 Task: Fill out the job application form for the Data Analyst position, including a detailed cover letter highlighting your skills and experience.
Action: Key pressed <Key.shift><Key.shift>Gautam<Key.space><Key.shift>Thakur<Key.tab><Key.shift>Data
Screenshot: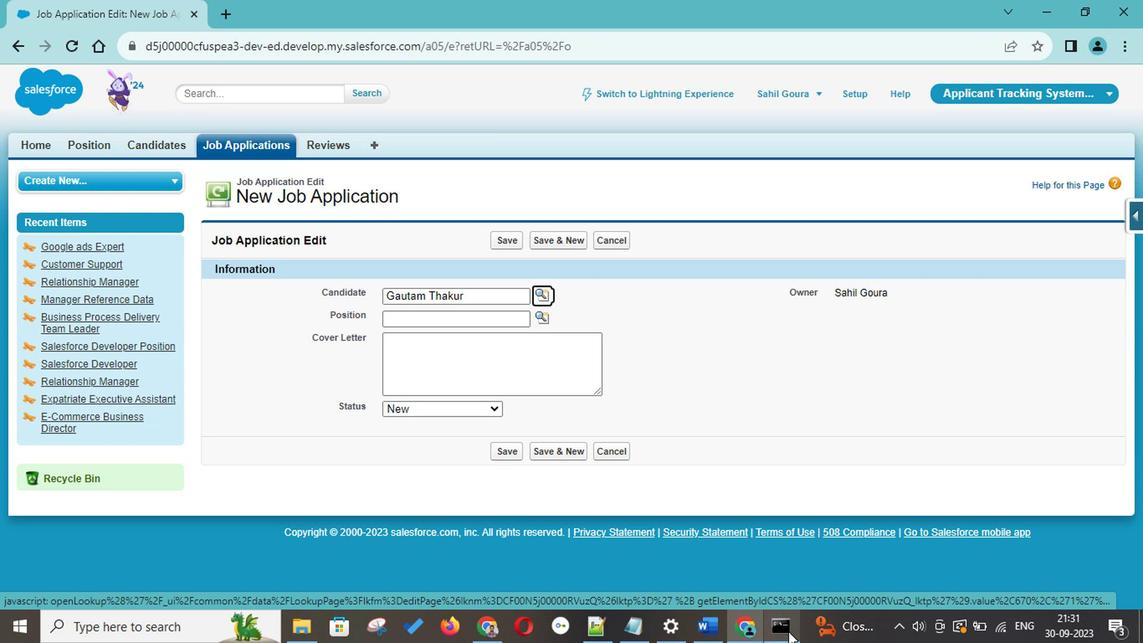 
Action: Mouse moved to (411, 337)
Screenshot: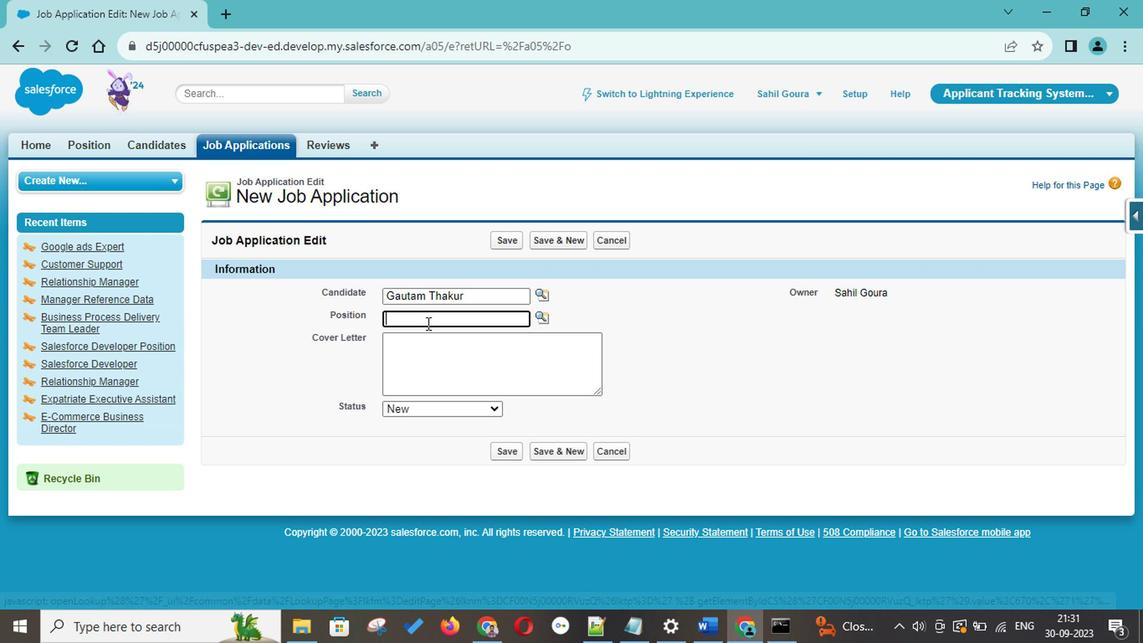 
Action: Mouse pressed left at (411, 337)
Screenshot: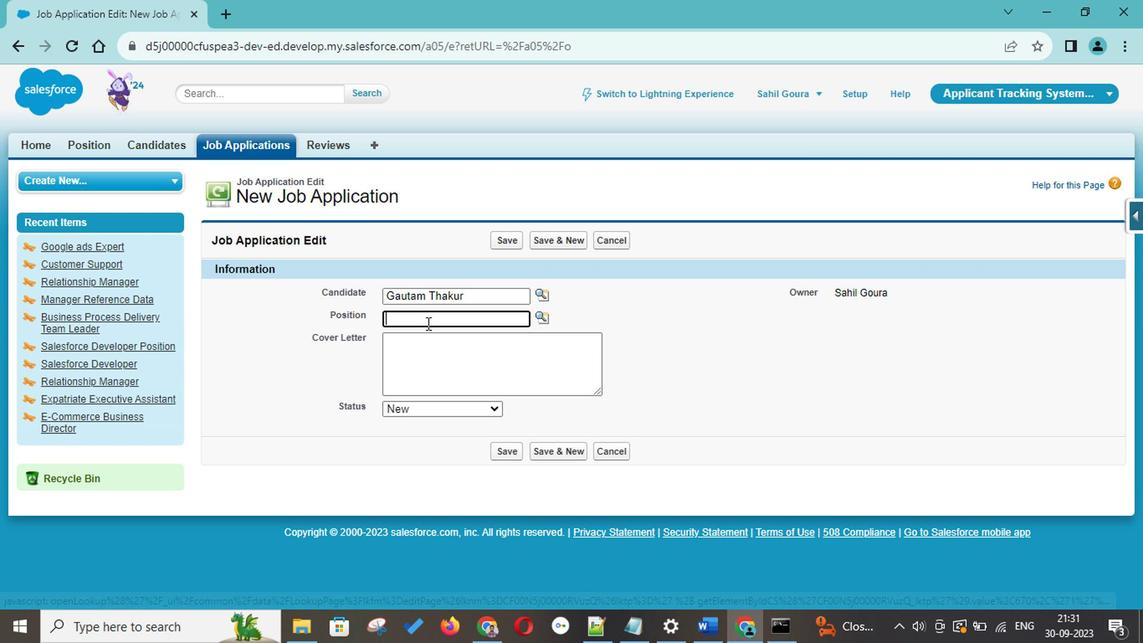 
Action: Key pressed <Key.shift><Key.shift><Key.shift><Key.shift><Key.shift><Key.shift><Key.shift><Key.shift><Key.shift><Key.shift><Key.shift><Key.shift><Key.shift><Key.shift><Key.shift><Key.shift><Key.shift><Key.shift><Key.shift><Key.shift><Key.shift><Key.shift><Key.shift><Key.shift><Key.shift><Key.shift><Key.shift><Key.shift><Key.shift><Key.shift><Key.shift><Key.shift><Key.shift><Key.shift><Key.shift><Key.shift><Key.shift><Key.shift><Key.shift><Key.shift><Key.shift><Key.shift><Key.shift><Key.shift><Key.shift><Key.shift><Key.shift><Key.shift><Key.shift><Key.shift><Key.shift><Key.shift><Key.shift><Key.shift><Key.shift>Data<Key.space><Key.shift>Analyst<Key.tab><Key.tab><Key.shift><Key.shift><Key.shift><Key.shift><Key.shift><Key.shift><Key.shift><Key.shift><Key.shift><Key.shift><Key.shift><Key.shift><Key.shift><Key.shift><Key.shift><Key.shift><Key.shift><Key.shift><Key.shift><Key.shift><Key.shift><Key.shift><Key.shift><Key.shift><Key.shift><Key.shift><Key.shift><Key.shift><Key.shift><Key.shift><Key.shift><Key.shift><Key.shift><Key.shift><Key.shift><Key.shift><Key.shift><Key.shift><Key.shift><Key.shift><Key.shift><Key.shift><Key.shift><Key.shift><Key.shift><Key.shift><Key.shift><Key.shift><Key.shift><Key.shift><Key.shift><Key.shift><Key.shift><Key.shift><Key.shift><Key.shift><Key.shift><Key.shift><Key.shift><Key.shift><Key.shift><Key.shift><Key.shift><Key.shift><Key.shift><Key.shift><Key.shift><Key.shift><Key.shift><Key.shift><Key.shift><Key.shift><Key.shift><Key.shift><Key.shift><Key.shift><Key.shift><Key.shift><Key.shift><Key.shift><Key.shift><Key.shift><Key.shift><Key.shift><Key.shift><Key.shift><Key.shift><Key.shift>I'm<Key.backspace><Key.backspace><Key.space>am<Key.space>writing<Key.space>toexpress<Key.space>my<Key.space>espress<Key.space>
Screenshot: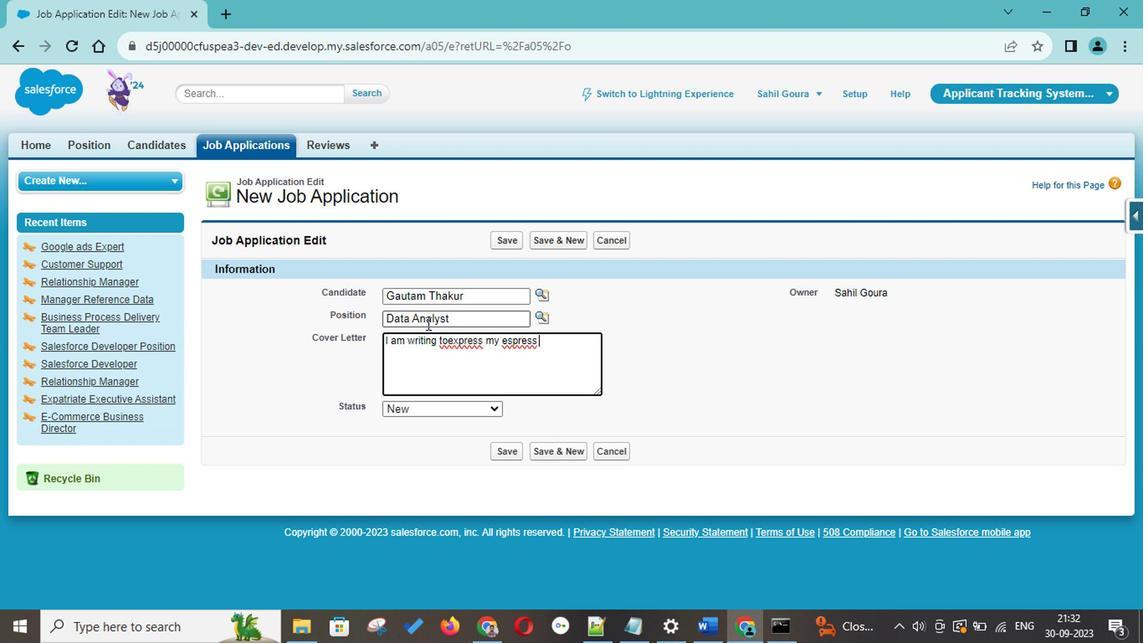 
Action: Mouse moved to (423, 348)
Screenshot: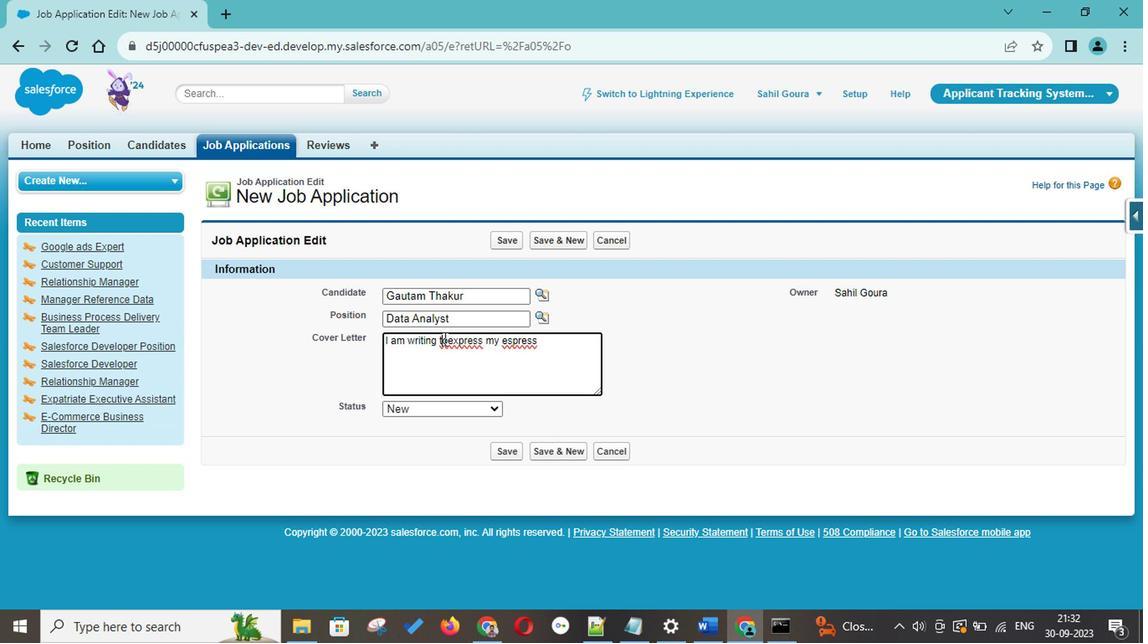 
Action: Mouse pressed left at (423, 348)
Screenshot: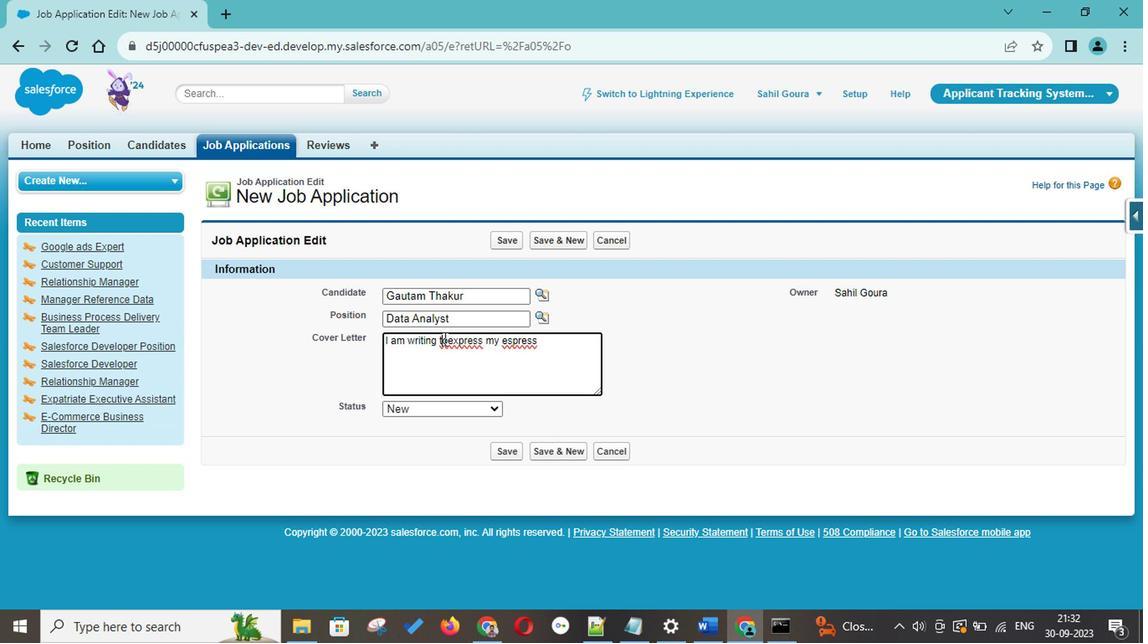 
Action: Key pressed <Key.right><Key.space>
Screenshot: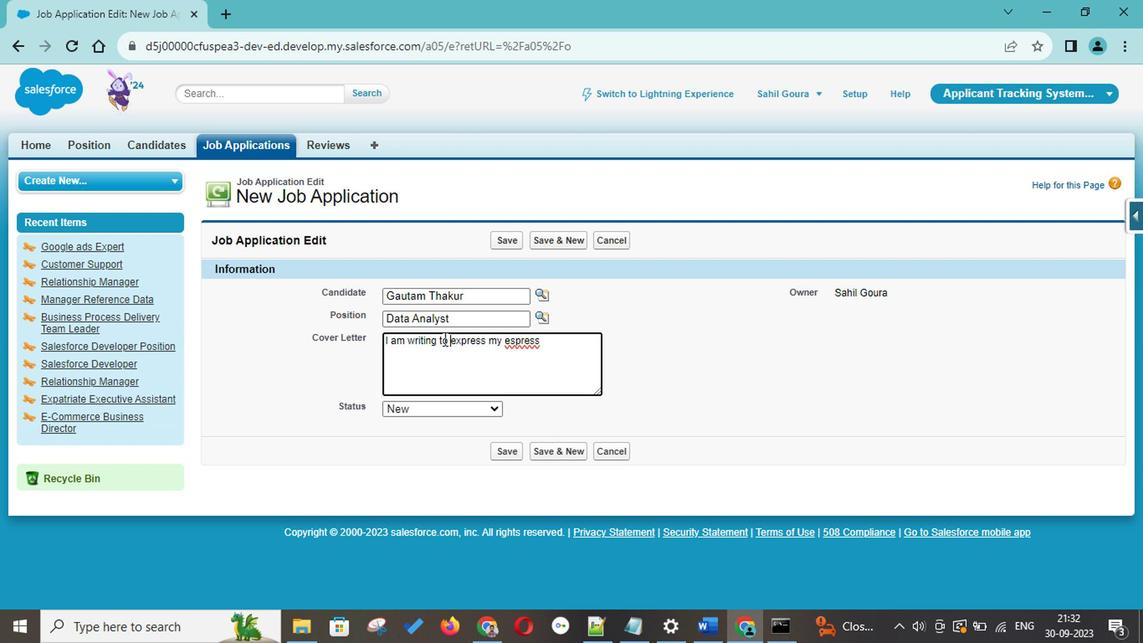 
Action: Mouse moved to (483, 346)
Screenshot: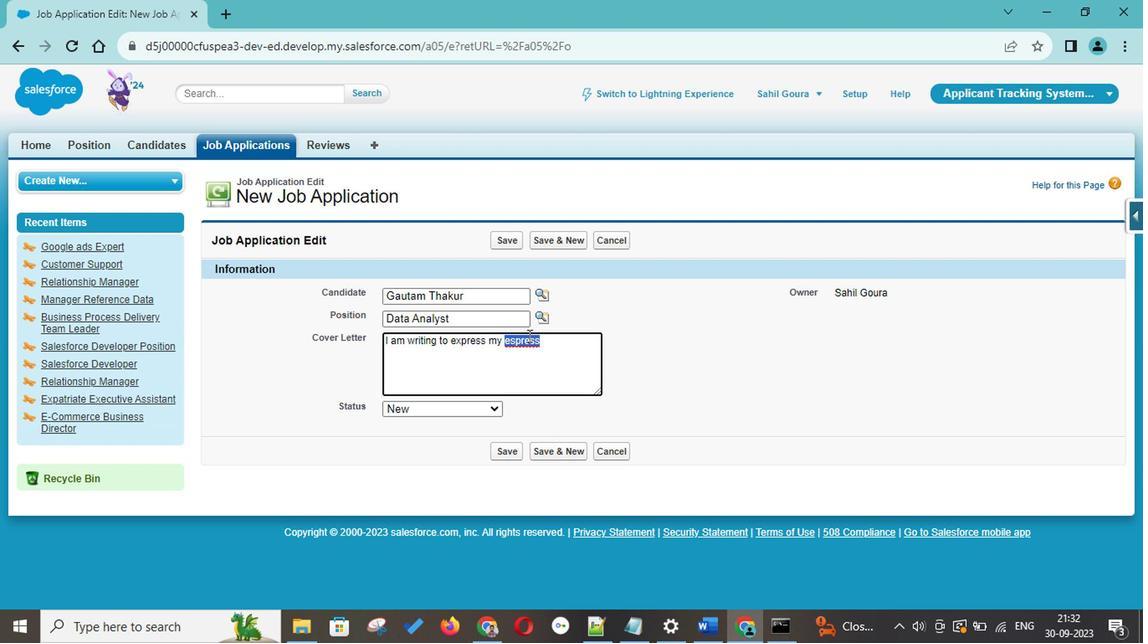 
Action: Mouse pressed left at (483, 346)
Screenshot: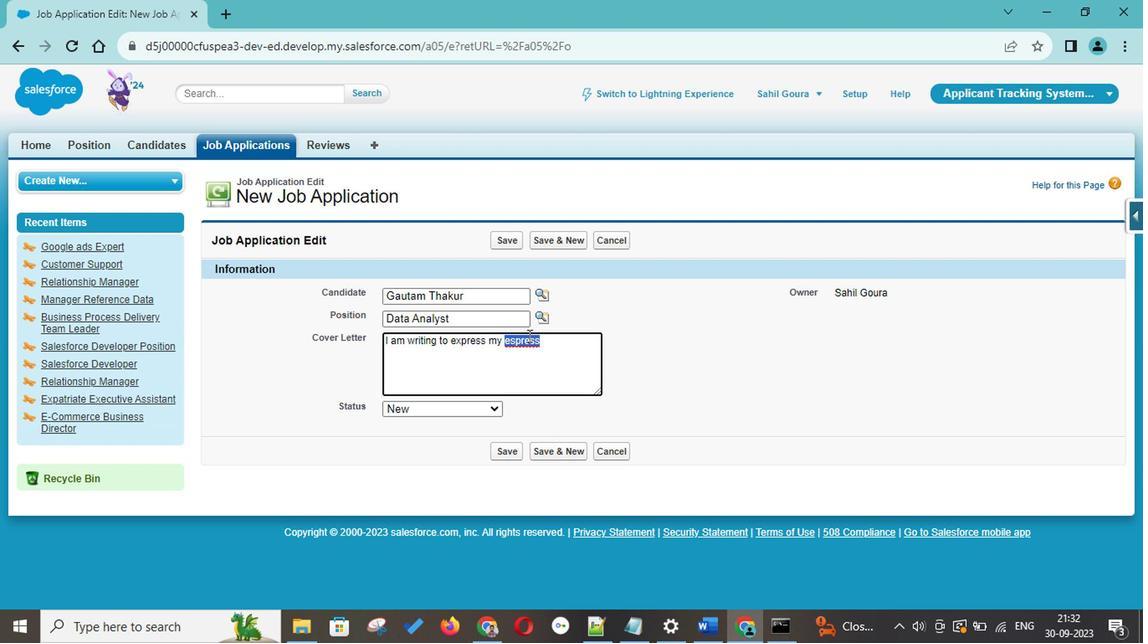 
Action: Mouse pressed left at (483, 346)
Screenshot: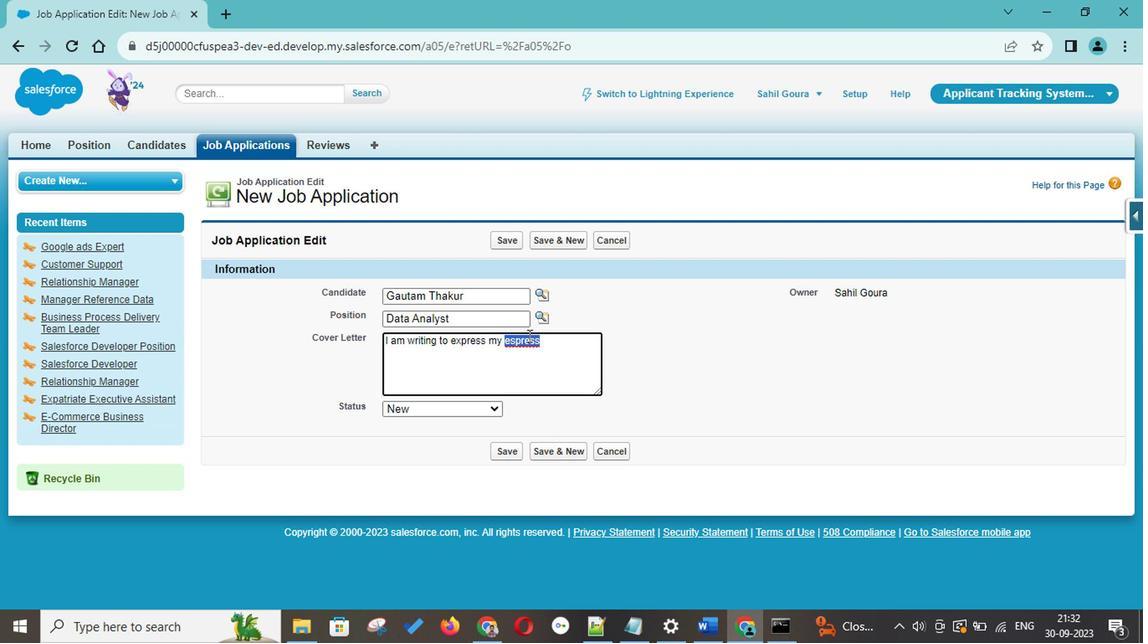 
Action: Key pressed <Key.backspace><Key.backspace><Key.space>strong<Key.space>interest<Key.space>in<Key.space>the<Key.space><Key.shift>Data<Key.space><Key.shift>Analyst<Key.space>post<Key.space><Key.backspace>i<Key.backspace><Key.backspace>ition<Key.space>at<Key.space>you<Key.backspace><Key.backspace><Key.backspace><Key.backspace><Key.backspace><Key.backspace>as<Key.space>advertised<Key.space>on<Key.space><Key.shift>Job<Key.space><Key.shift>Boa<Key.backspace><Key.backspace><Key.backspace><Key.shift><Key.shift><Key.shift><Key.shift><Key.shift><Key.shift><Key.shift><Key.shift><Key.shift><Key.shift><Key.shift><Key.shift><Key.shift><Key.shift><Key.shift><Key.shift><Key.shift><Key.shift><Key.shift><Key.shift><Key.shift><Key.shift><Key.shift><Key.shift><Key.shift><Key.shift><Key.shift><Key.shift><Key.shift><Key.shift><Key.shift><Key.backspace><Key.backspace><Key.backspace><Key.backspace><Key.shift>Indeed<Key.space><Key.shift>Job<Key.space>applic<Key.backspace><Key.backspace><Key.backspace><Key.backspace><Key.backspace><Key.backspace><Key.backspace><Key.backspace><Key.backspace><Key.backspace>application.<Key.space><Key.shift><Key.shift><Key.shift>With<Key.space>a<Key.space><Key.shift>Bachelor's<Key.space>degree<Key.space>in<Key.space><Key.shift>Data<Key.space><Key.shift>Science<Key.space>and<Key.space>5<Key.space>years<Key.space>of<Key.space>experience<Key.space>in<Key.space>data<Key.space>analysis.<Key.space><Key.shift>I<Key.space>am<Key.space>excited<Key.space>in<Key.space><Key.backspace><Key.backspace><Key.backspace>about<Key.space>the<Key.space>opportunity<Key.space>to<Key.space>contribute<Key.space>my<Key.space>kill<Key.backspace><Key.backspace><Key.backspace><Key.backspace>skills<Key.space>and<Key.space>experise<Key.space>to<Key.space>your<Key.space>team.<Key.space>--<Key.shift_r>><Key.space><Key.shift>I<Key.space><Key.backspace>n<Key.space>my<Key.space>current<Key.space>role,<Key.space><Key.shift>I<Key.space>have<Key.space>honed<Key.space>mt<Key.backspace>y<Key.space>analytical<Key.space>
Screenshot: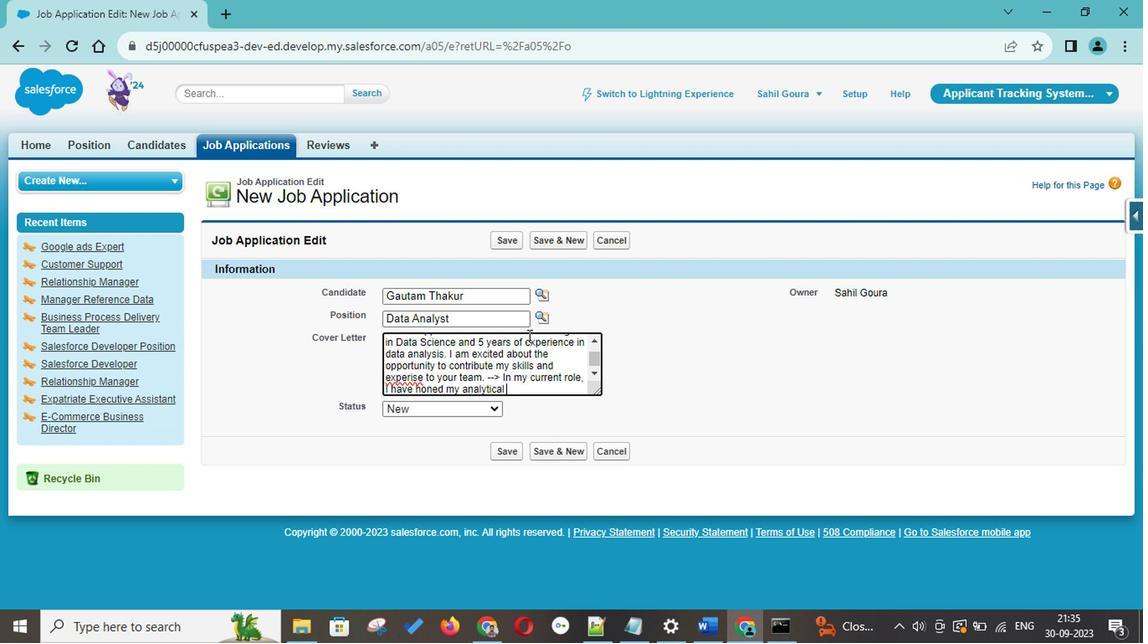 
Action: Mouse moved to (399, 375)
Screenshot: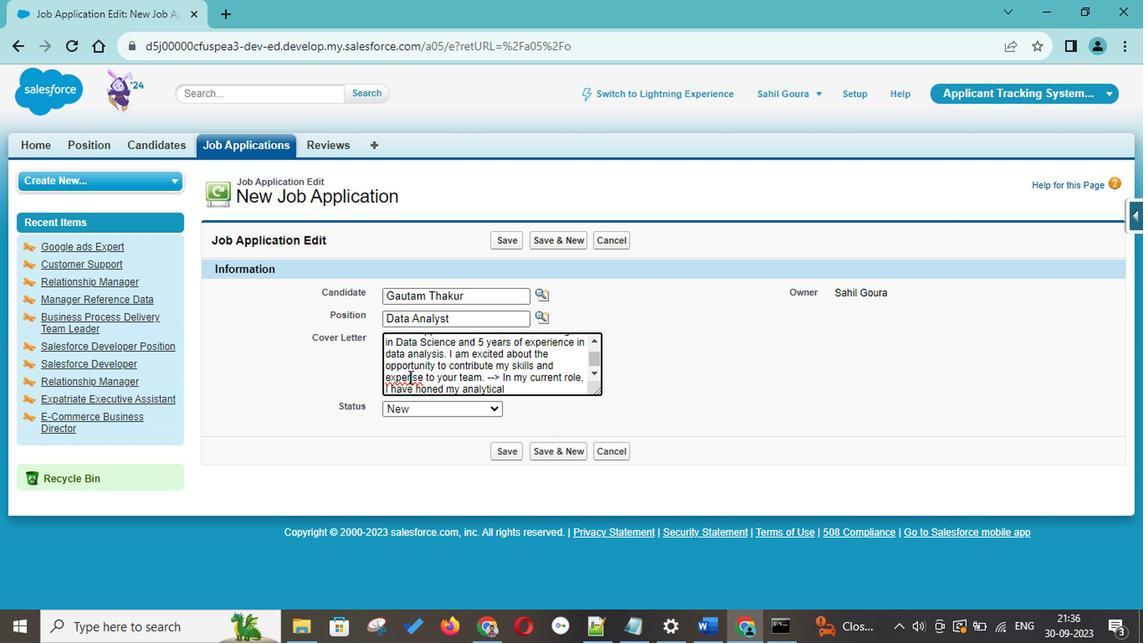 
Action: Mouse pressed left at (399, 375)
Screenshot: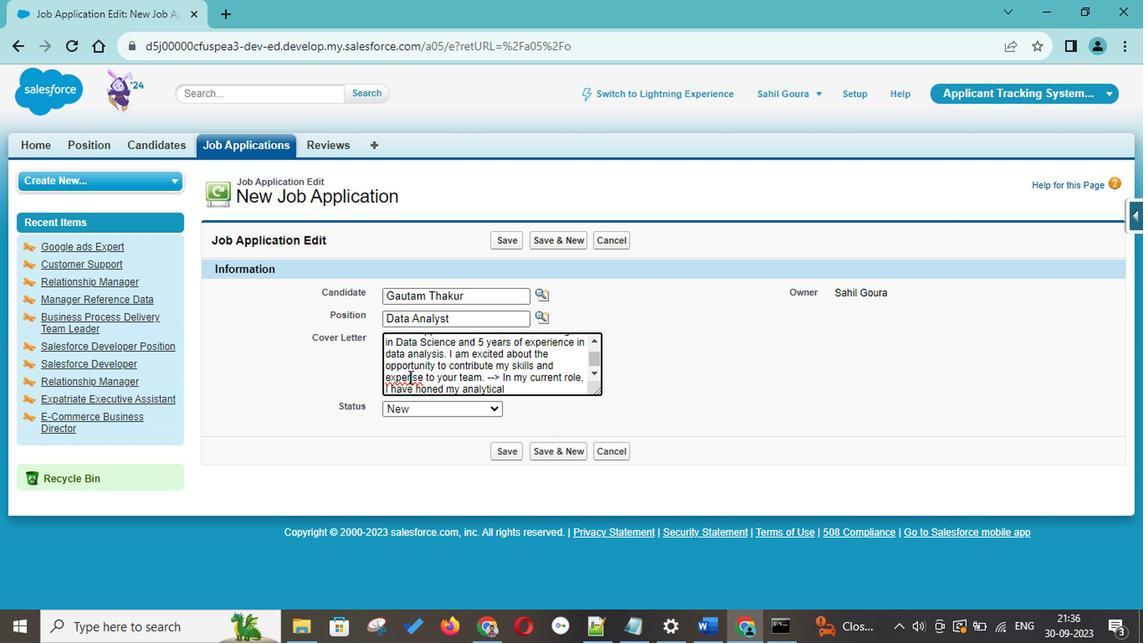 
Action: Mouse moved to (443, 378)
Screenshot: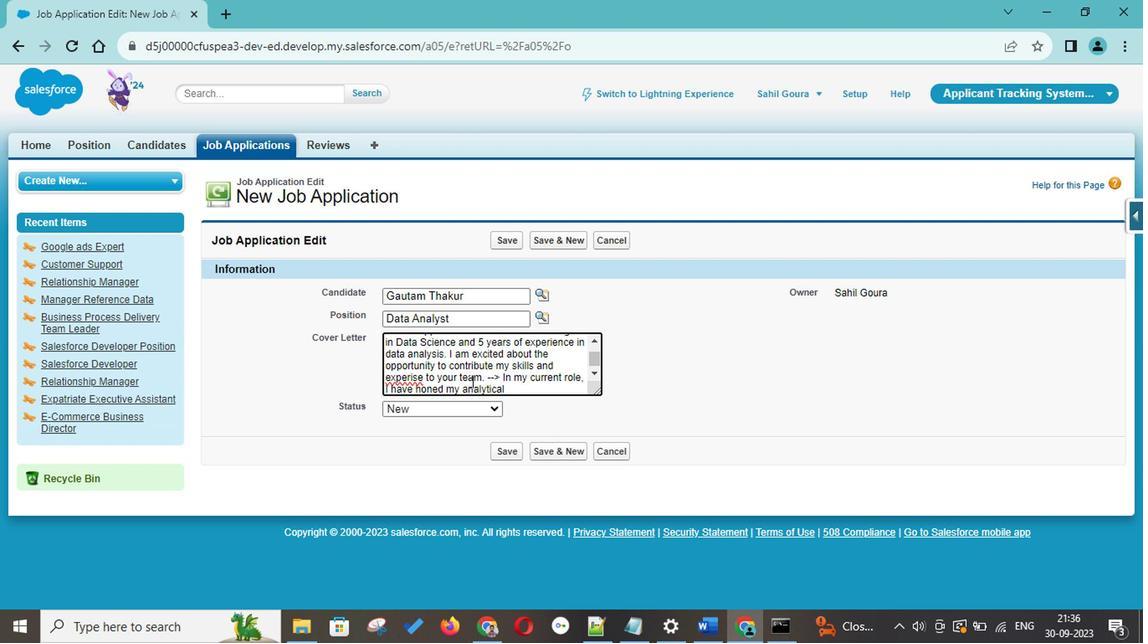 
Action: Key pressed t
Screenshot: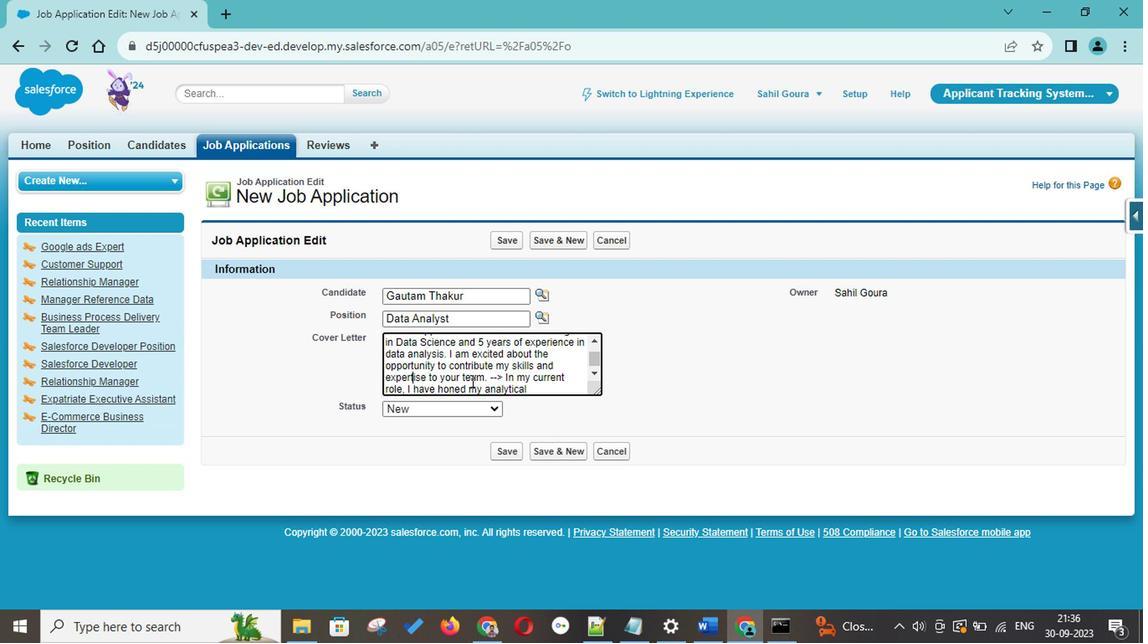 
Action: Mouse moved to (486, 386)
Screenshot: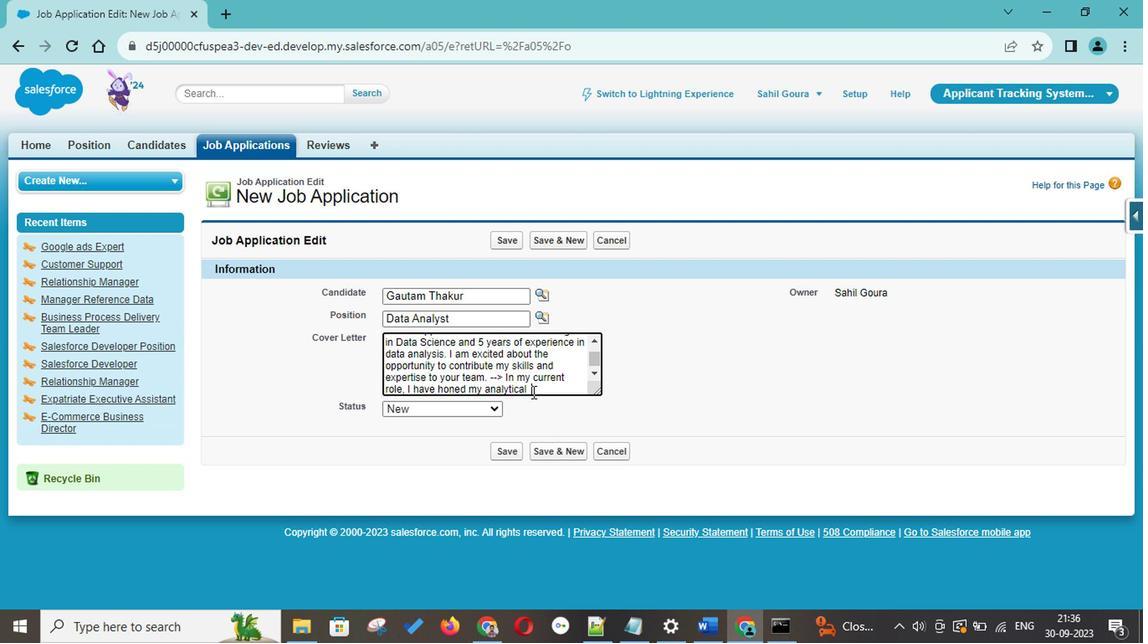 
Action: Mouse pressed left at (486, 386)
Screenshot: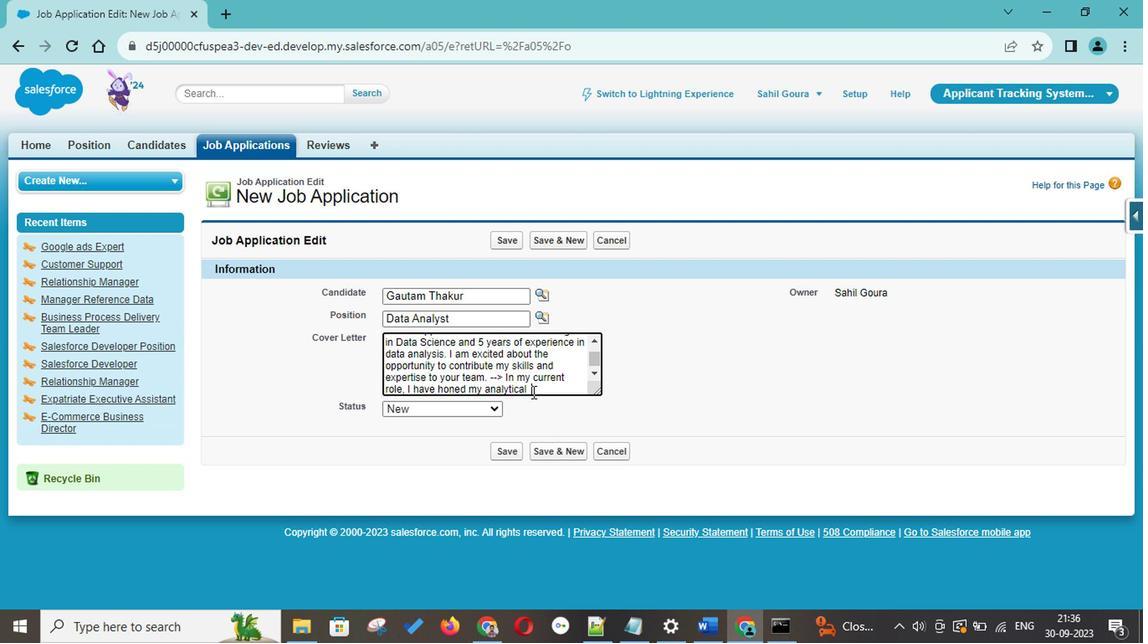 
Action: Mouse moved to (496, 381)
Screenshot: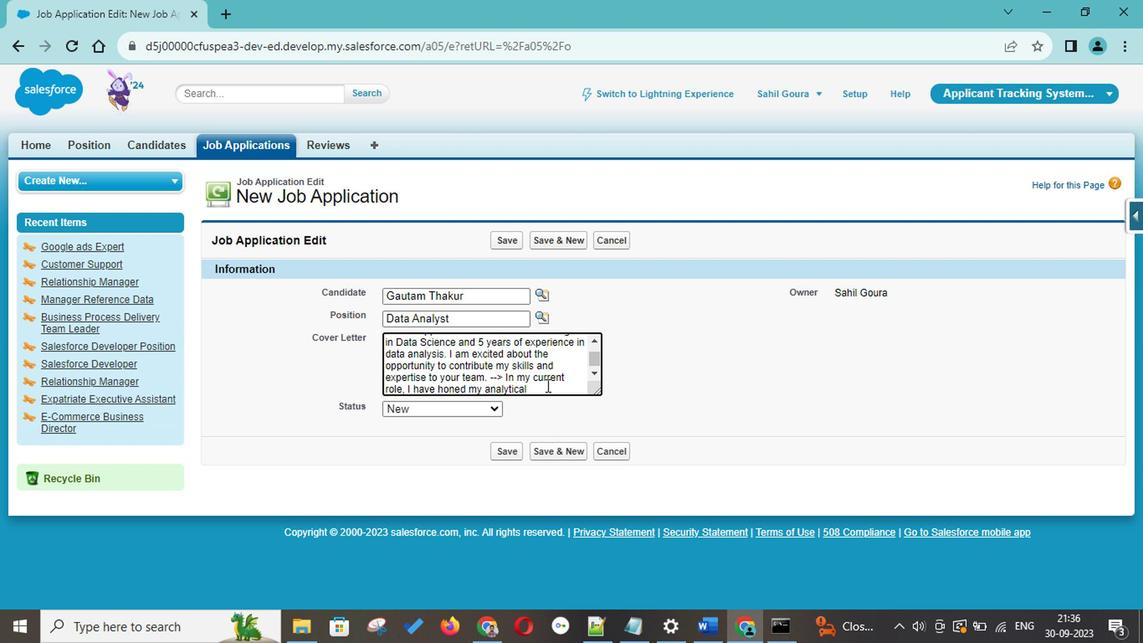 
Action: Key pressed <Key.backspace>skills<Key.space>by<Key.space>extracting<Key.space>valuable<Key.space>insights<Key.space>from<Key.space>complex<Key.space>data<Key.space>sets..<Key.backspace><Key.space>--<Key.shift_r>><Key.space><Key.shift>I<Key.space>a<Key.backspace>have<Key.space>strong<Key.space>command<Key.space>of<Key.space>dats<Key.space><Key.backspace>a<Key.backspace><Key.backspace>a<Key.space>analysis<Key.space>such<Key.space>as<Key.space>p<Key.backspace><Key.shift>Python,<Key.space><Key.shift>R,<Key.space>and<Key.space><Key.shift>SQ<Key.shift_r>L<Key.backspace>
Screenshot: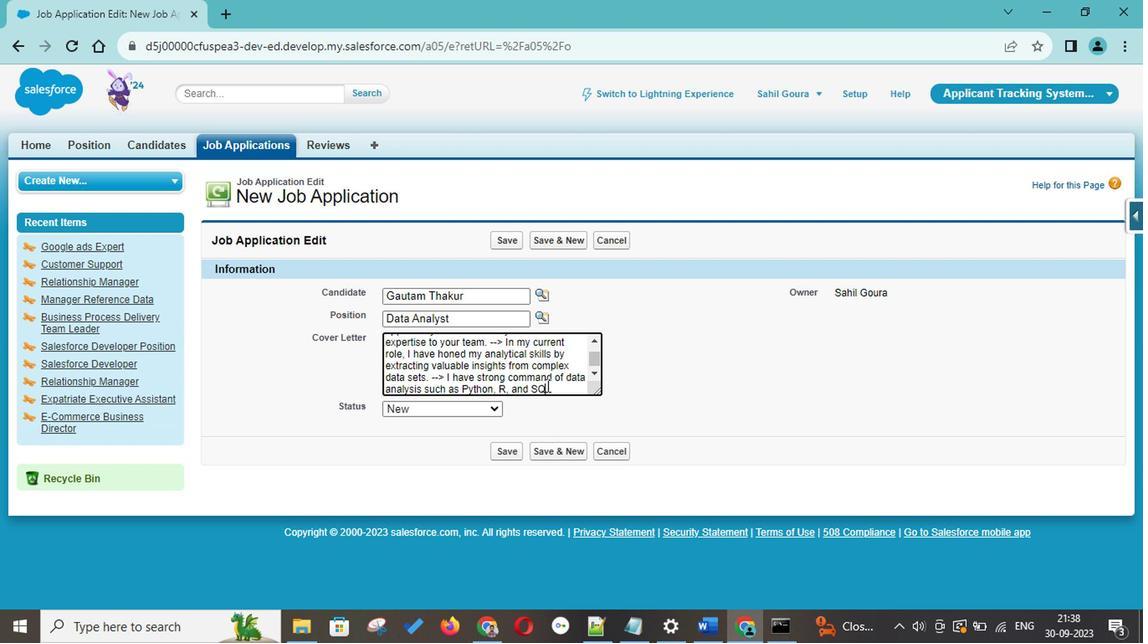 
Action: Mouse moved to (507, 385)
Screenshot: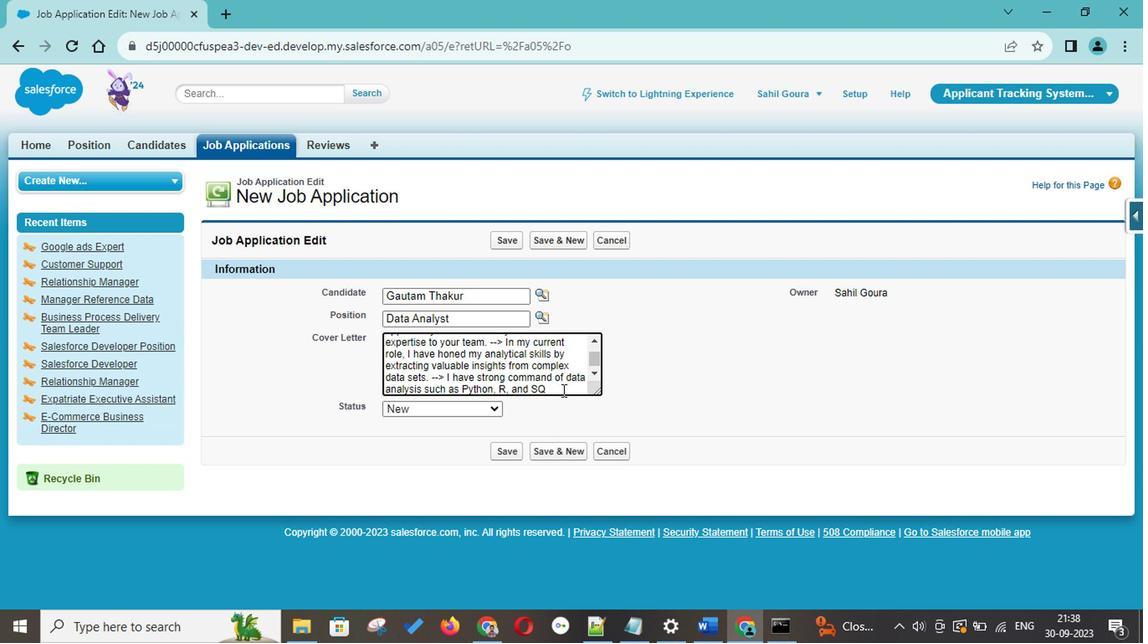 
Action: Key pressed <Key.shift_r>L,<Key.space>which<Key.space><Key.shift>I<Key.space>have<Key.space>used<Key.space>to<Key.space>perform<Key.space>in<Key.space>depthdata<Key.space>mining<Key.space>and<Key.space>generate<Key.space>reports<Key.space>
Screenshot: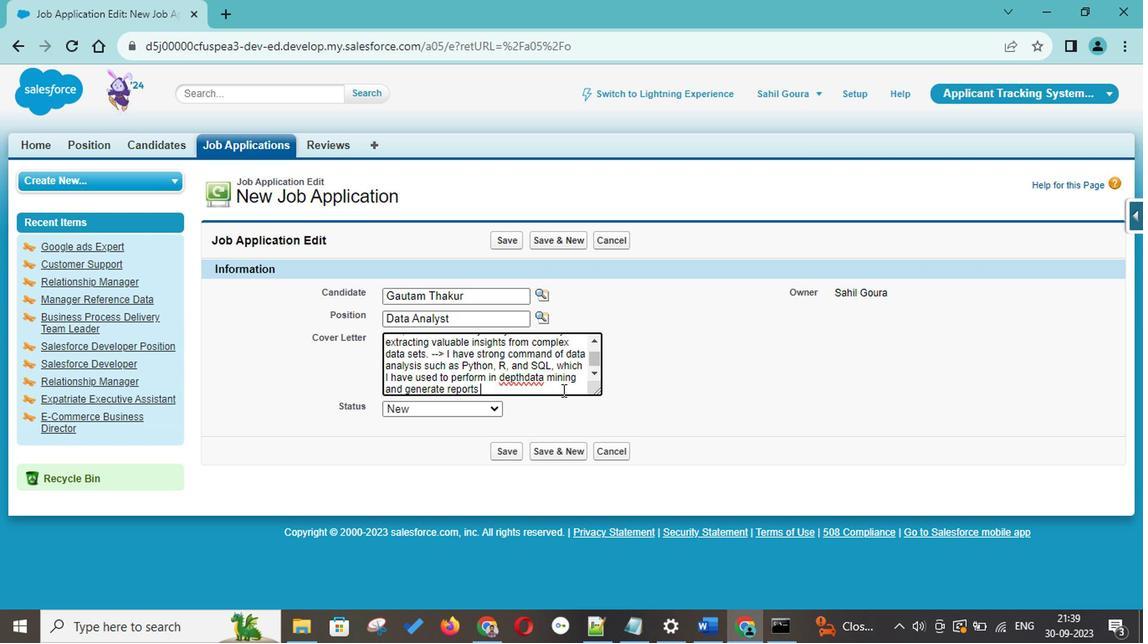 
Action: Mouse moved to (482, 374)
Screenshot: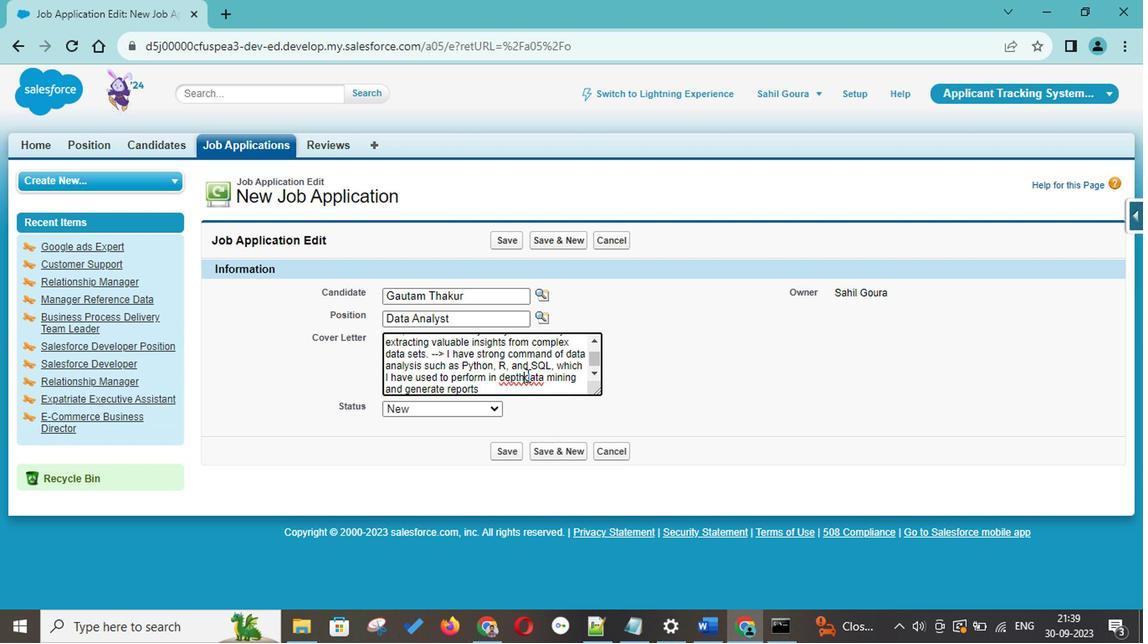 
Action: Mouse pressed left at (482, 374)
Screenshot: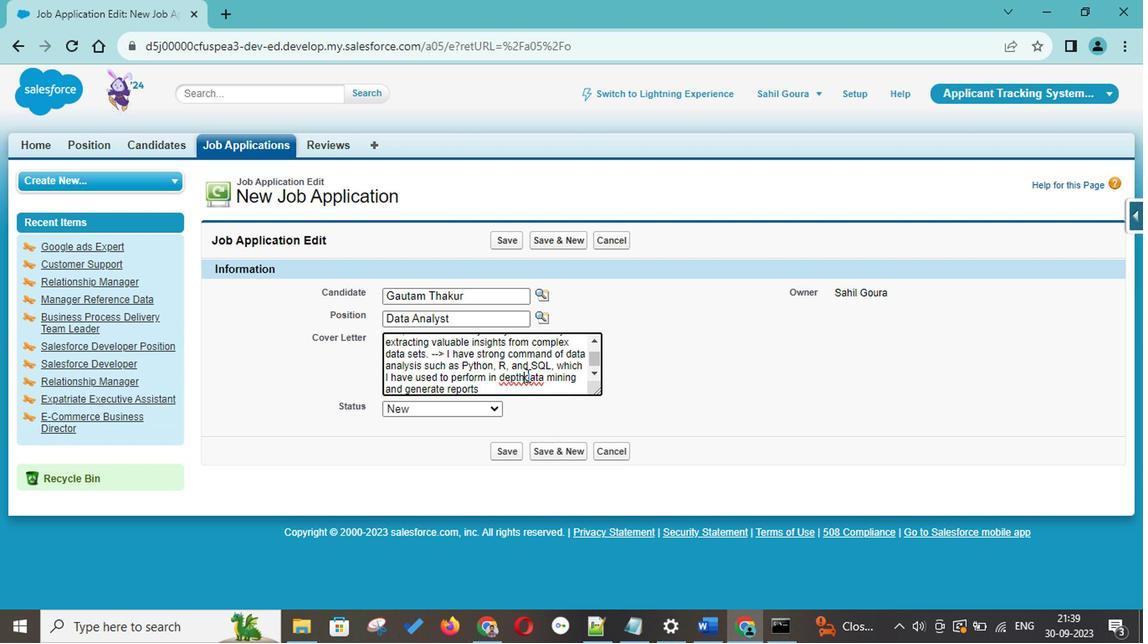 
Action: Key pressed <Key.space>
Screenshot: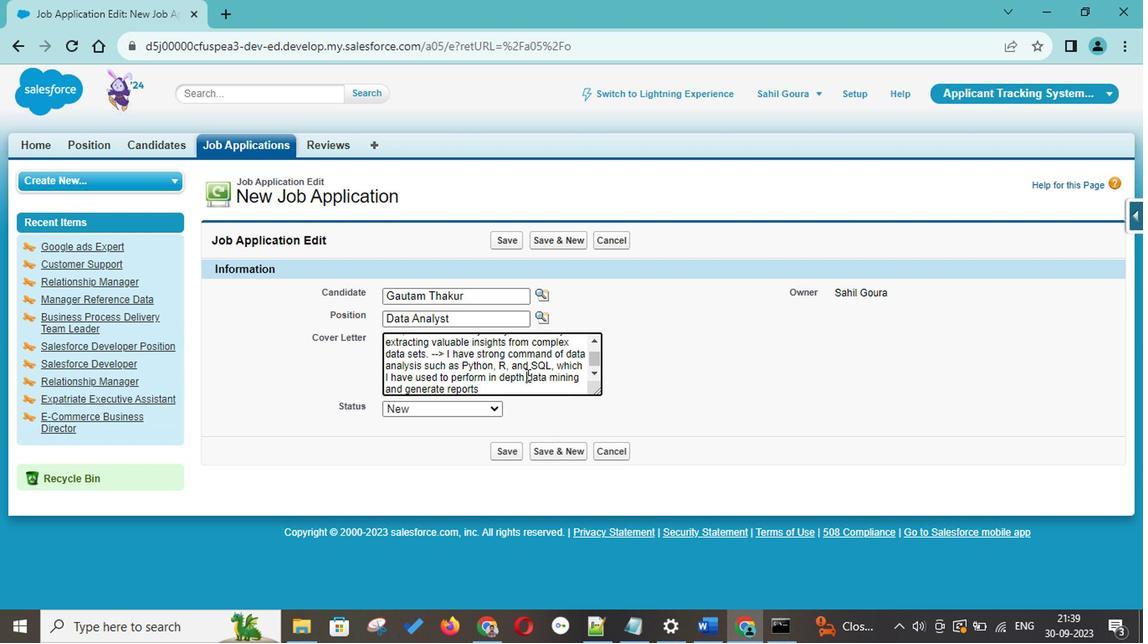 
Action: Mouse moved to (462, 376)
Screenshot: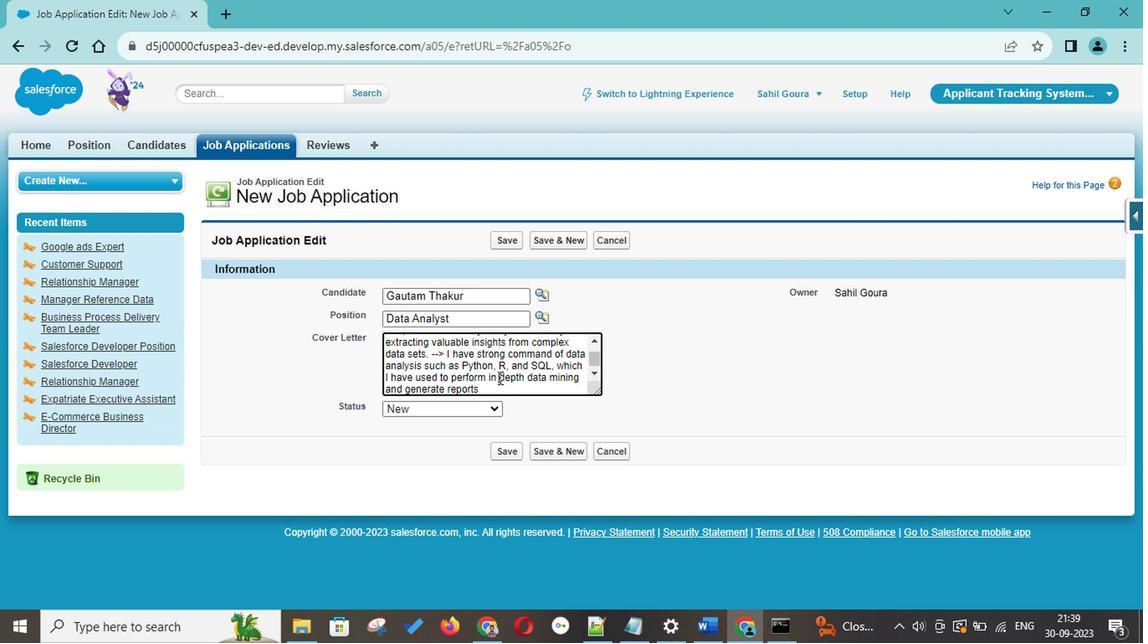
Action: Mouse pressed left at (462, 376)
Screenshot: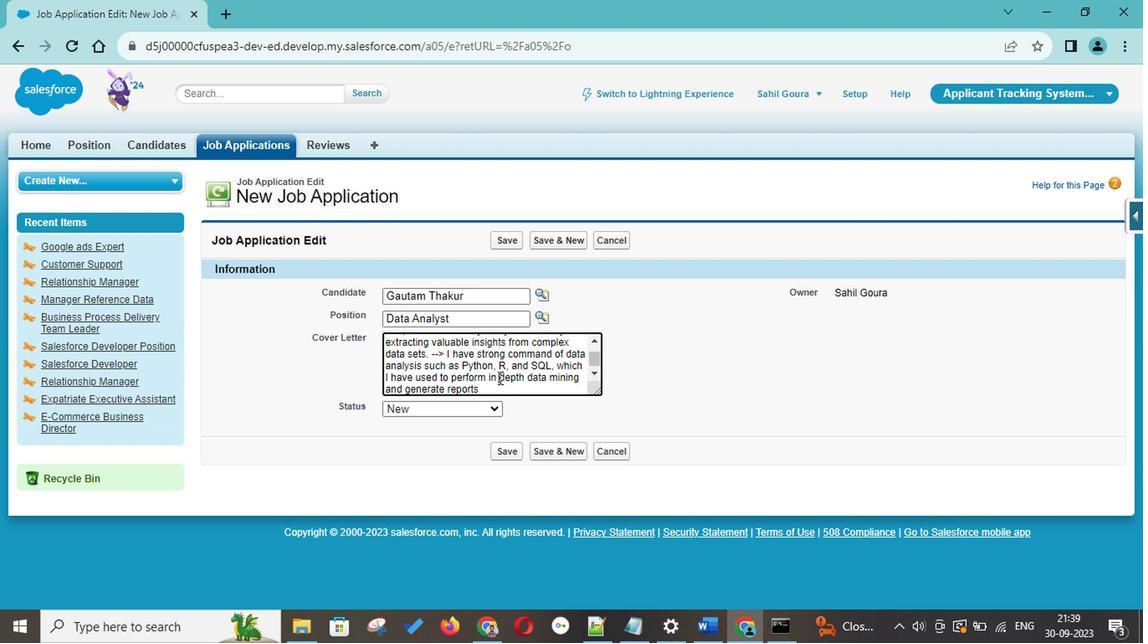 
Action: Key pressed <Key.backspace>-
Screenshot: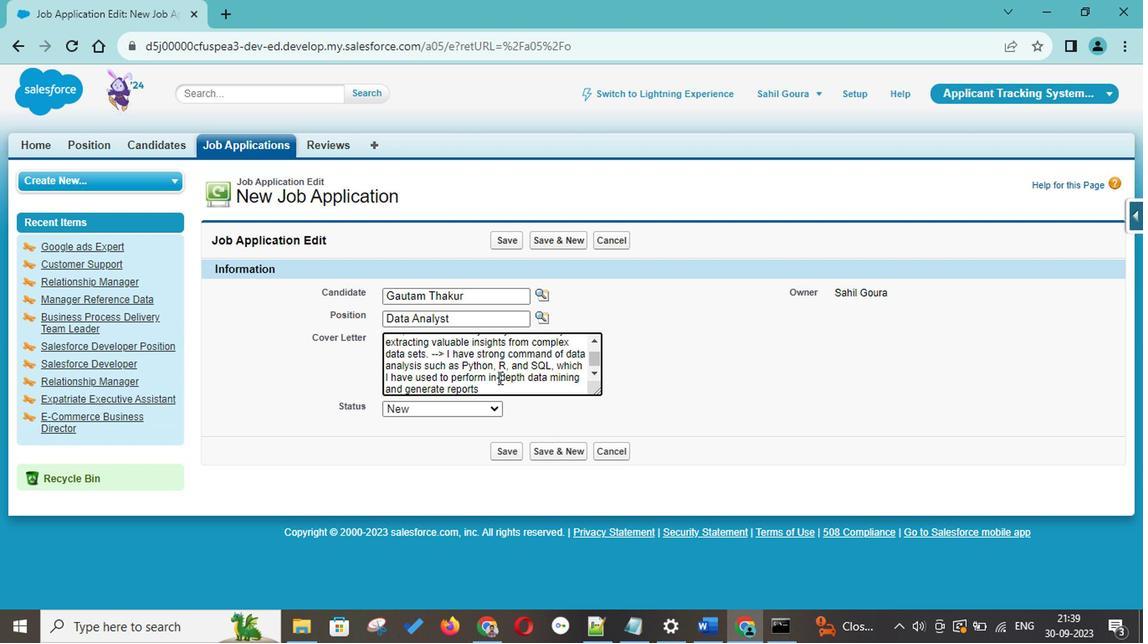 
Action: Mouse moved to (468, 381)
Screenshot: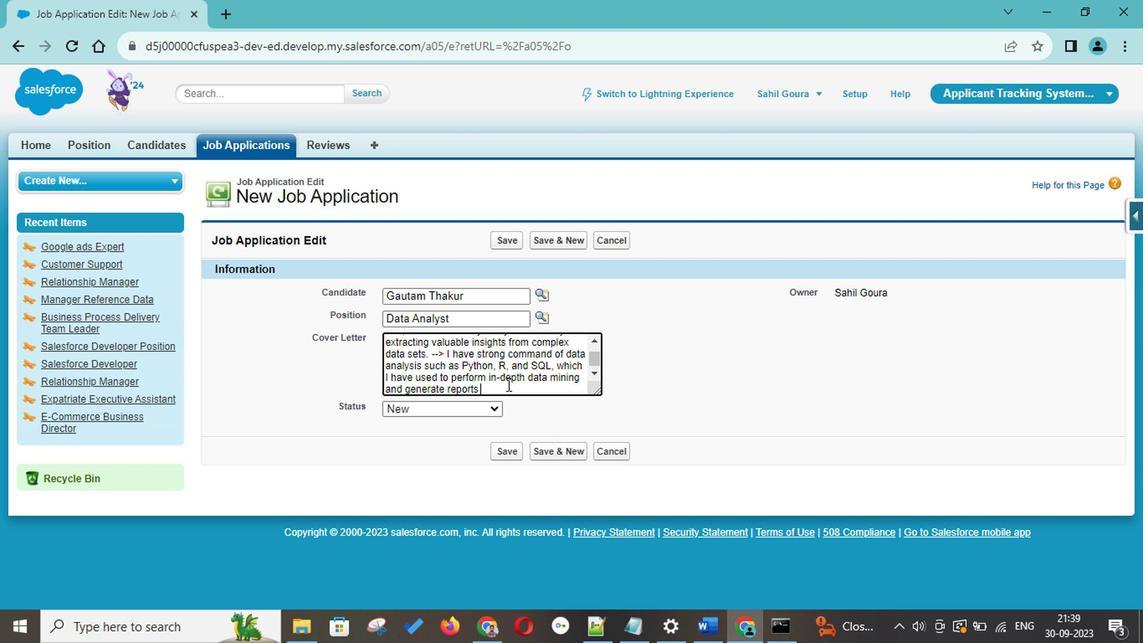 
Action: Mouse pressed left at (468, 381)
Screenshot: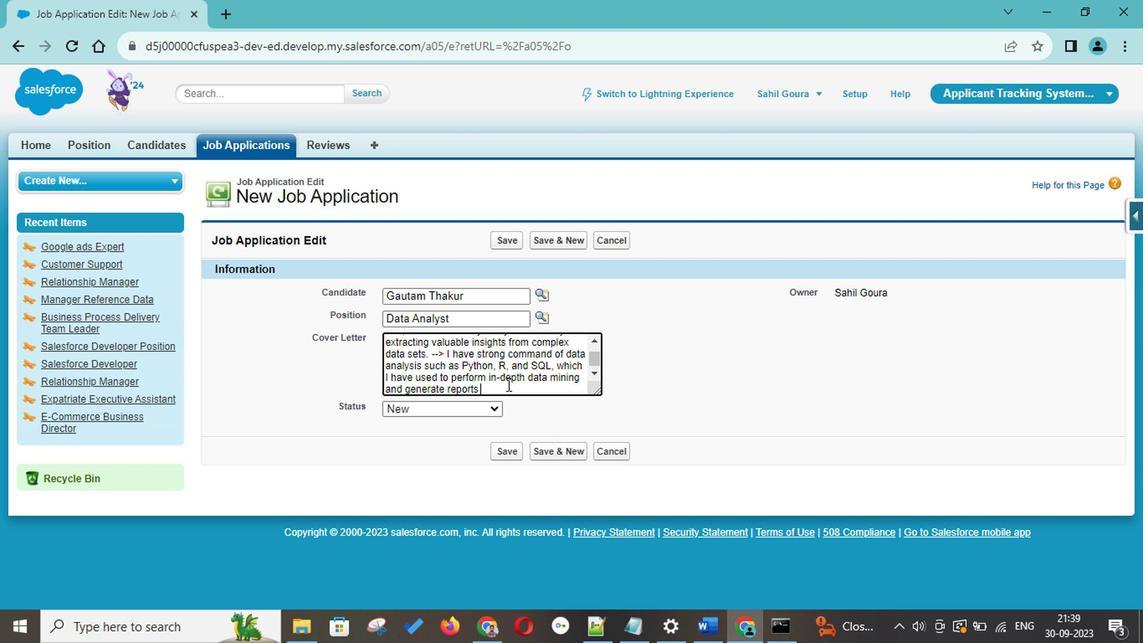 
Action: Key pressed that<Key.space>informed<Key.space>stratet=<Key.backspace><Key.backspace>gic<Key.space>deciso<Key.backspace>ions.<Key.space><Key.shift>Add<Key.backspace><Key.backspace><Key.backspace><Key.shift>Add<Key.backspace><Key.backspace><Key.backspace>--<Key.shift_r>><Key.space><Key.shift>Additionally,<Key.space><Key.shift>I<Key.space>am<Key.space>proficient<Key.space>in<Key.space>data<Key.space>visualization<Key.space>using<Key.space>tools<Key.space>like<Key.space><Key.shift>Tableau<Key.space>an<Key.space><Key.shift>Poe<Key.backspace>wer<Key.space><Key.shift>BI.<Key.space>--<Key.shift_r>><Key.space><Key.shift>My<Key.space><Key.shift>co<Key.backspace>abb<Key.backspace>ility<Key.space>to<Key.space>
Screenshot: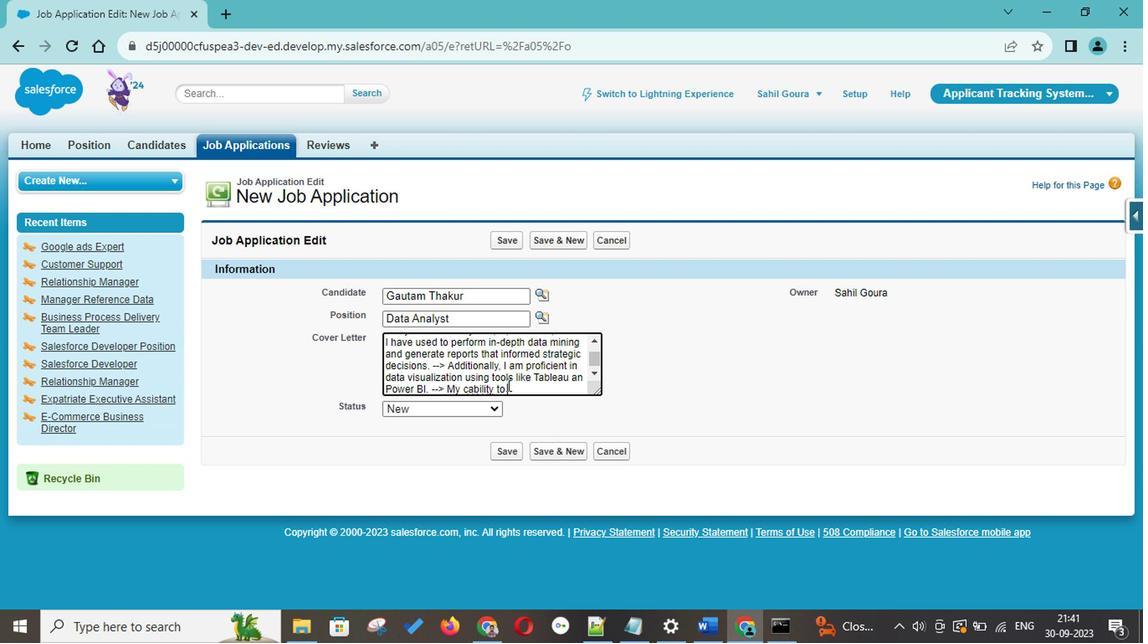 
Action: Mouse moved to (440, 384)
Screenshot: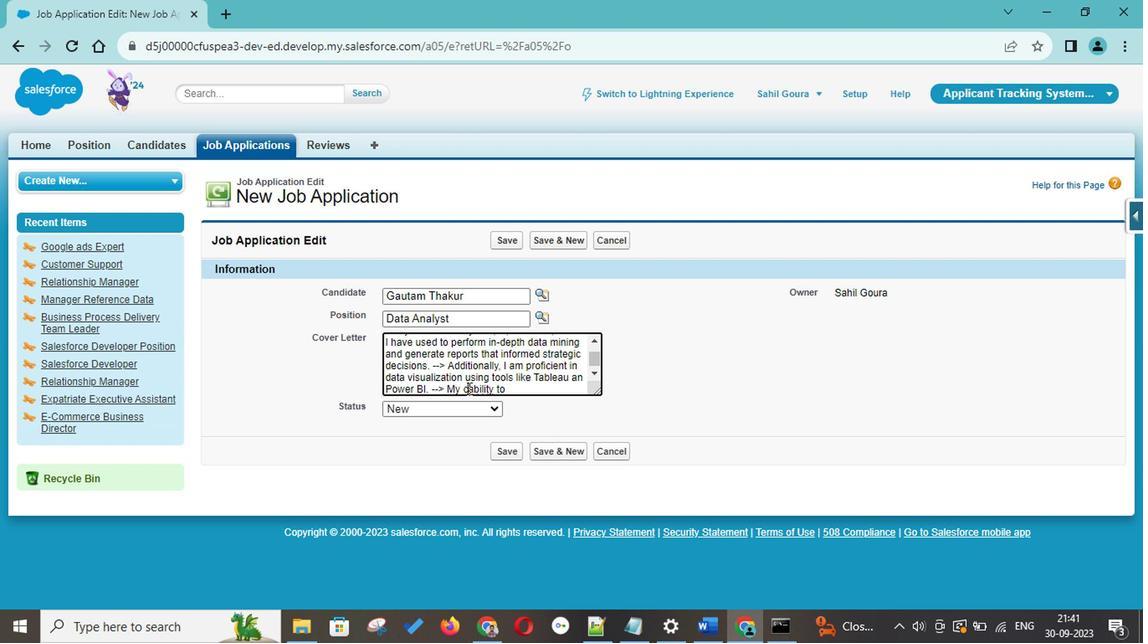 
Action: Mouse pressed left at (440, 384)
Screenshot: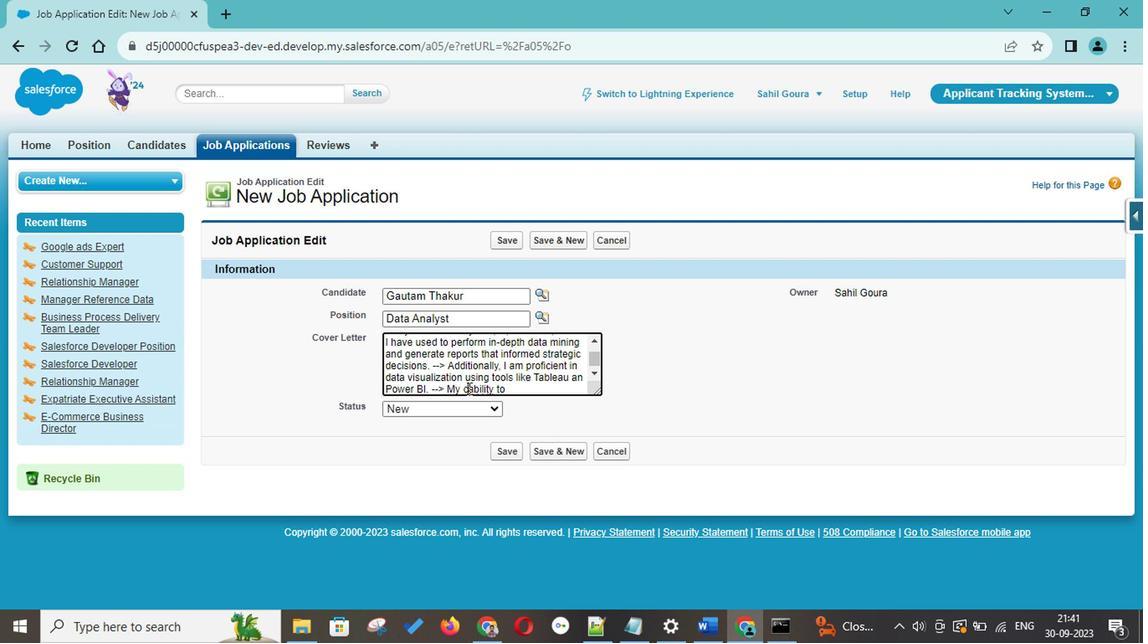
Action: Key pressed <Key.backspace>
Screenshot: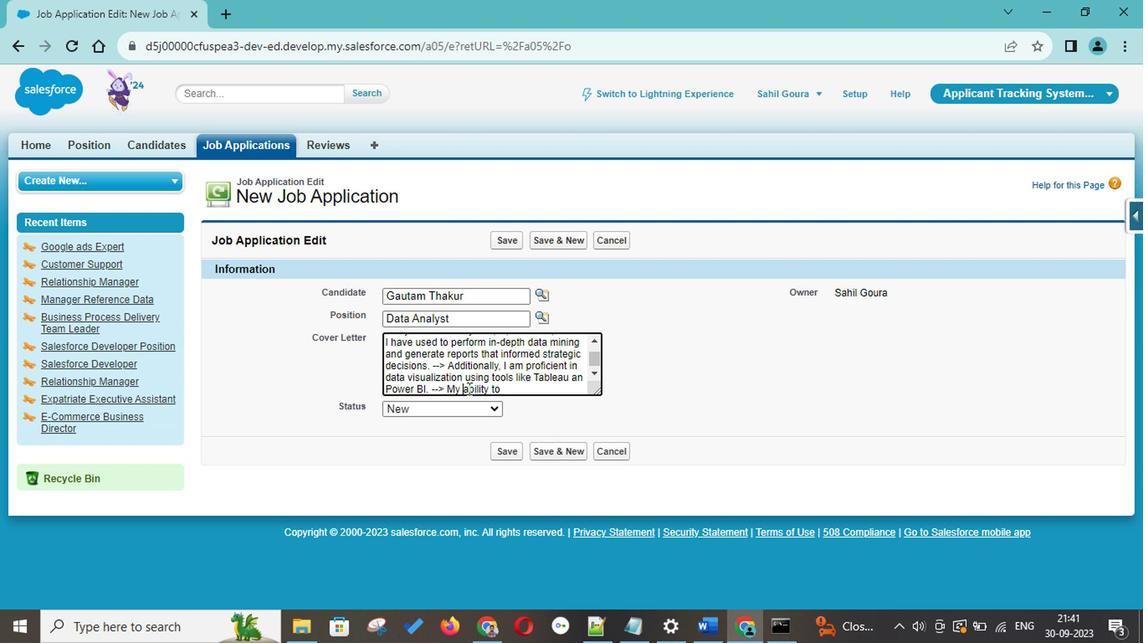 
Action: Mouse moved to (478, 383)
Screenshot: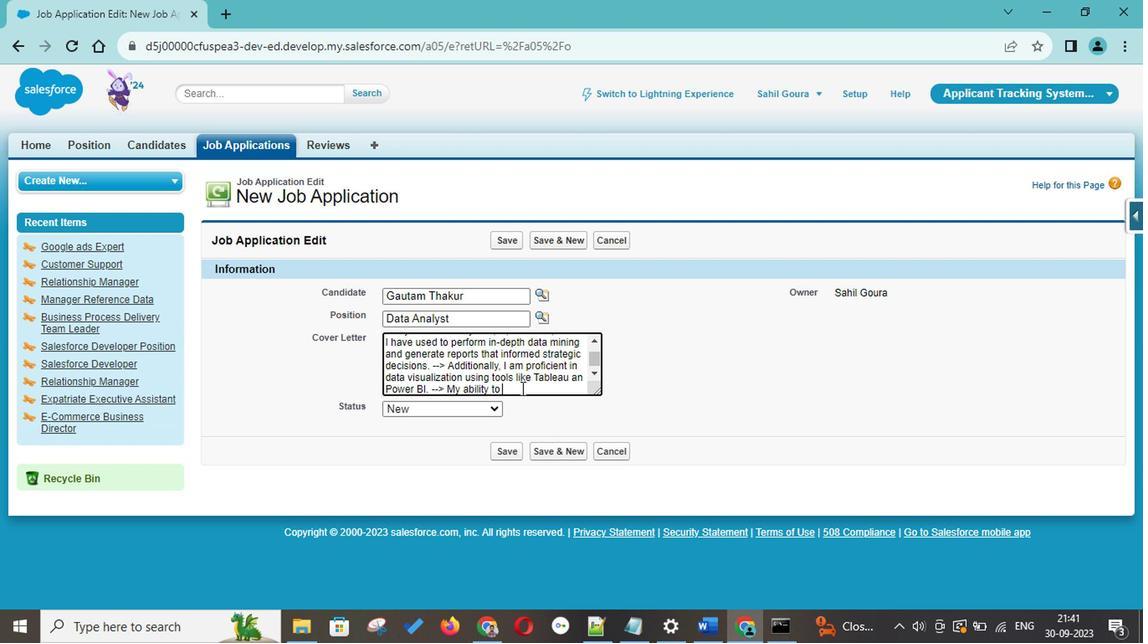 
Action: Mouse pressed left at (478, 383)
Screenshot: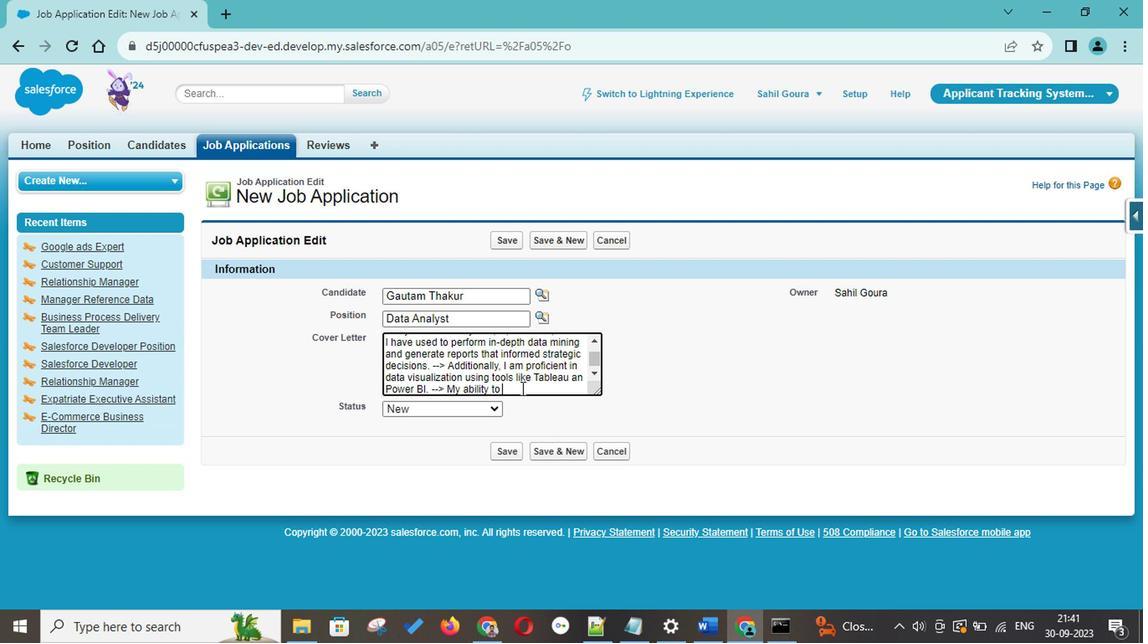 
Action: Key pressed communicate<Key.space>results<Key.space>and<Key.space>findings<Key.space>clearly<Key.space>and<Key.space>effectively<Key.space>has<Key.space>been<Key.space>a<Key.space>key<Key.space>asset<Key.space>in<Key.space>my<Key.space>career.<Key.space><Key.shift>Whether<Key.space>presenting<Key.space>to<Key.space>collegues,<Key.space><Key.backspace><Key.backspace><Key.backspace><Key.backspace><Key.backspace><Key.backspace>agues,<Key.space>stakeholders,<Key.space>or<Key.space>clients.<Key.backspace>,<Key.space><Key.shift>I<Key.space>ensure<Key.space>that<Key.space>data<Key.space><Key.backspace>-driven<Key.space>nsights<Key.space>are<Key.space>eily<Key.space>comprehensible,<Key.space>enabling<Key.space>
Screenshot: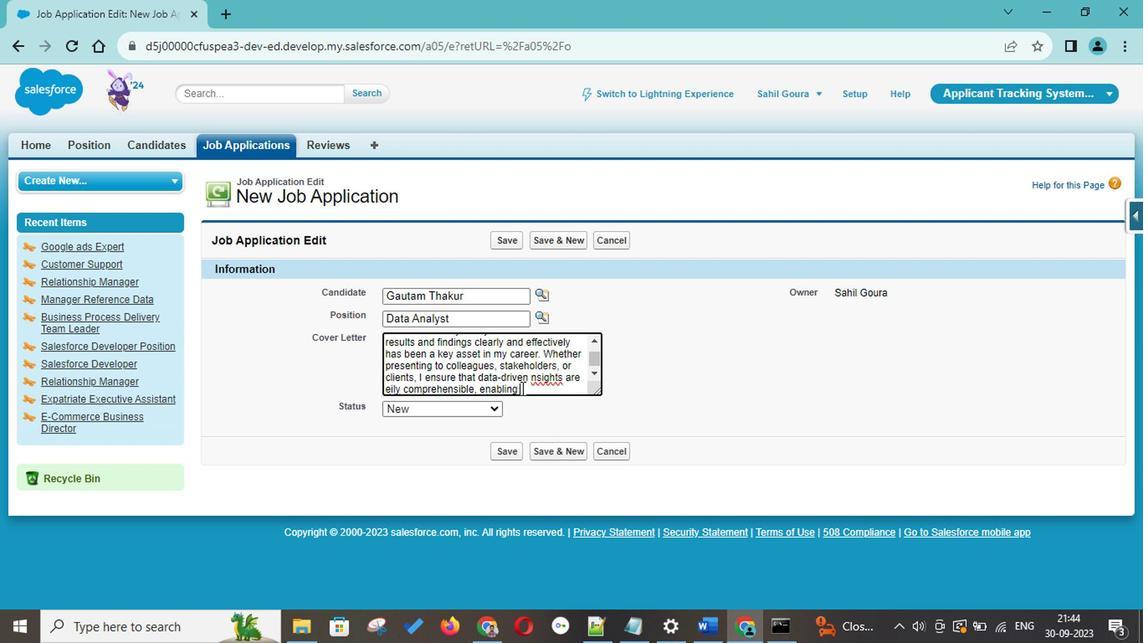 
Action: Mouse moved to (485, 373)
Screenshot: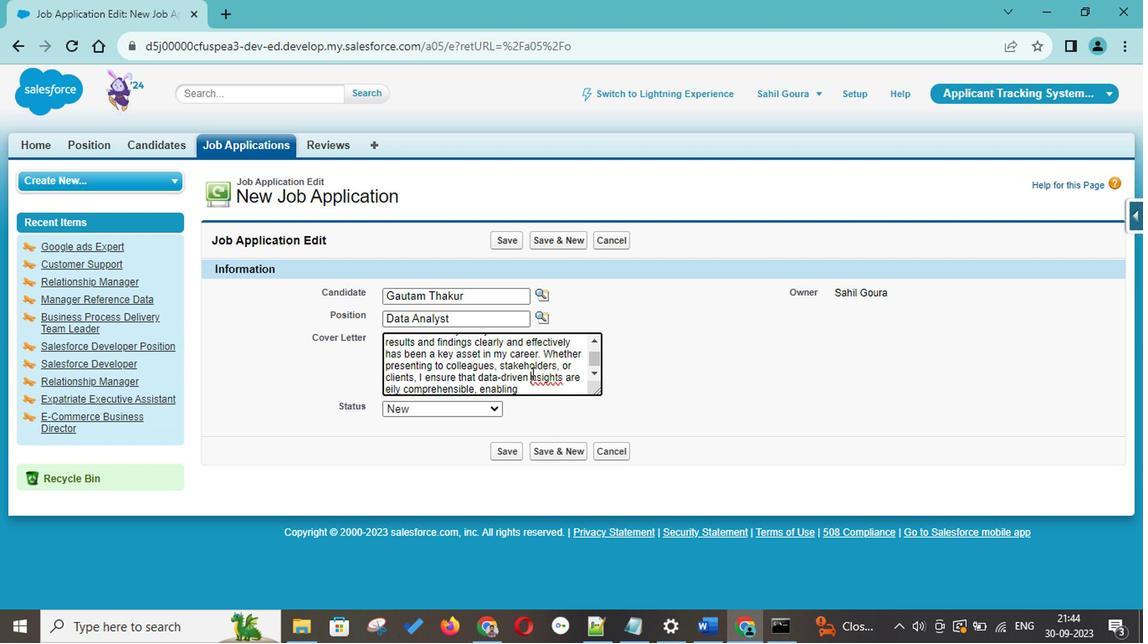 
Action: Mouse pressed left at (485, 373)
Screenshot: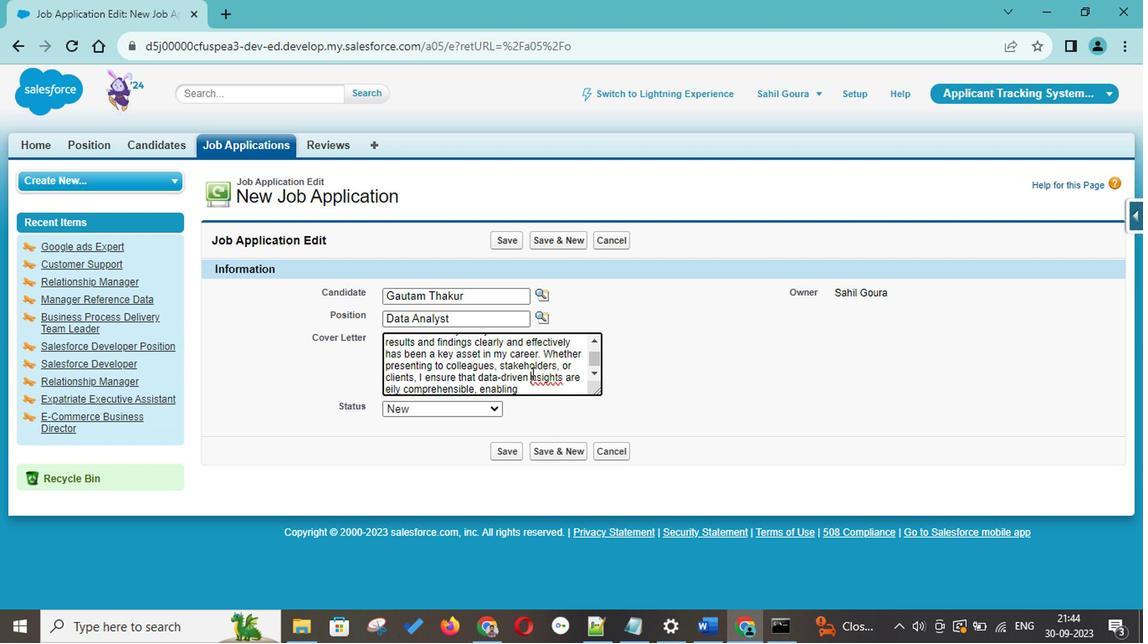 
Action: Key pressed i
Screenshot: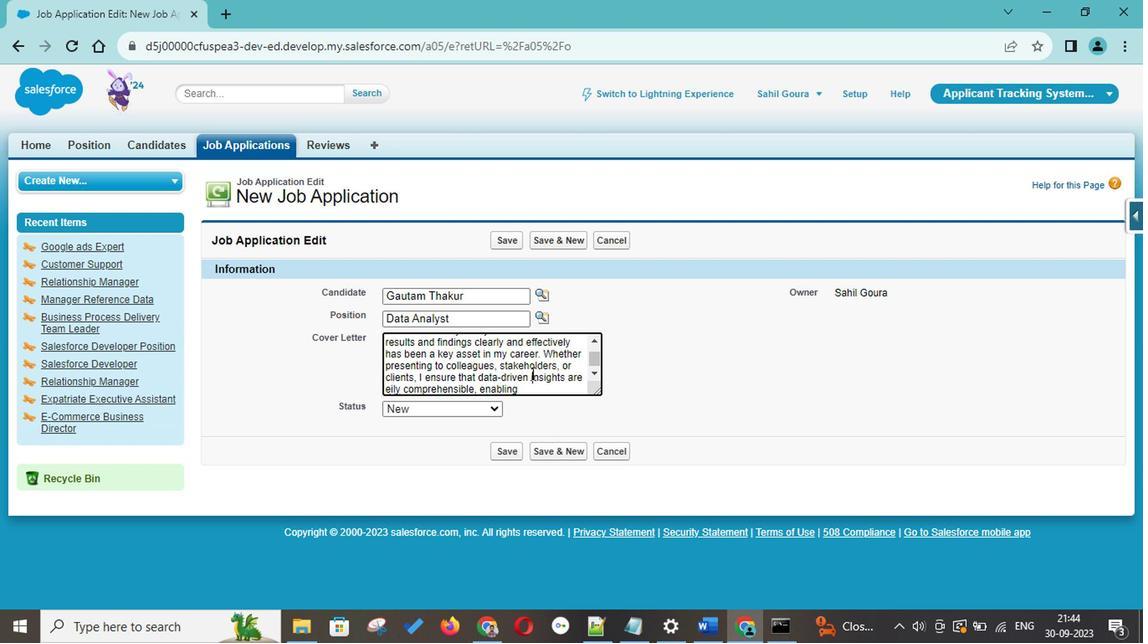 
Action: Mouse moved to (492, 387)
Screenshot: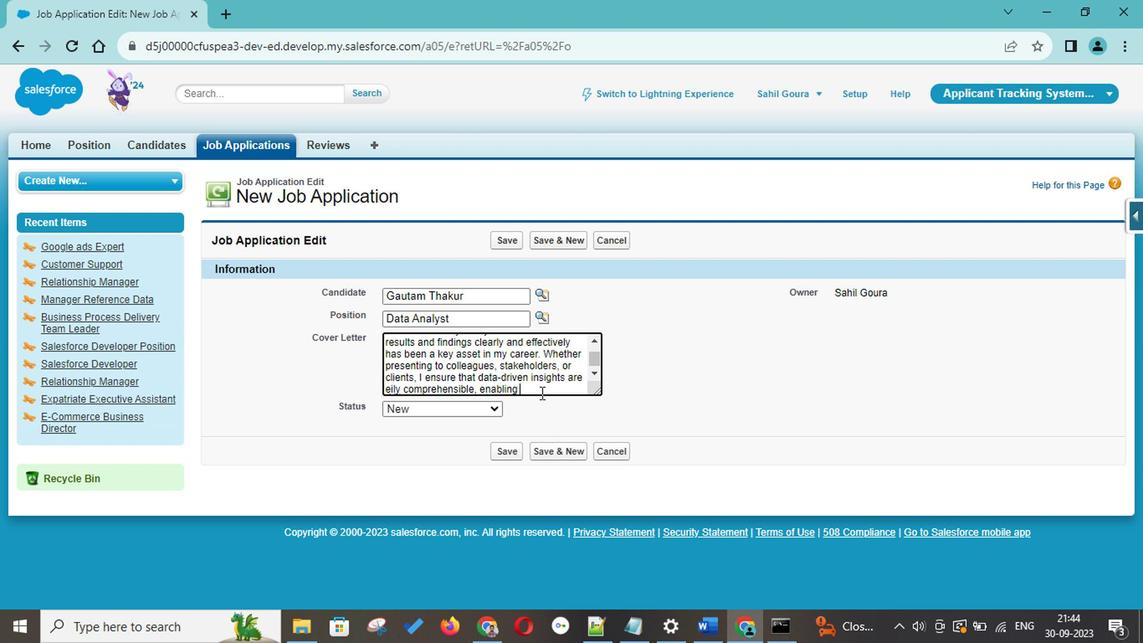 
Action: Mouse pressed left at (492, 387)
Screenshot: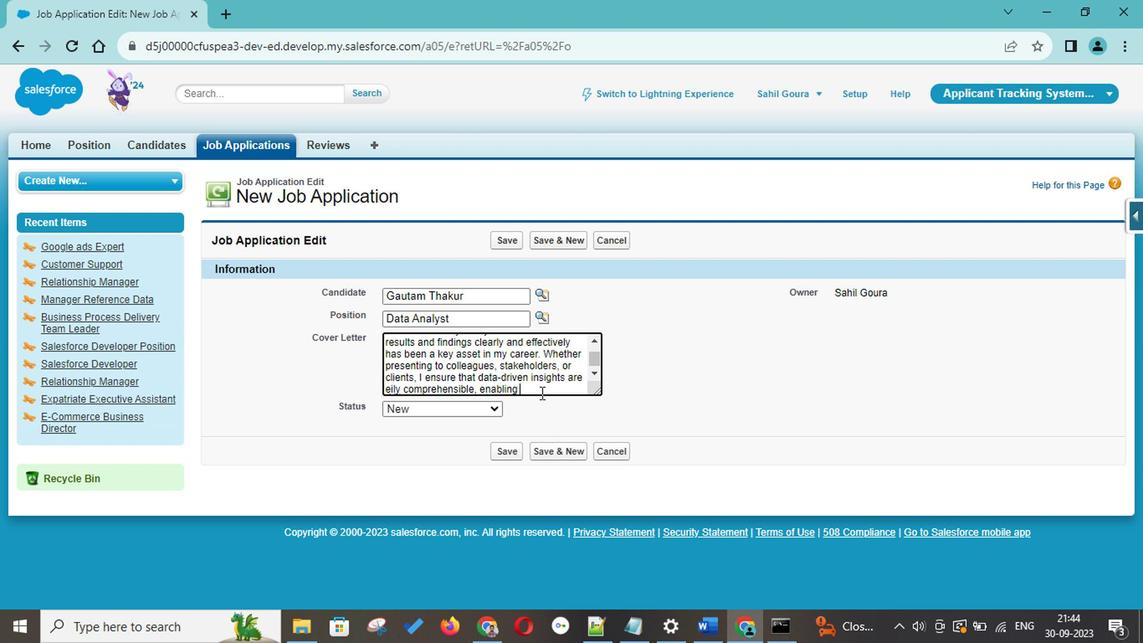 
Action: Key pressed data<Key.space>informd<Key.backspace>ed<Key.space>decision-making.
Screenshot: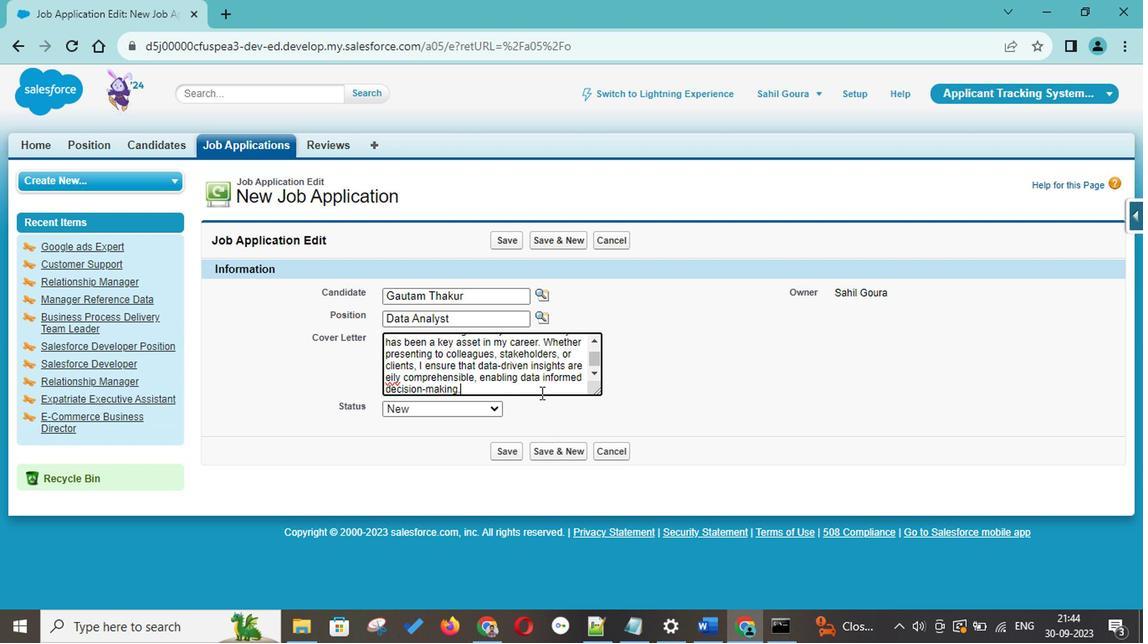 
Action: Mouse moved to (383, 376)
Screenshot: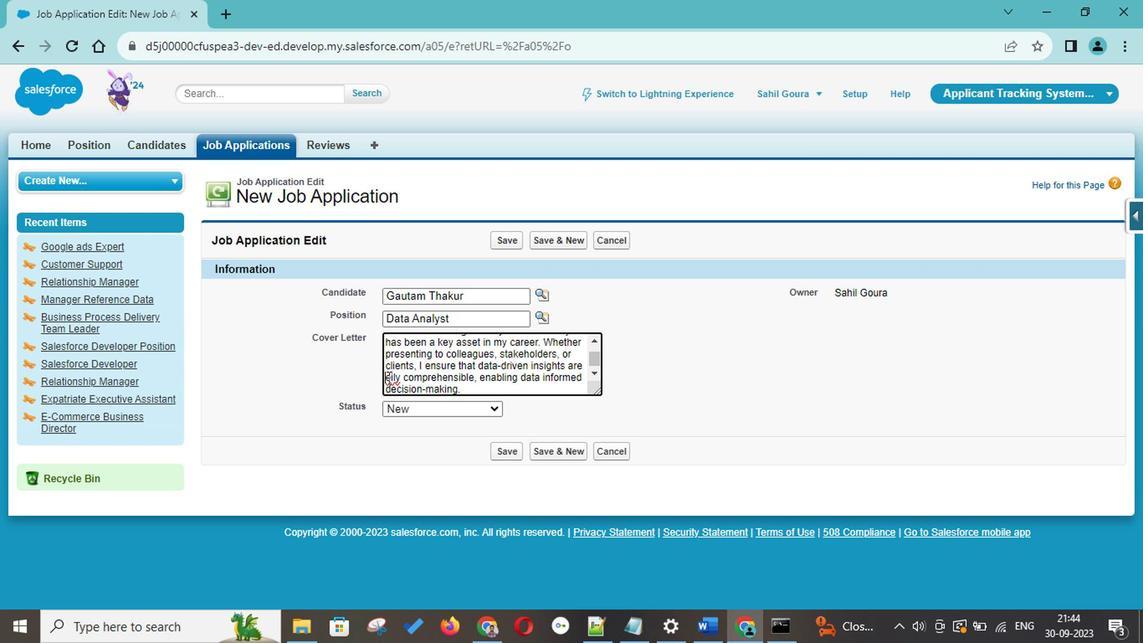 
Action: Mouse pressed left at (383, 376)
Screenshot: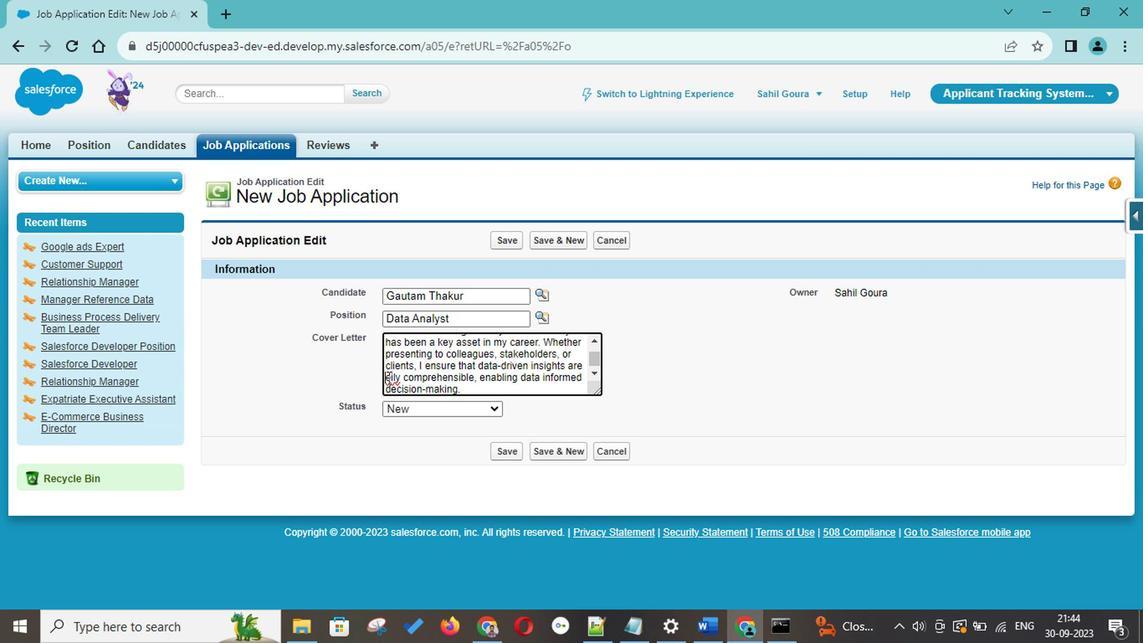 
Action: Mouse pressed left at (383, 376)
Screenshot: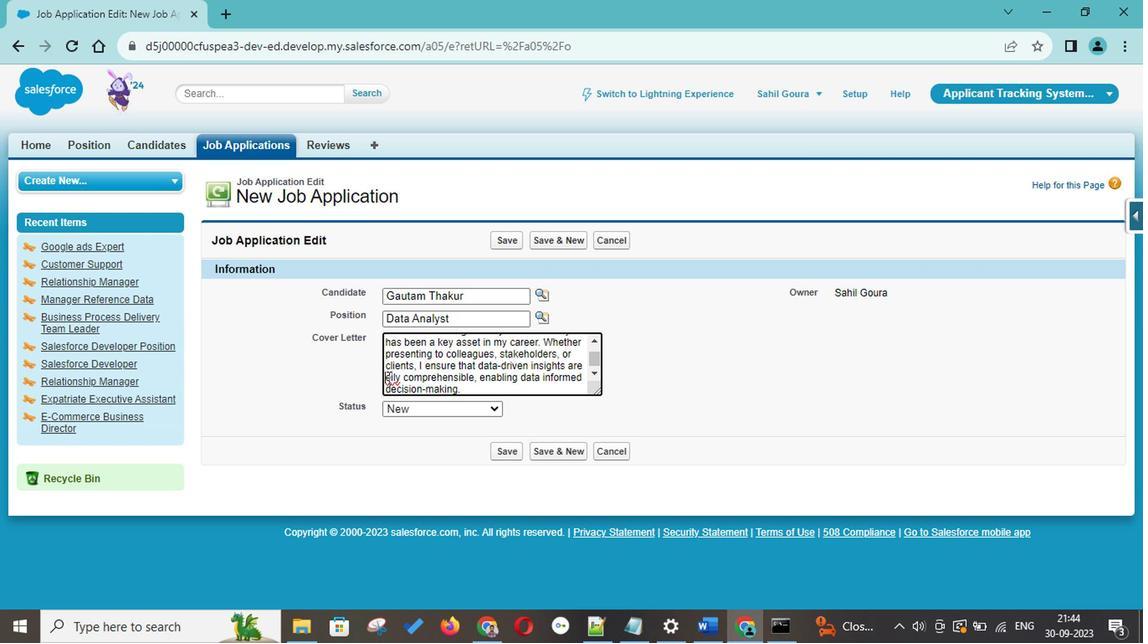 
Action: Mouse moved to (385, 376)
Screenshot: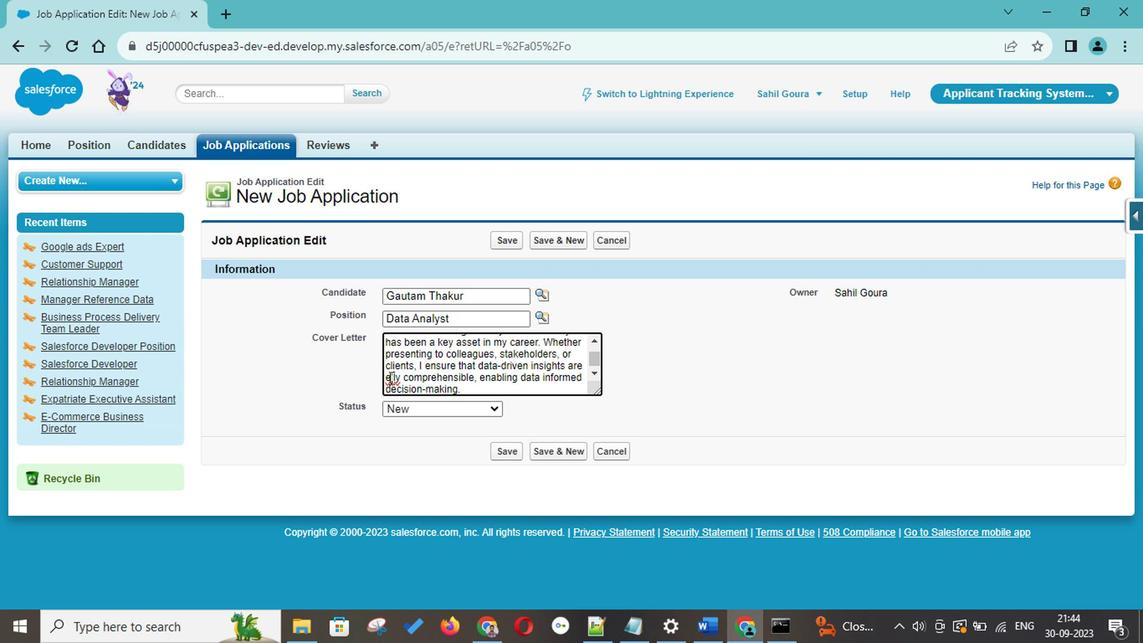 
Action: Mouse pressed left at (385, 376)
Screenshot: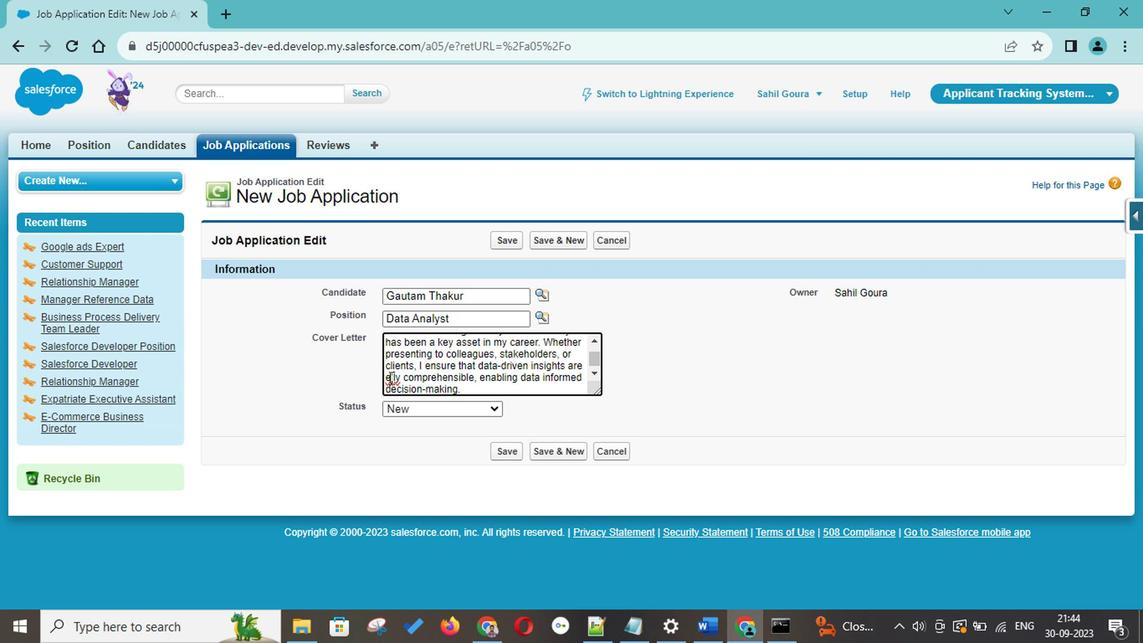 
Action: Key pressed as
Screenshot: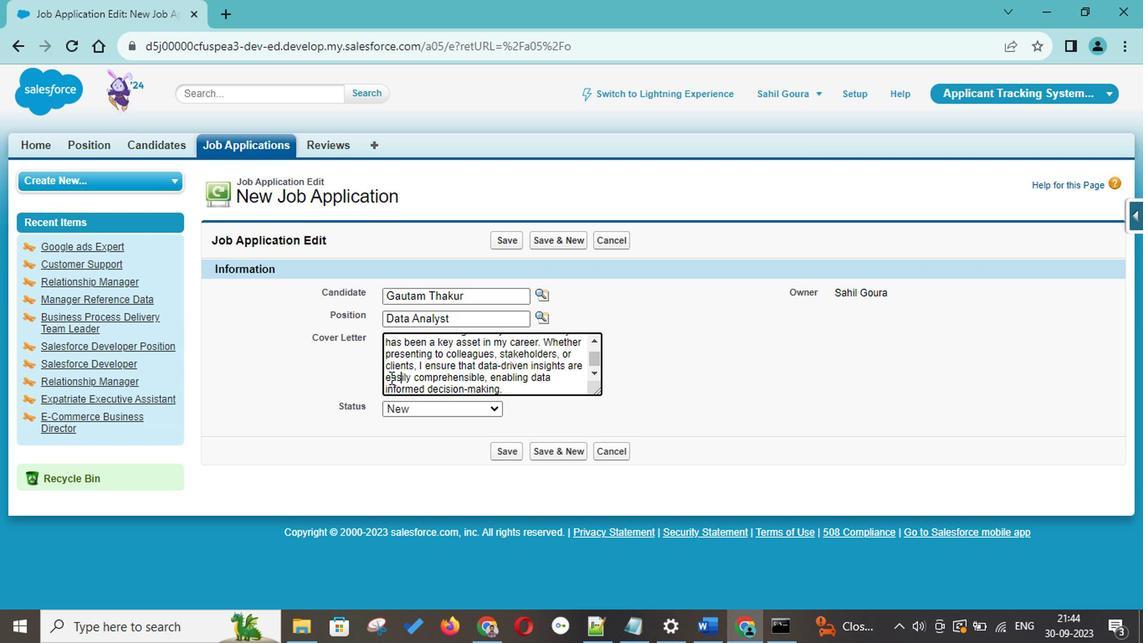 
Action: Mouse moved to (484, 384)
Screenshot: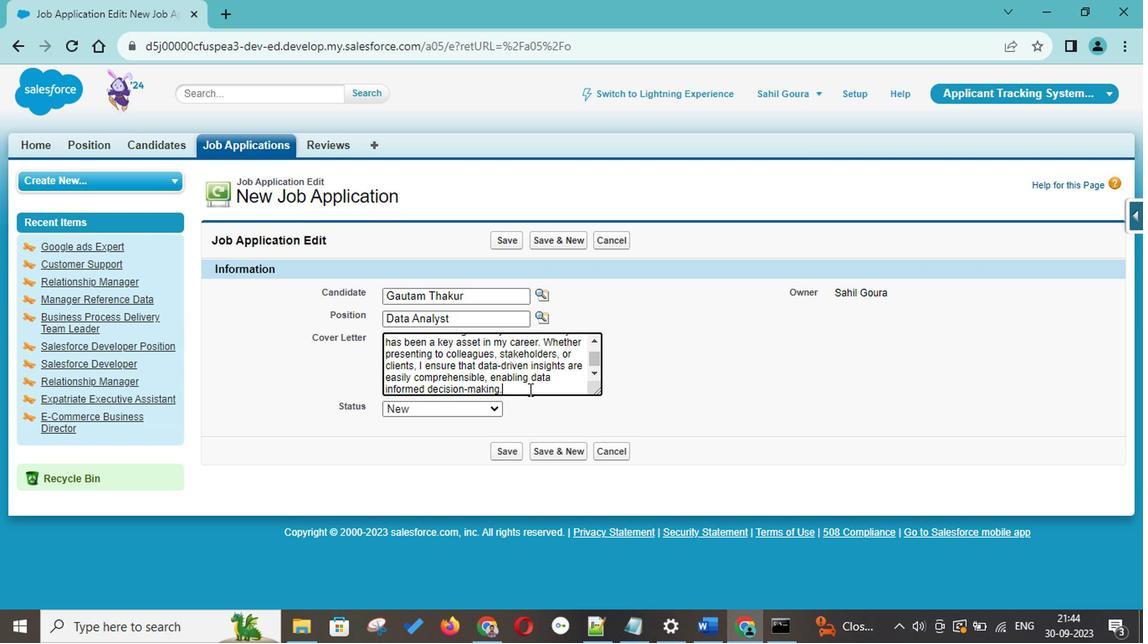 
Action: Mouse pressed left at (484, 384)
Screenshot: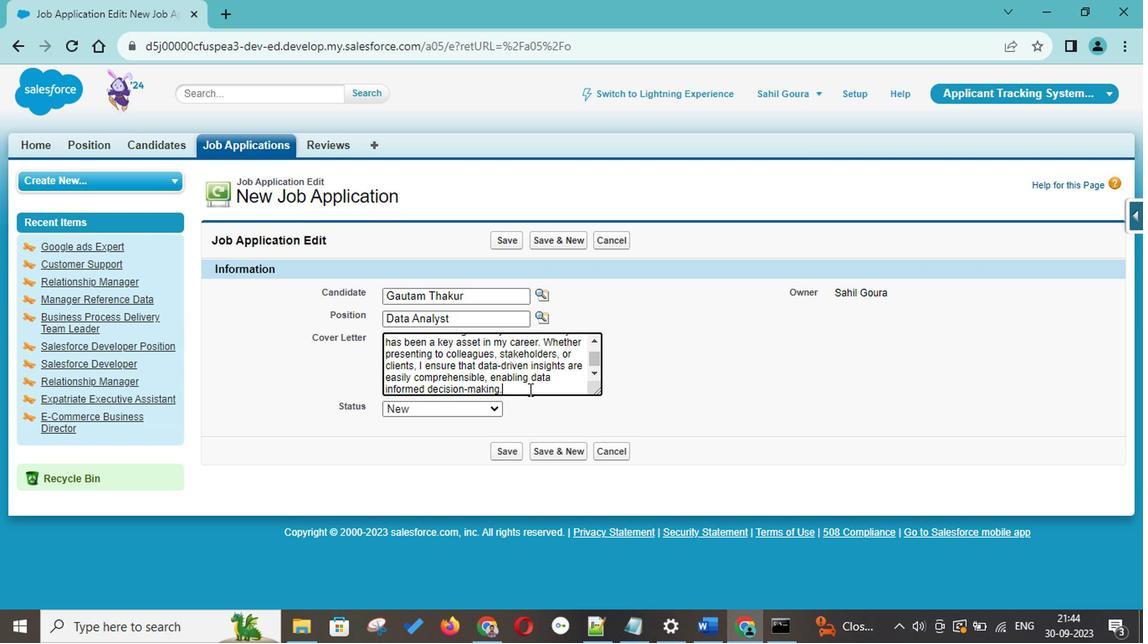 
Action: Key pressed --<Key.shift_r>><Key.space><Key.shift>I<Key.space>am<Key.space>particularly<Key.space>da<Key.backspace>rau<Key.backspace>wn<Key.space>to<Key.space>your<Key.space>cp<Key.backspace>ompany's<Key.space>reputation<Key.space>for<Key.space>innovation<Key.space>and<Key.space>commitment<Key.space>to<Key.space>exellence,<Key.space>w
Screenshot: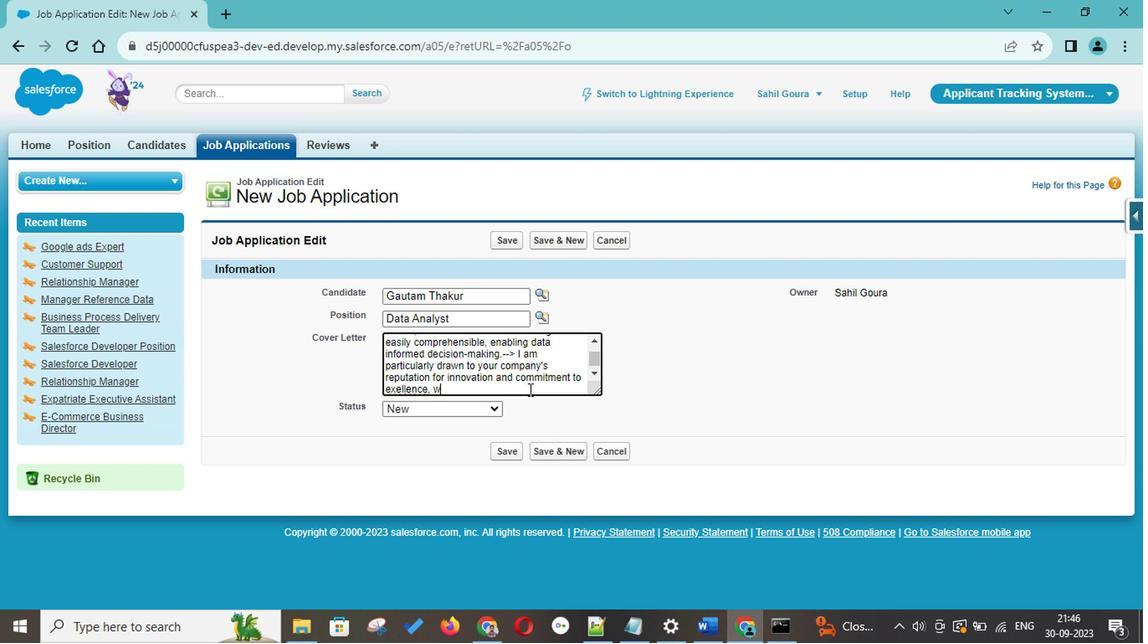 
Action: Mouse moved to (401, 384)
Screenshot: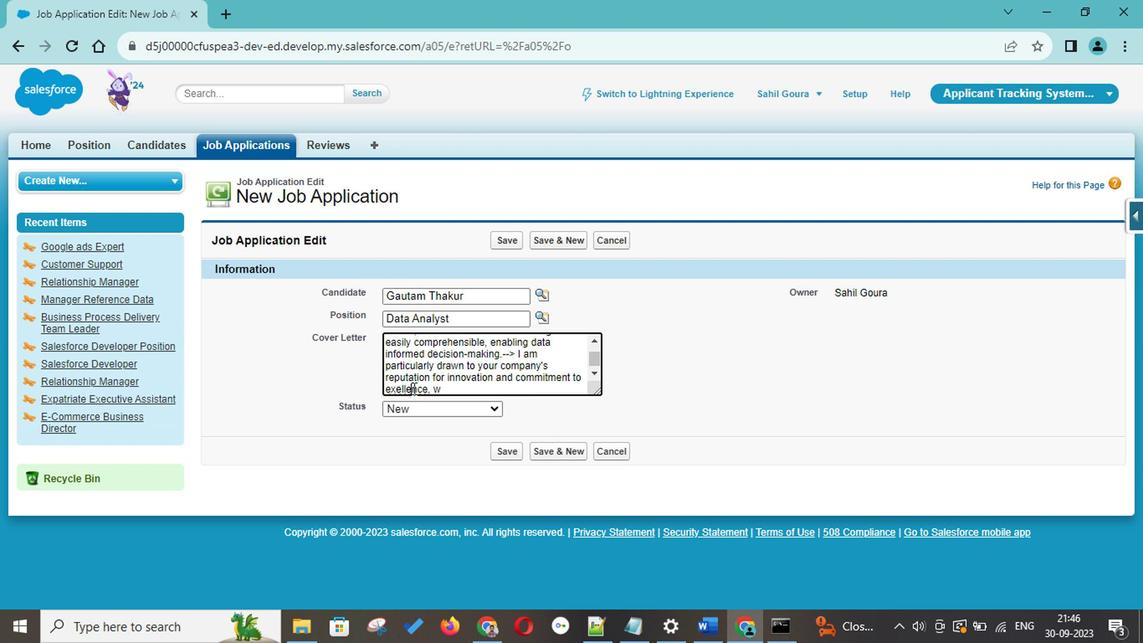 
Action: Mouse pressed left at (401, 384)
Screenshot: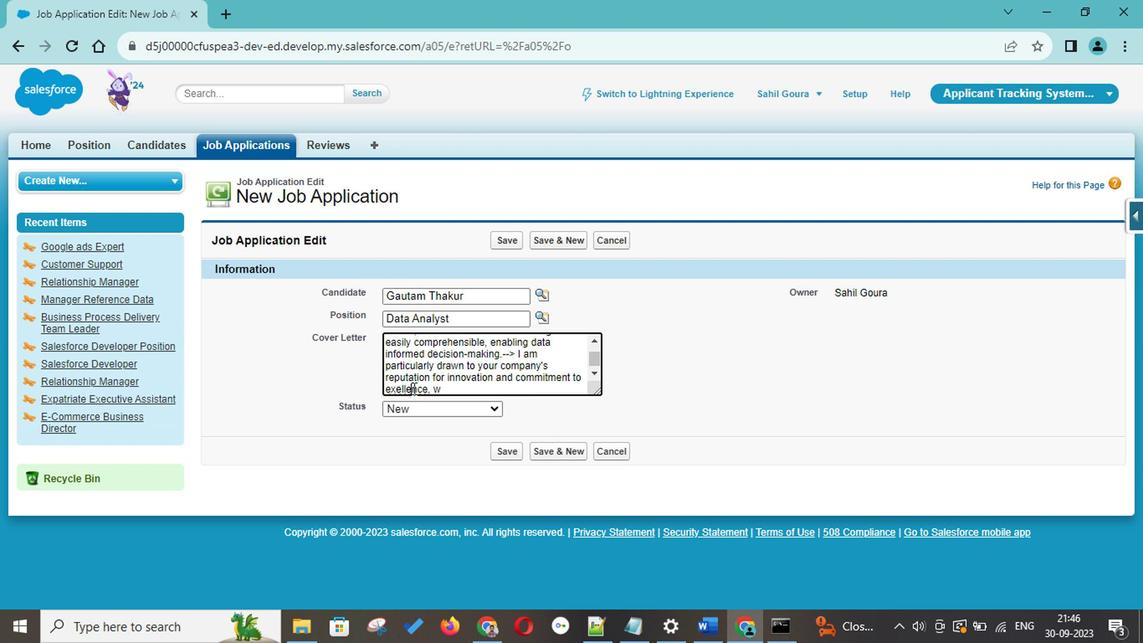 
Action: Mouse pressed right at (401, 384)
Screenshot: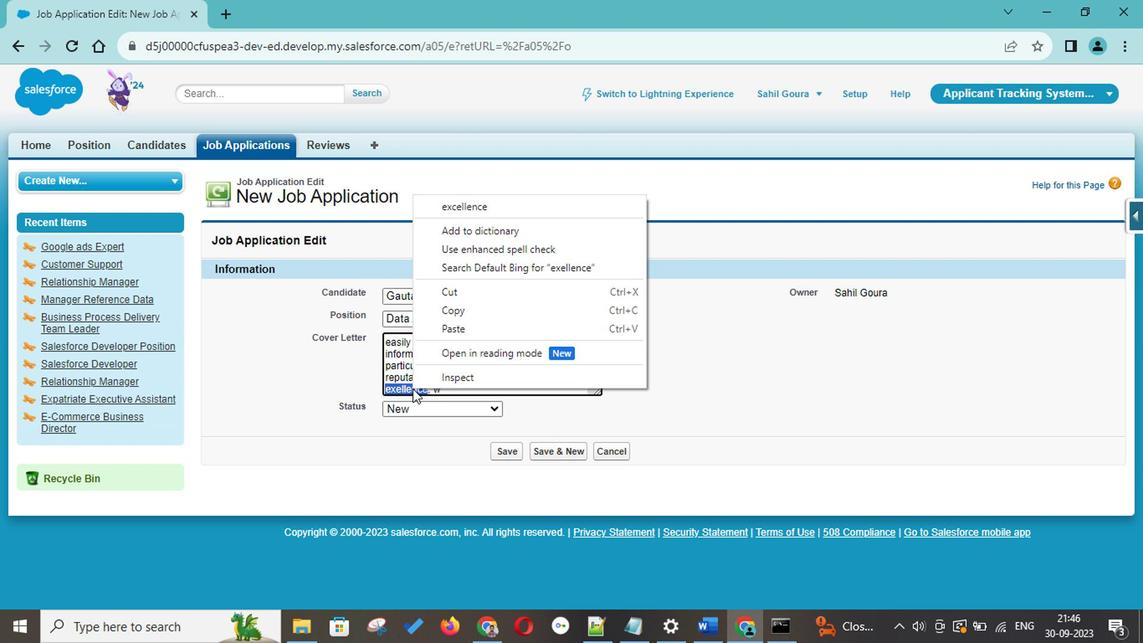 
Action: Mouse moved to (439, 251)
Screenshot: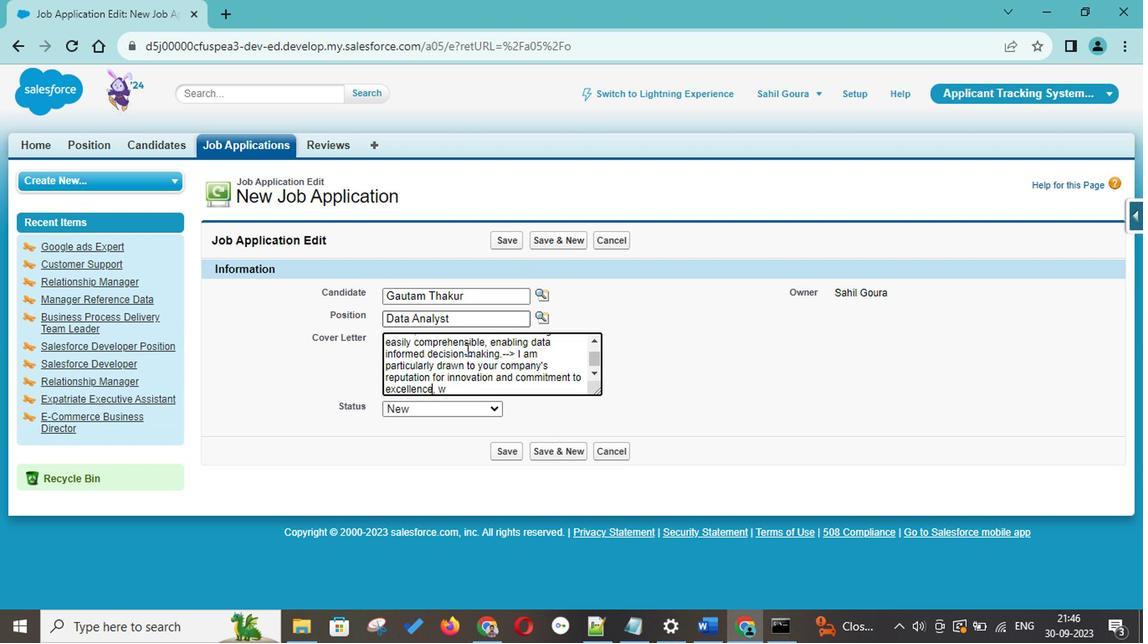
Action: Mouse pressed left at (439, 251)
Screenshot: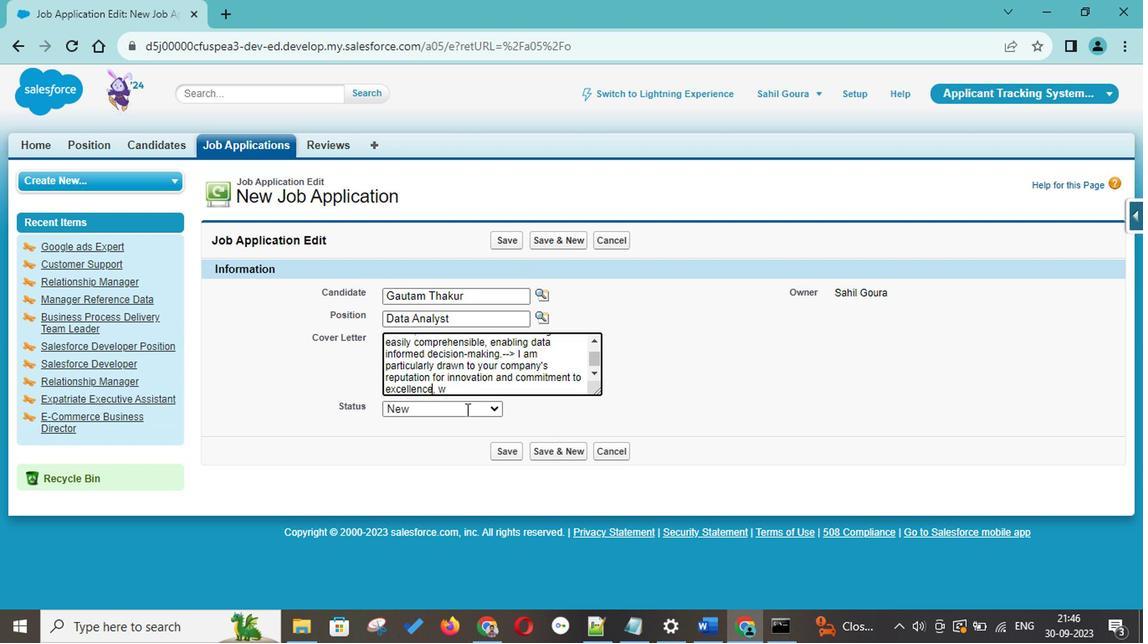 
Action: Mouse moved to (444, 387)
Screenshot: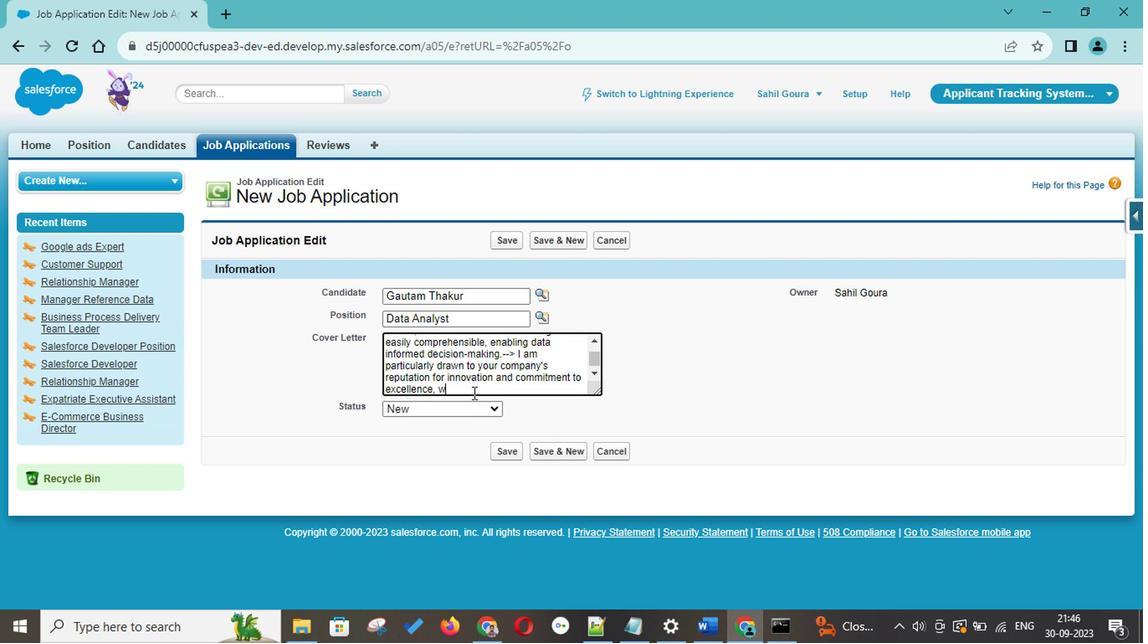 
Action: Mouse pressed left at (444, 387)
Screenshot: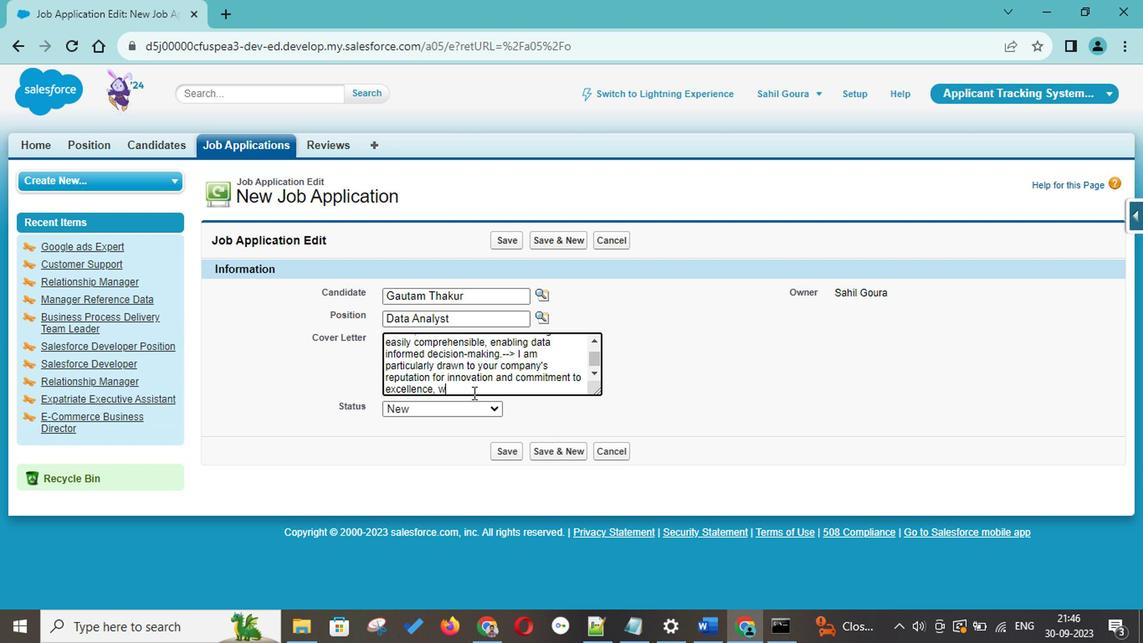 
Action: Key pressed hich<Key.space>alligns<Key.space>with<Key.space>my<Key.space>own<Key.space>values<Key.space>a
Screenshot: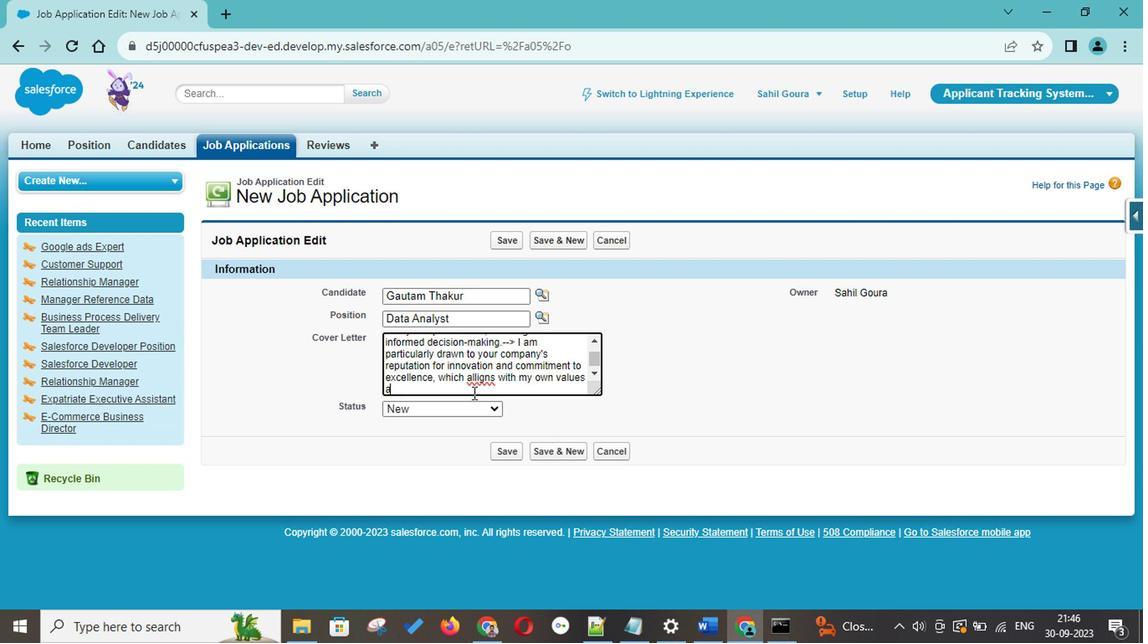 
Action: Mouse moved to (450, 375)
Screenshot: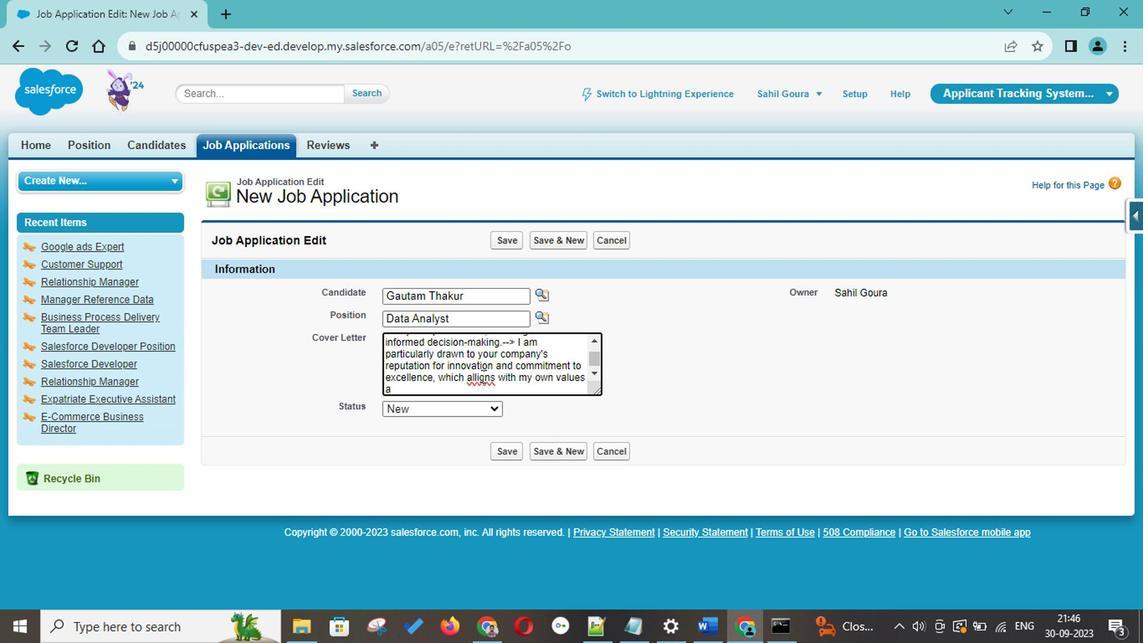 
Action: Mouse pressed left at (450, 375)
Screenshot: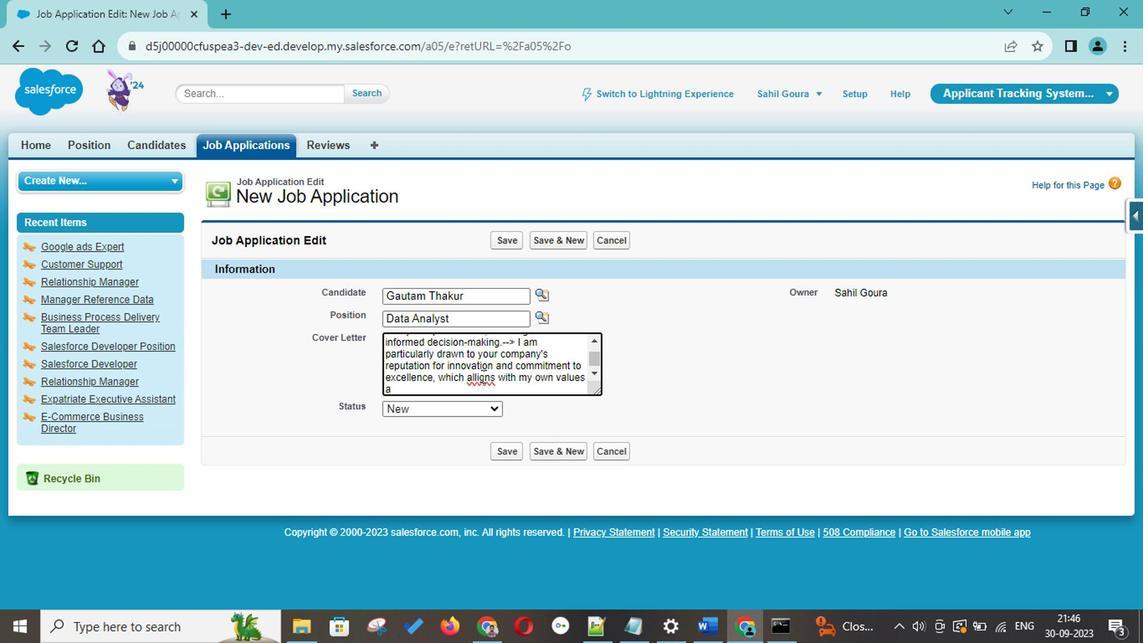
Action: Mouse pressed right at (450, 375)
Screenshot: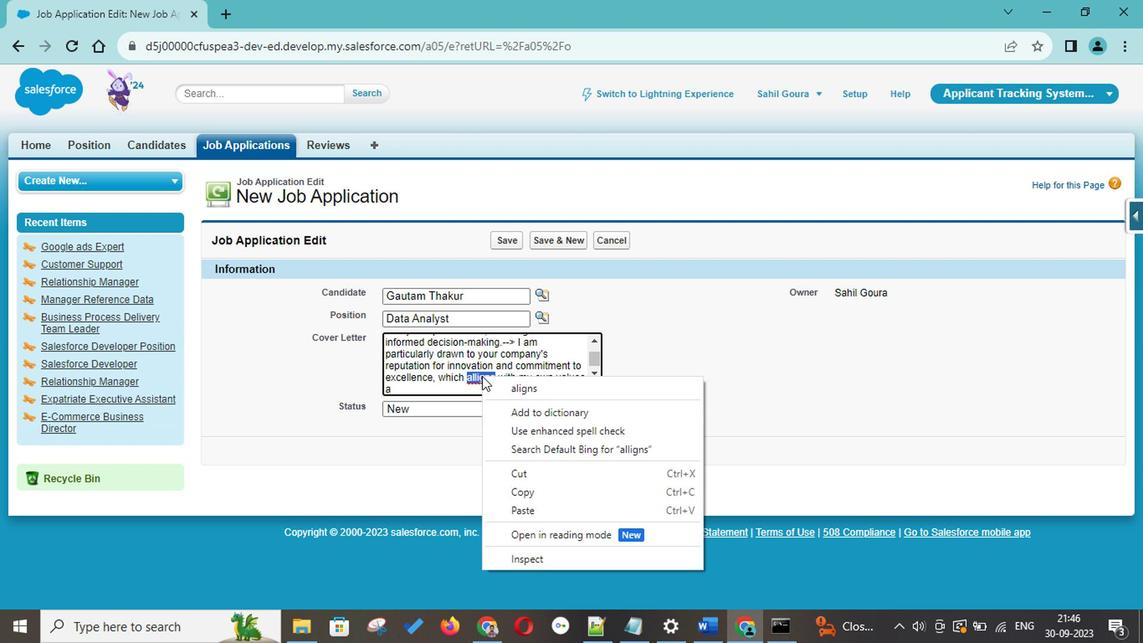
Action: Mouse moved to (470, 378)
Screenshot: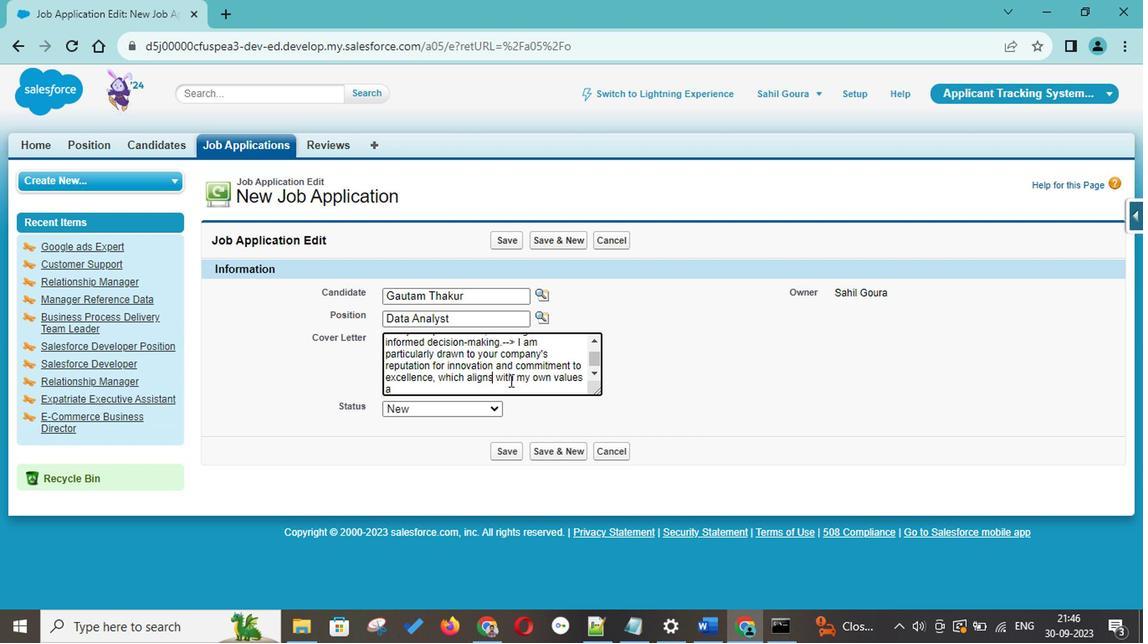 
Action: Mouse pressed left at (470, 378)
Screenshot: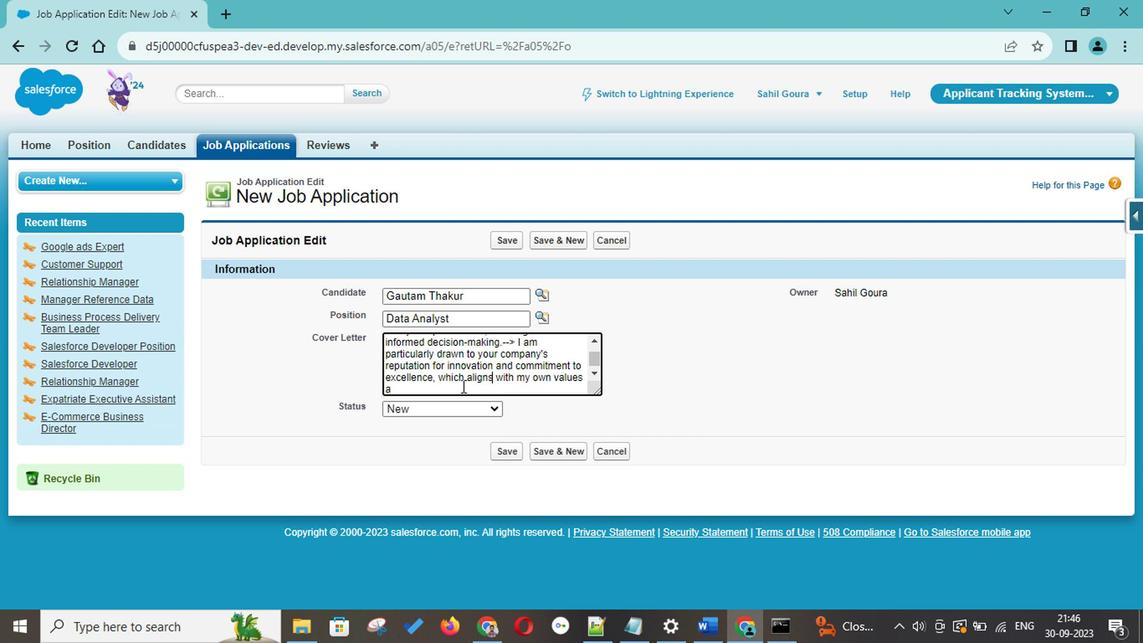 
Action: Mouse moved to (429, 382)
Screenshot: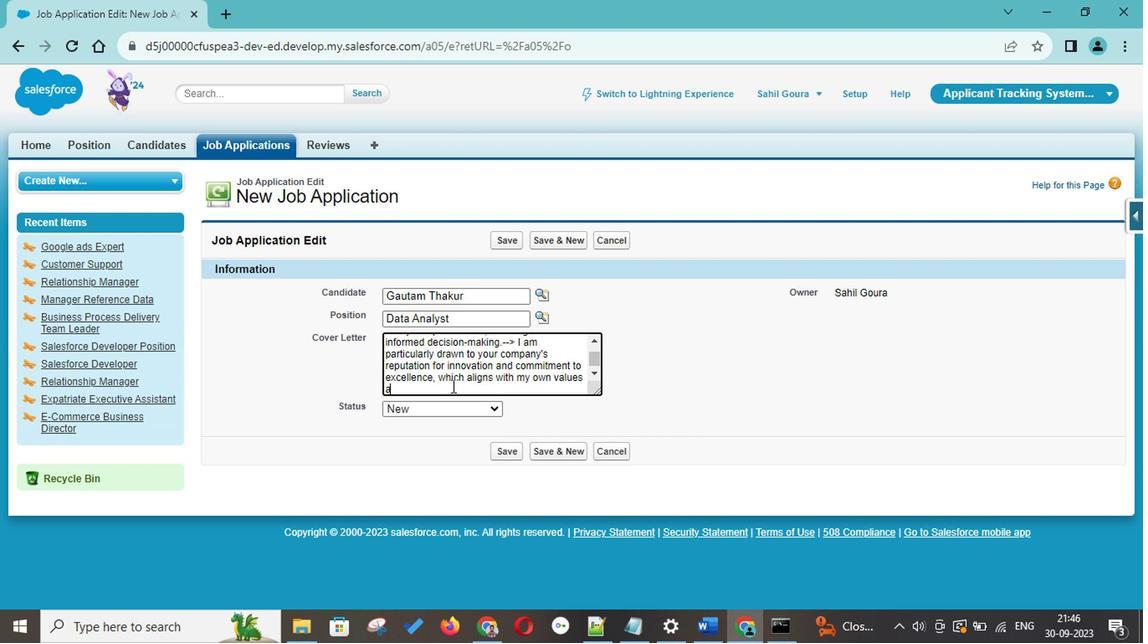 
Action: Mouse pressed left at (429, 382)
Screenshot: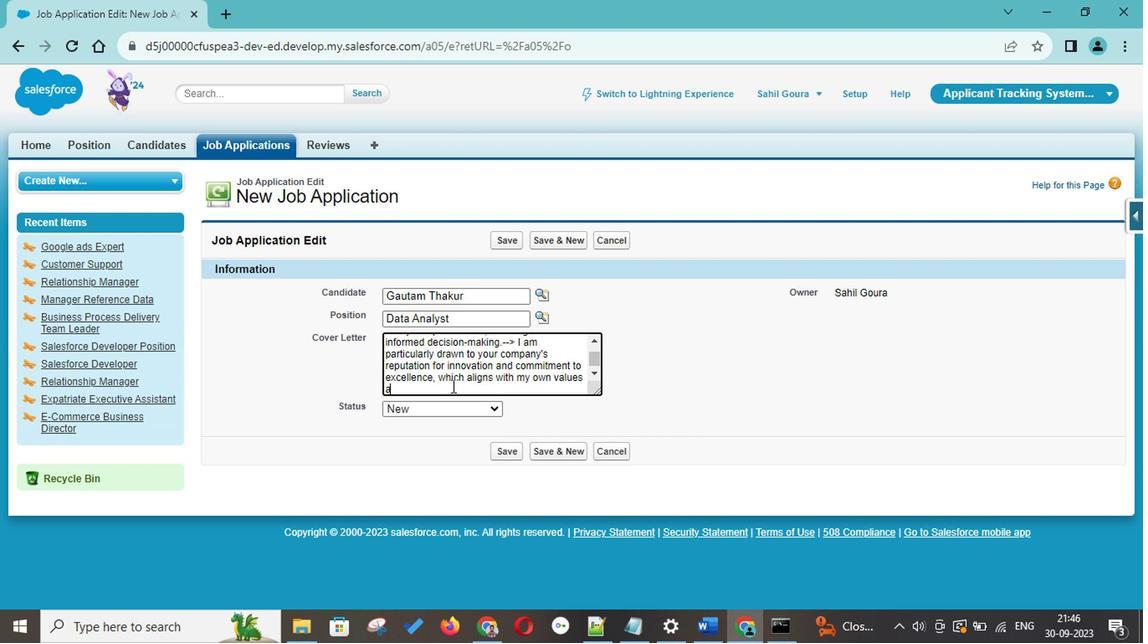 
Action: Key pressed nd<Key.space>career<Key.space>aspirations.<Key.space>--<Key.shift_r>><Key.space><Key.shift>I<Key.space>would<Key.space>welcoe<Key.backspace><Key.backspace>ome<Key.space>the<Key.space>opportunity<Key.space>to<Key.space>further<Key.space>iscuss<Key.backspace><Key.backspace><Key.backspace><Key.backspace><Key.backspace><Key.backspace><Key.backspace><Key.backspace><Key.backspace><Key.backspace><Key.backspace><Key.backspace><Key.backspace><Key.backspace><Key.backspace><Key.backspace><Key.backspace><Key.backspace><Key.backspace><Key.backspace><Key.backspace><Key.backspace><Key.backspace><Key.backspace><Key.backspace><Key.backspace><Key.backspace><Key.backspace><Key.backspace><Key.backspace><Key.backspace><Key.backspace><Key.backspace><Key.backspace><Key.backspace><Key.backspace><Key.backspace><Key.backspace><Key.backspace><Key.backspace><Key.backspace><Key.backspace><Key.backspace><Key.backspace><Key.backspace><Key.backspace><Key.backspace><Key.backspace><Key.backspace><Key.backspace><Key.backspace><Key.backspace><Key.backspace><Key.backspace>
Screenshot: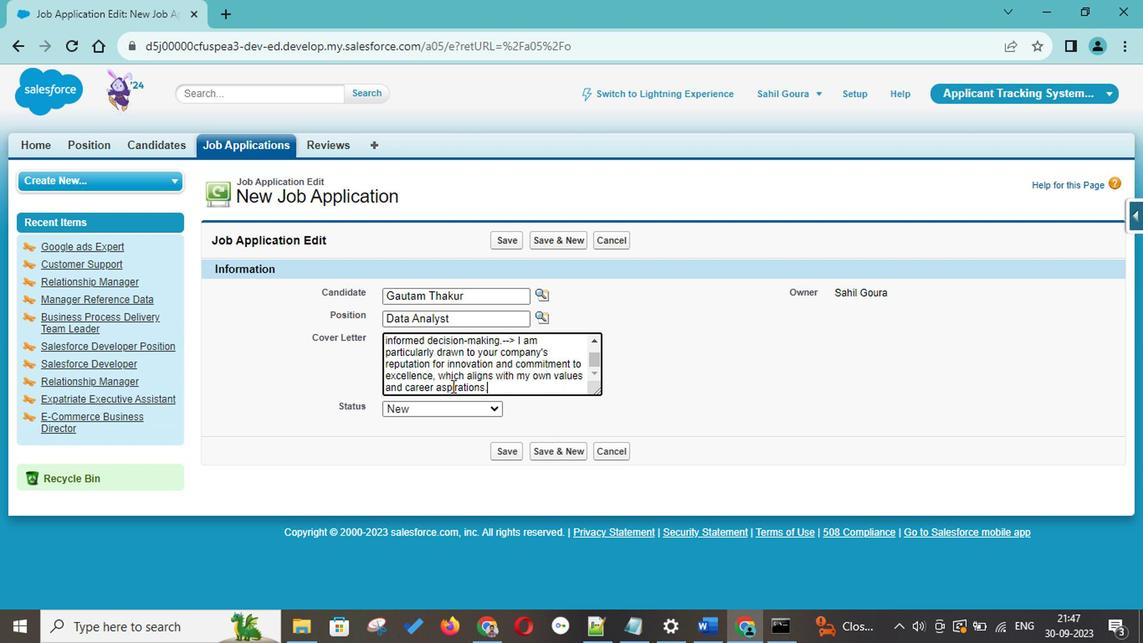 
Action: Mouse moved to (507, 426)
Screenshot: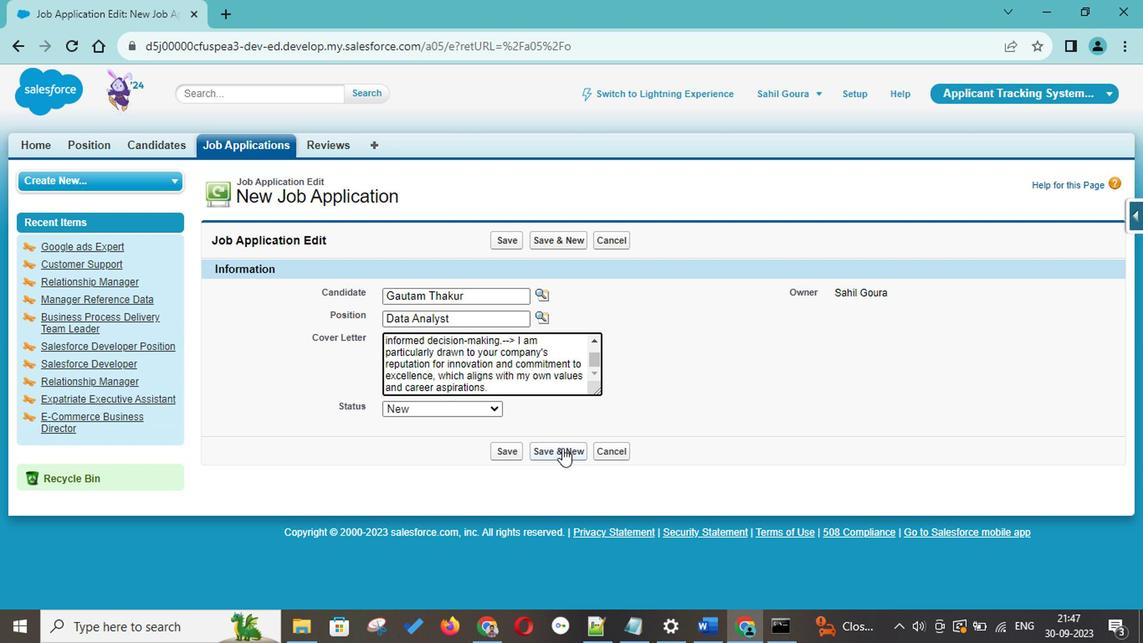 
Action: Mouse pressed left at (507, 426)
Screenshot: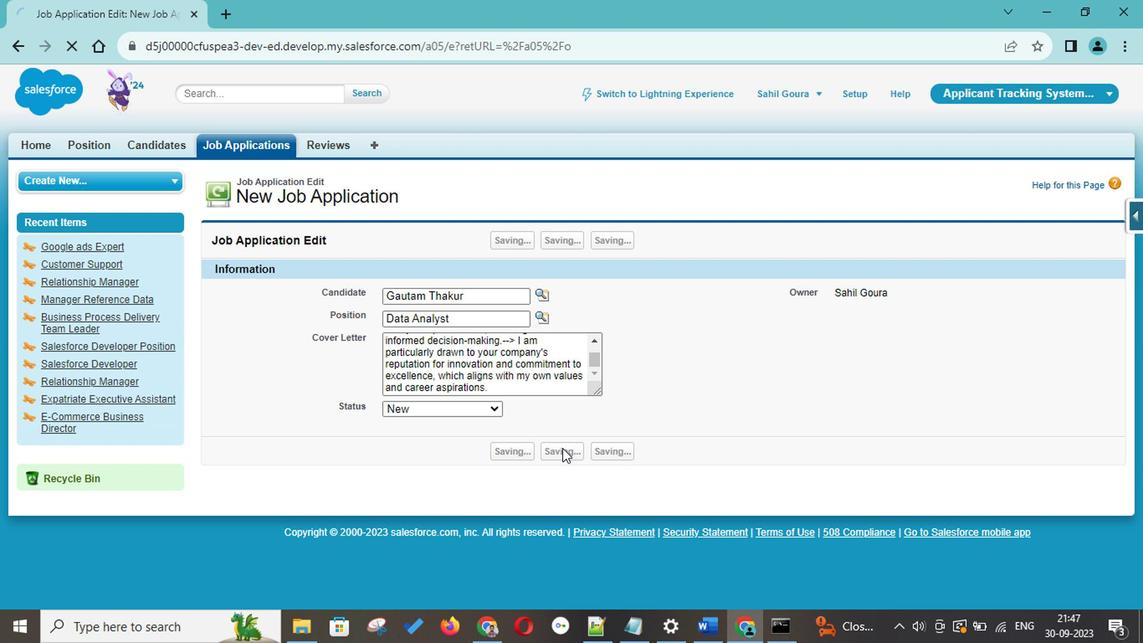 
Action: Mouse moved to (495, 337)
Screenshot: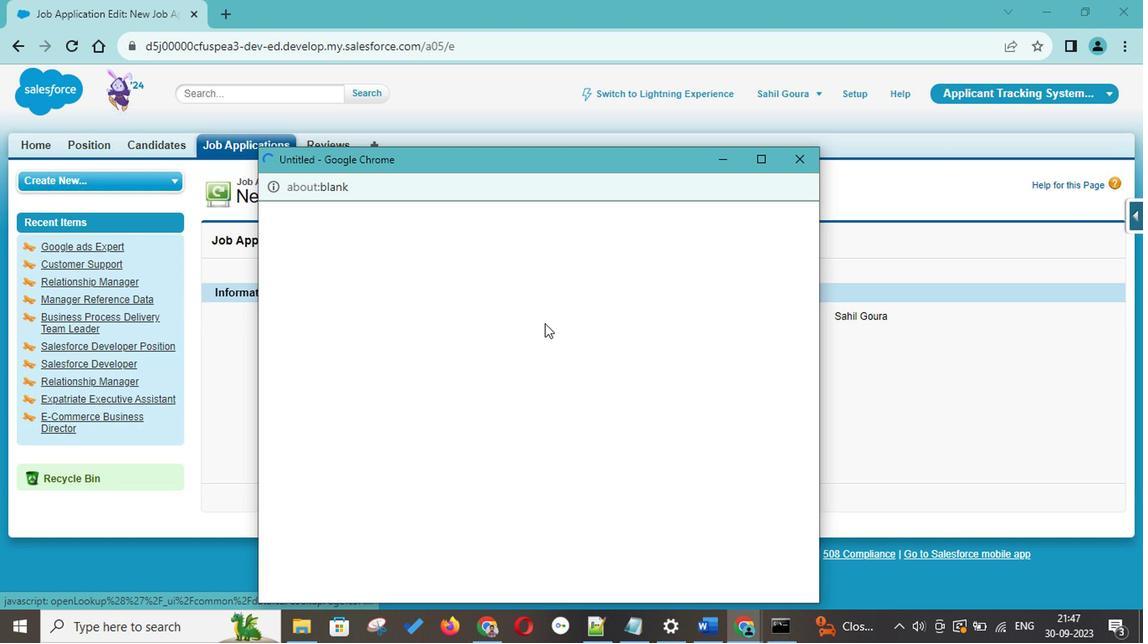 
Action: Mouse pressed left at (495, 337)
Screenshot: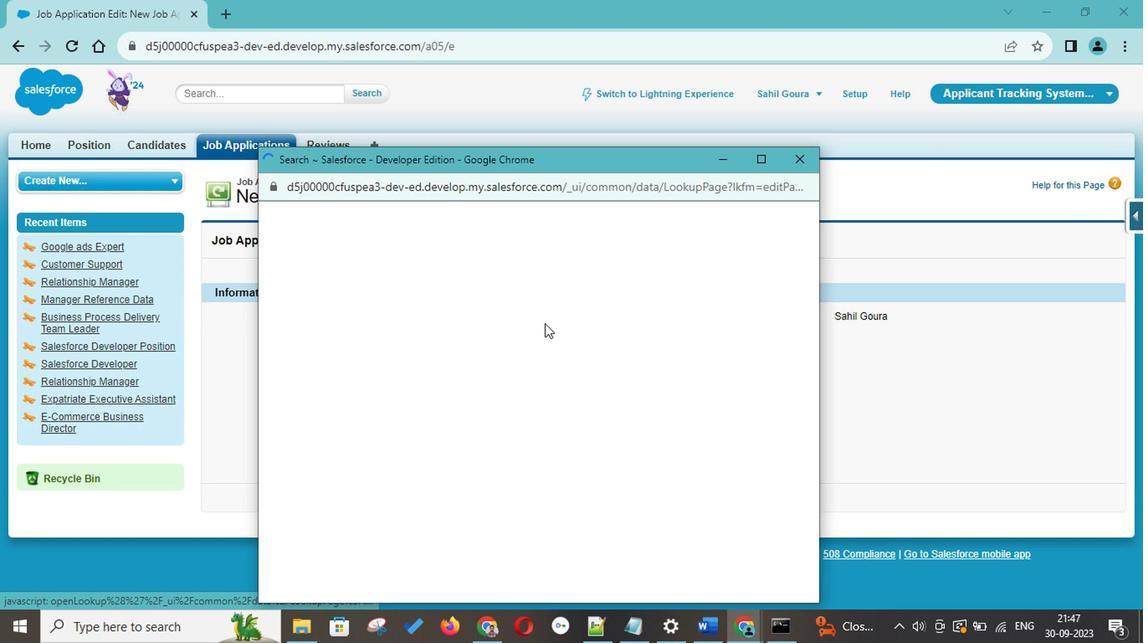
Action: Mouse moved to (425, 288)
Screenshot: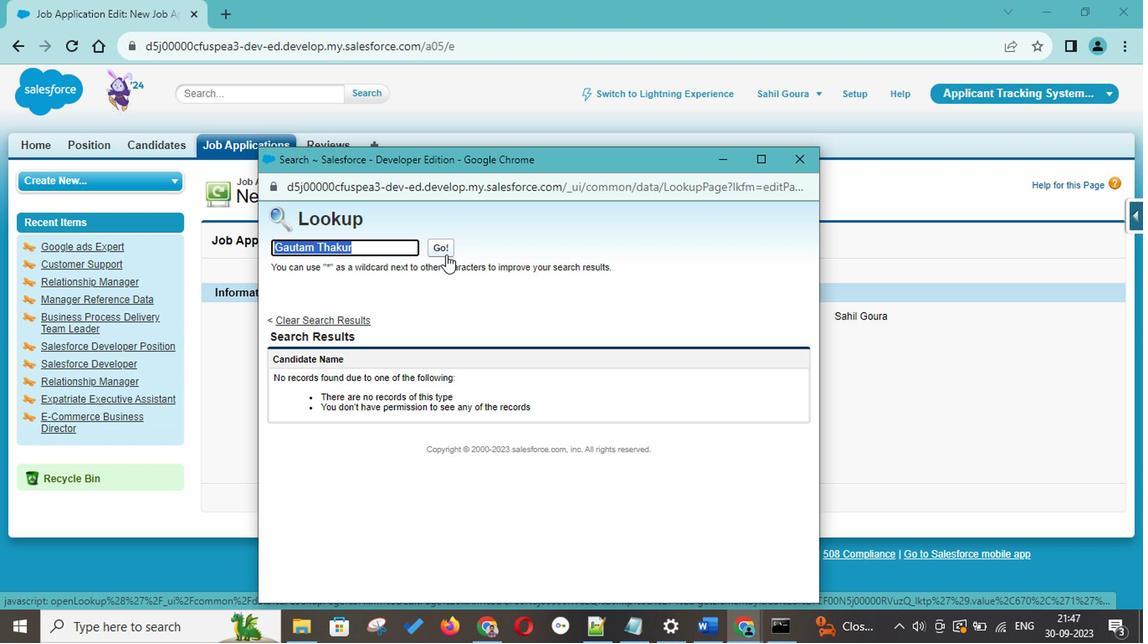 
Action: Mouse pressed left at (425, 288)
Screenshot: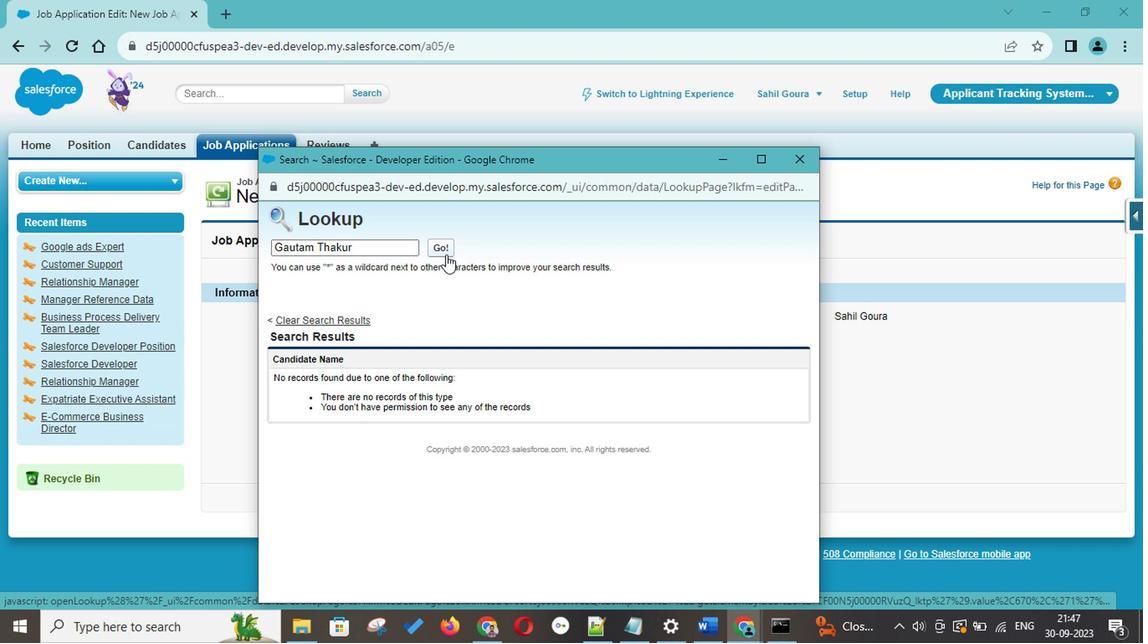 
Action: Mouse moved to (353, 337)
Screenshot: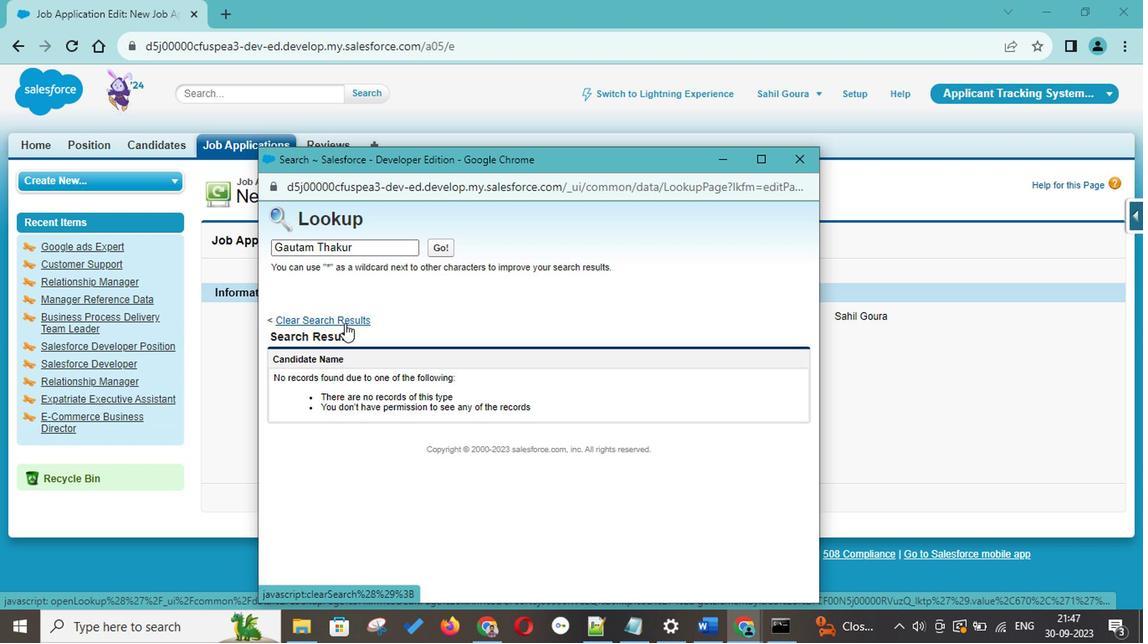 
Action: Mouse pressed left at (353, 337)
Screenshot: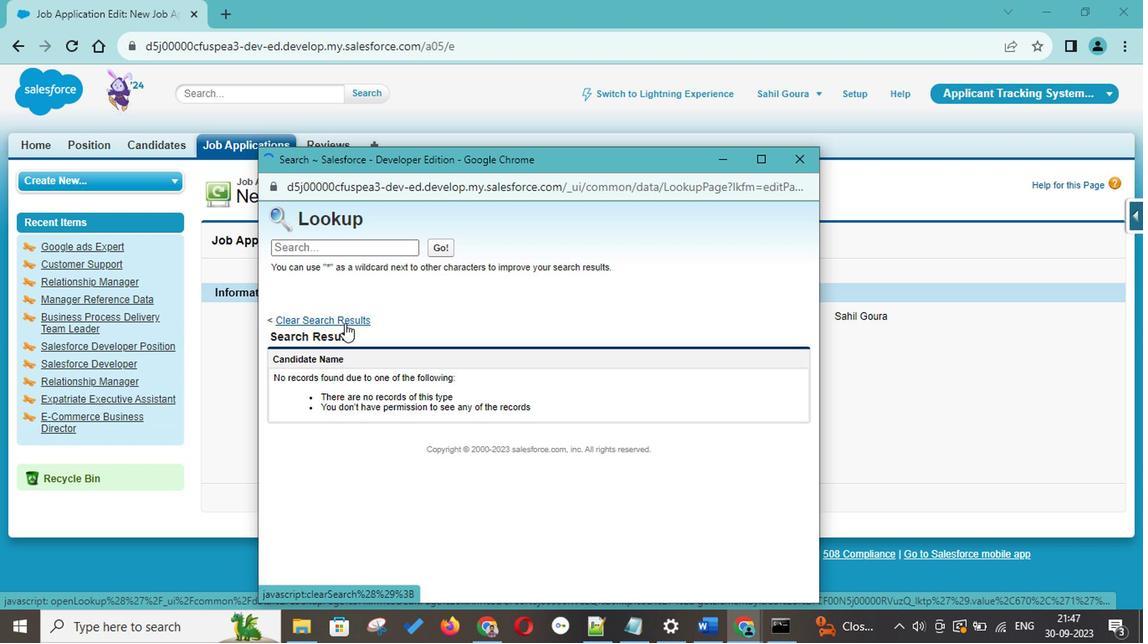
Action: Mouse moved to (322, 368)
Screenshot: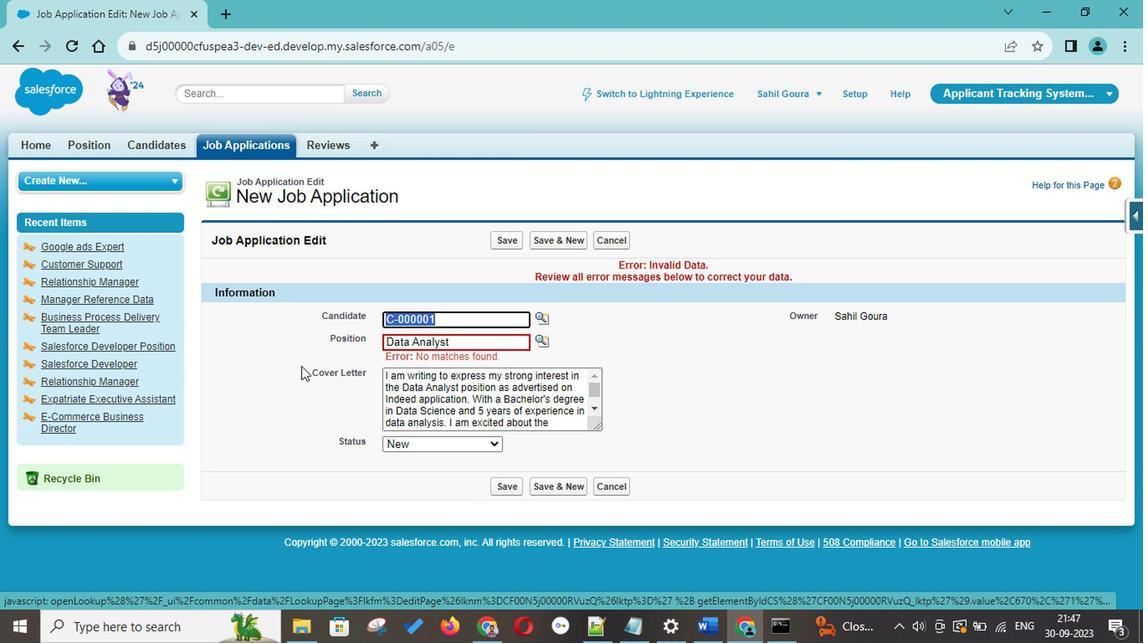 
Action: Mouse pressed left at (322, 368)
Screenshot: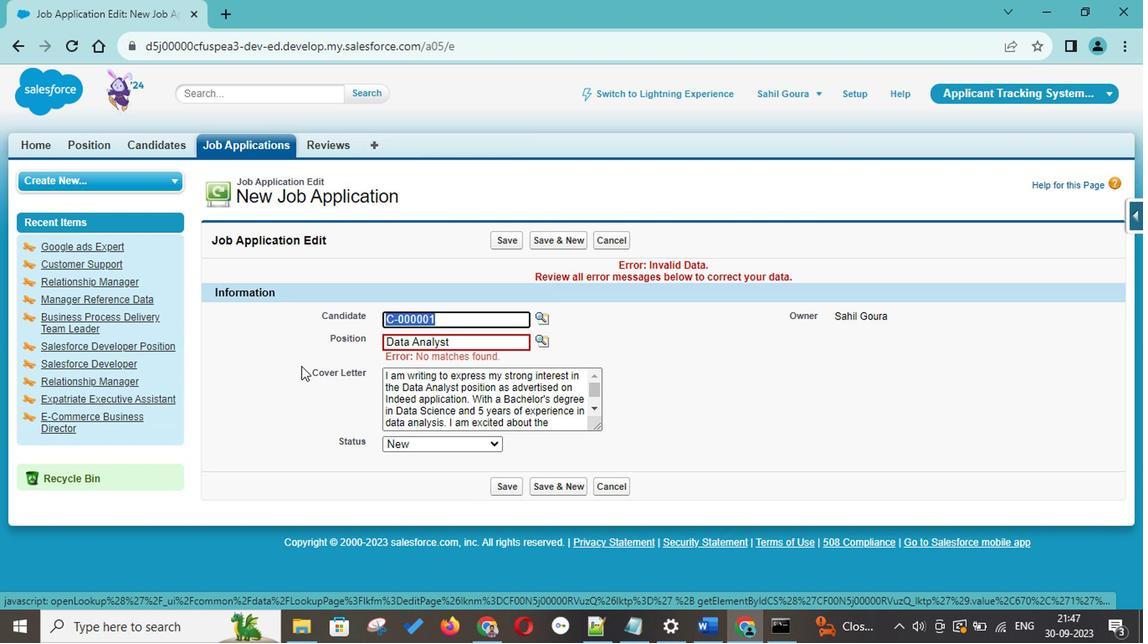 
Action: Mouse moved to (463, 354)
Screenshot: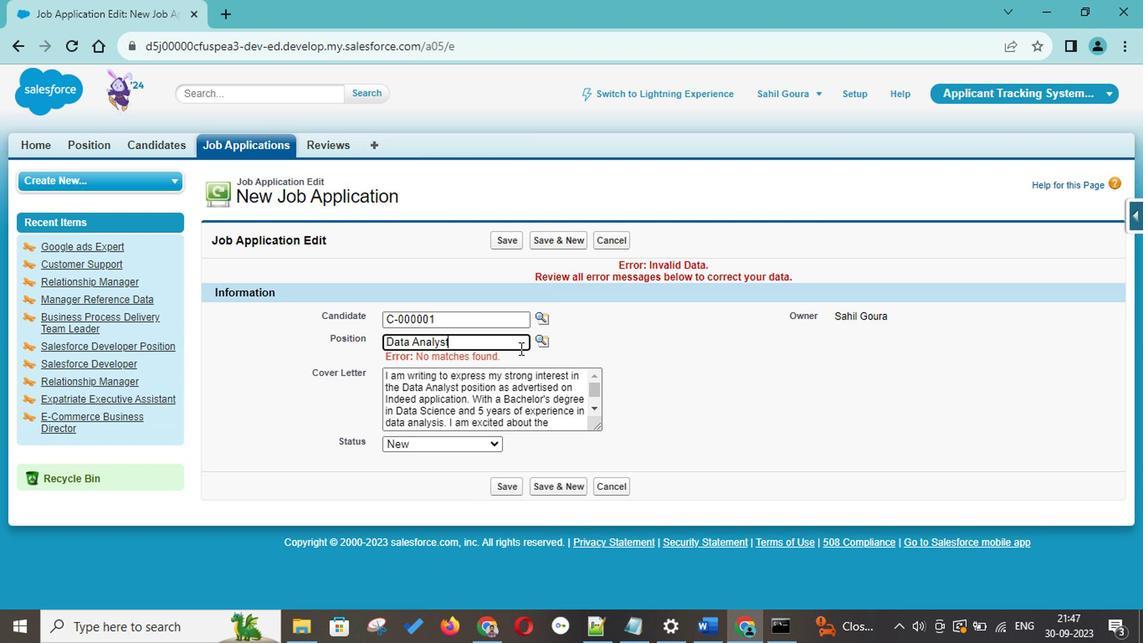 
Action: Mouse pressed left at (463, 354)
Screenshot: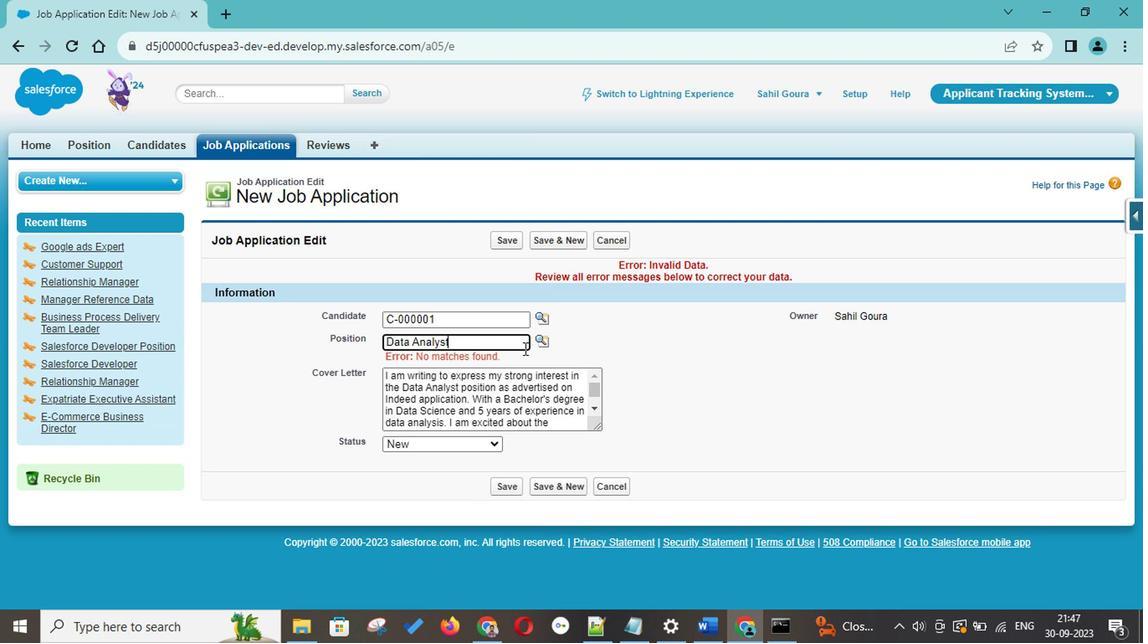 
Action: Mouse moved to (493, 356)
Screenshot: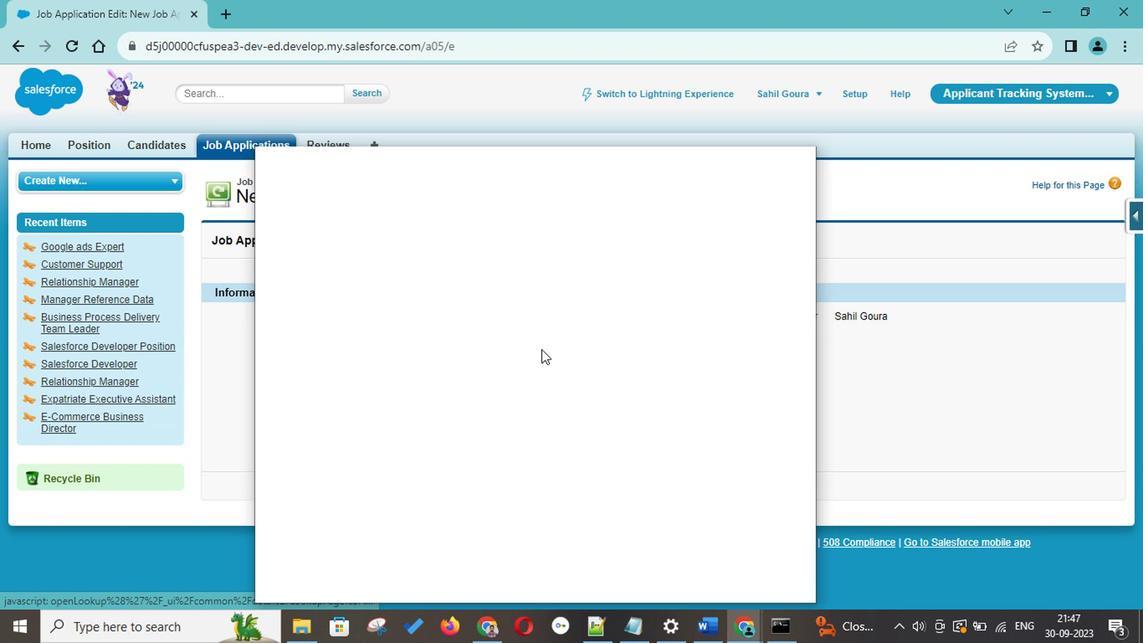 
Action: Mouse pressed left at (493, 356)
Screenshot: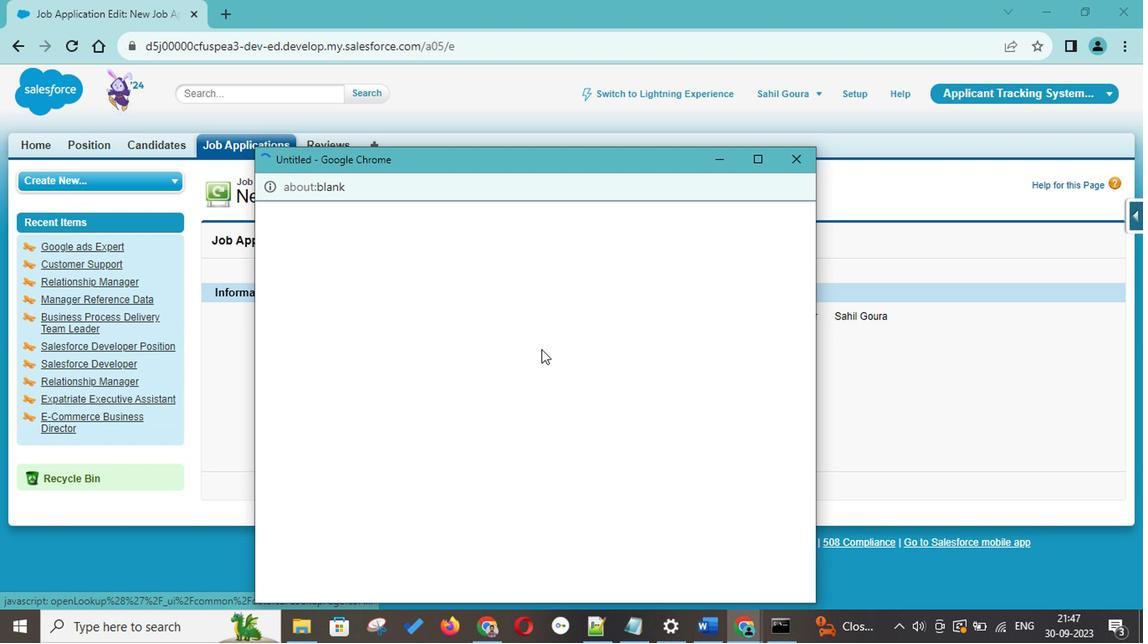 
Action: Mouse moved to (674, 225)
Screenshot: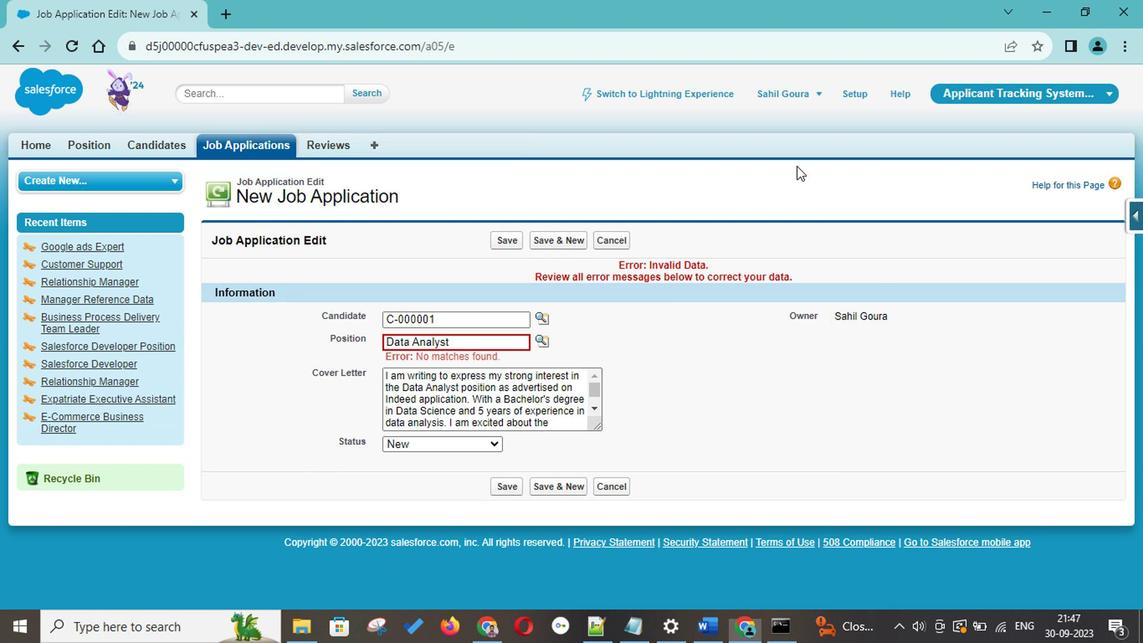 
Action: Mouse pressed left at (674, 225)
Screenshot: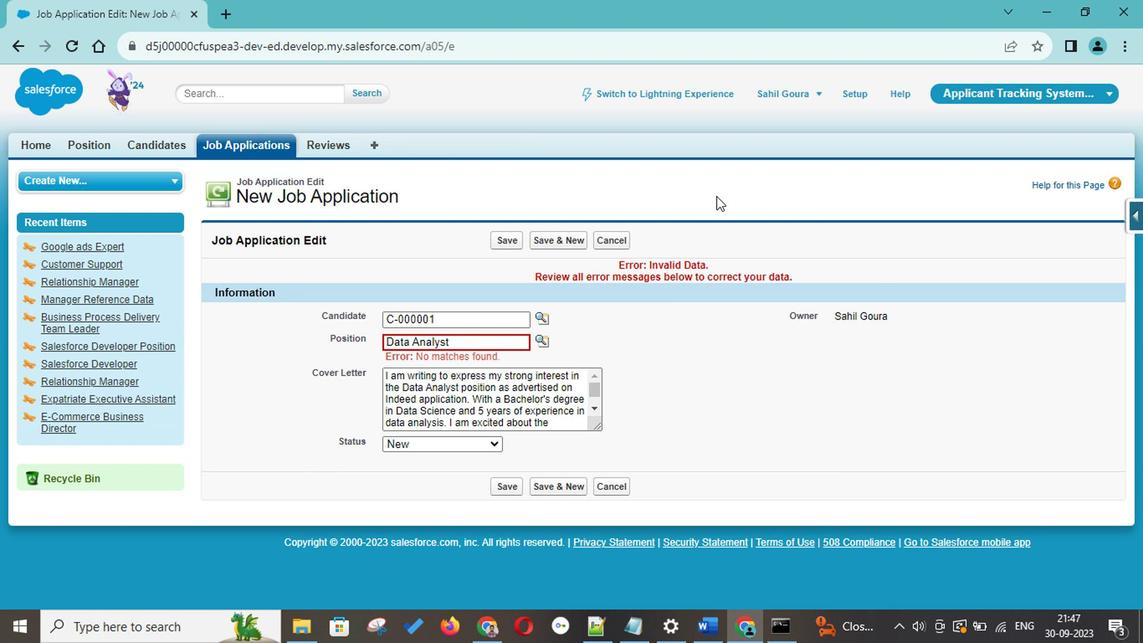 
Action: Mouse moved to (527, 277)
Screenshot: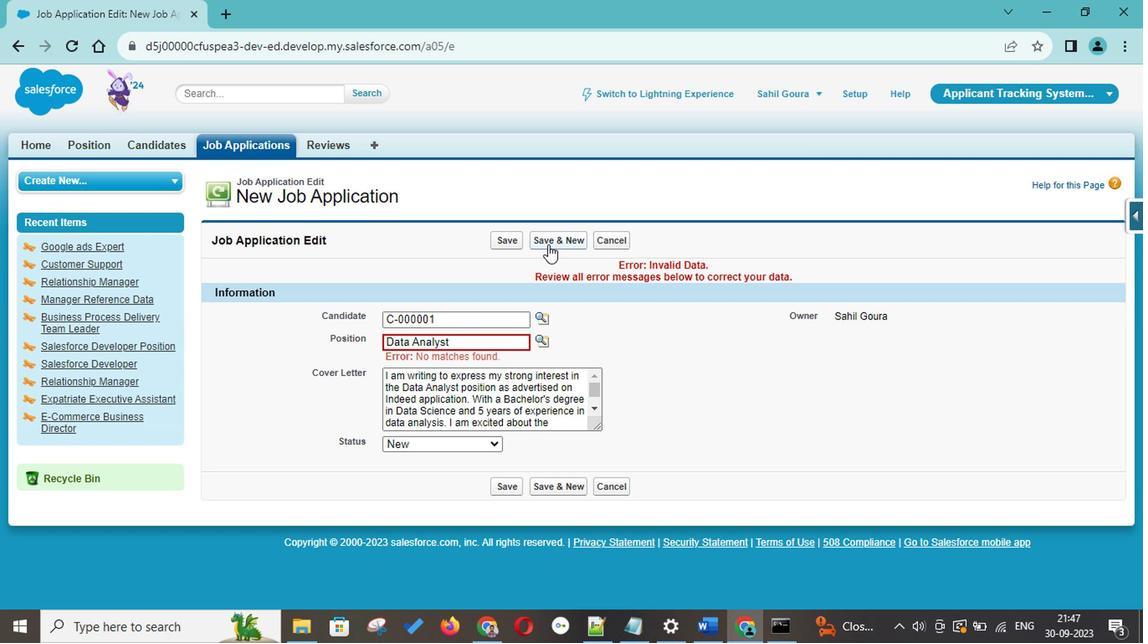 
Action: Mouse pressed left at (527, 277)
Screenshot: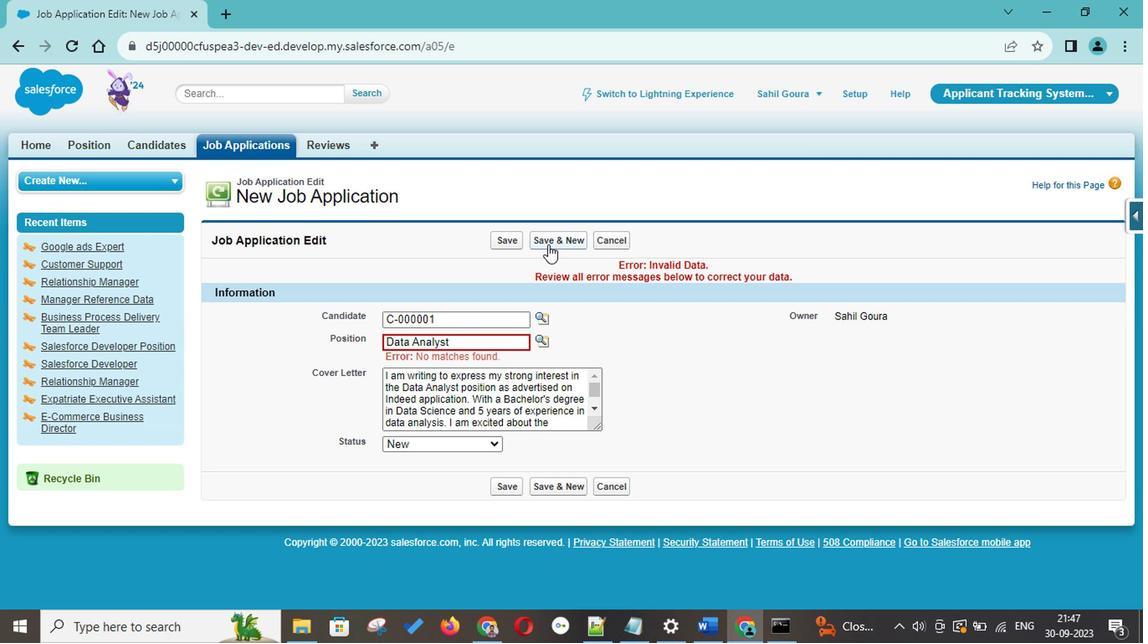 
Action: Mouse moved to (497, 281)
Screenshot: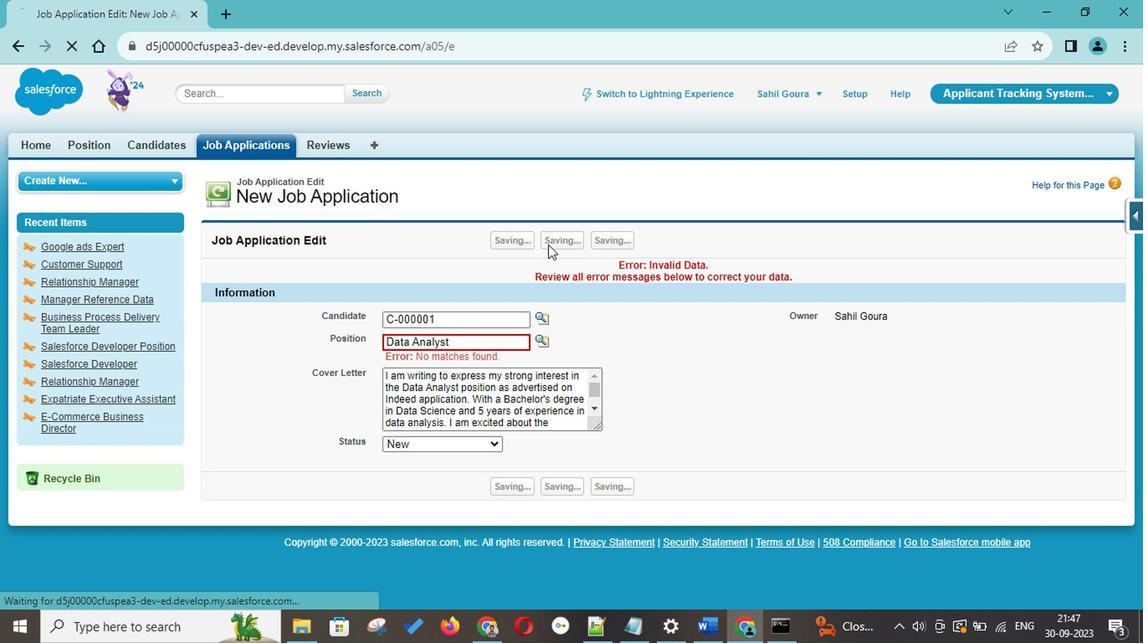 
Action: Mouse pressed left at (497, 281)
Screenshot: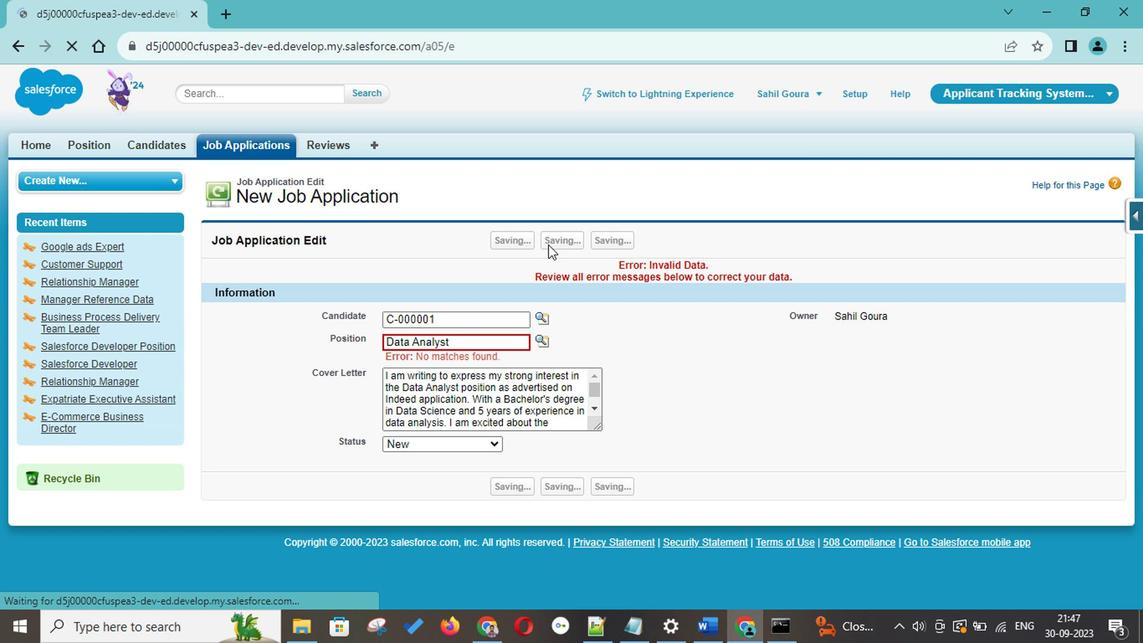 
Action: Mouse moved to (493, 347)
Screenshot: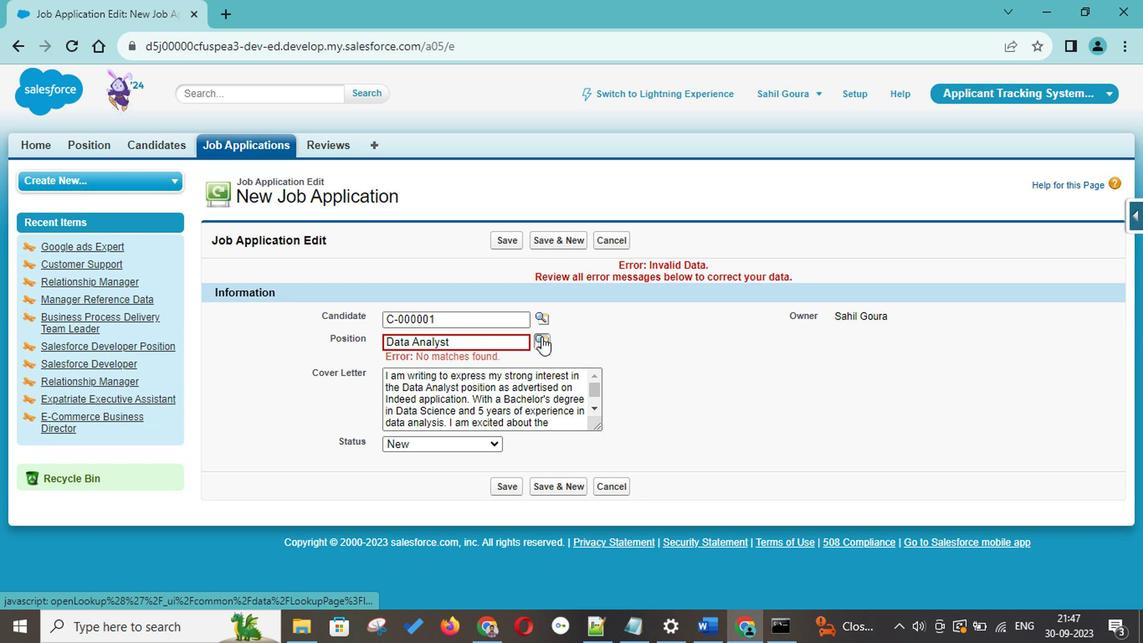 
Action: Mouse pressed left at (493, 347)
Screenshot: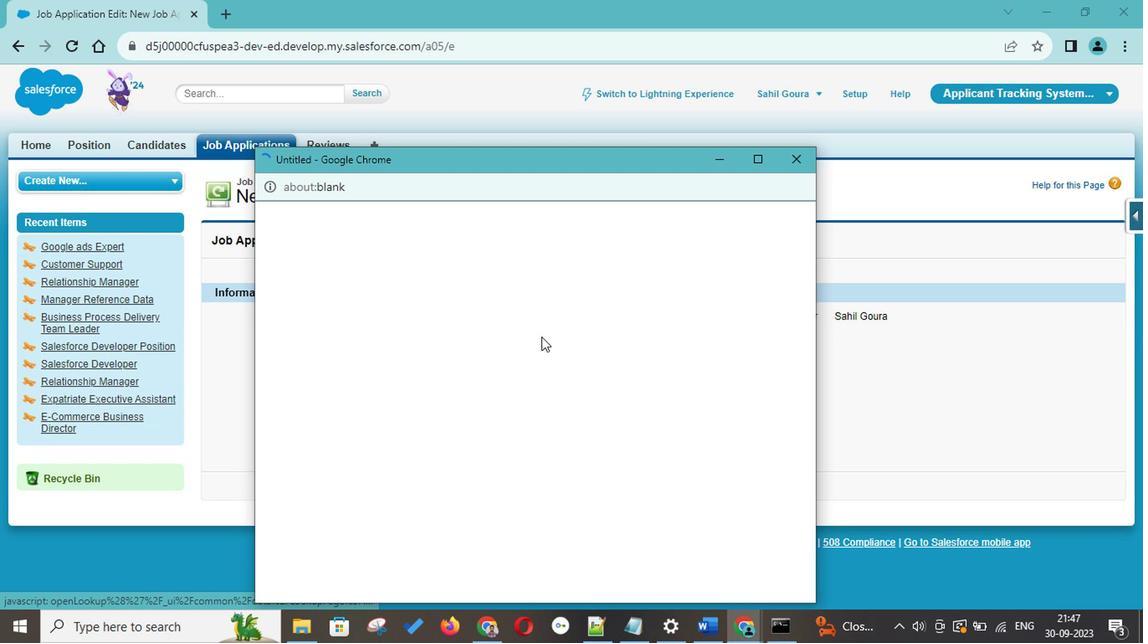 
Action: Mouse moved to (385, 283)
Screenshot: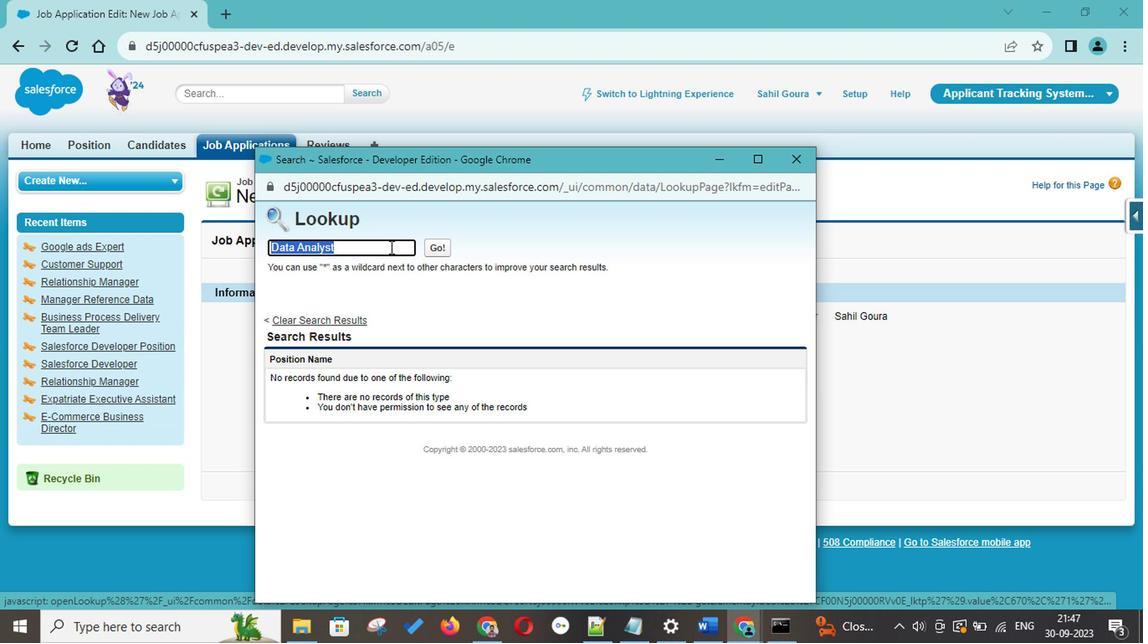 
Action: Key pressed <Key.backspace>
Screenshot: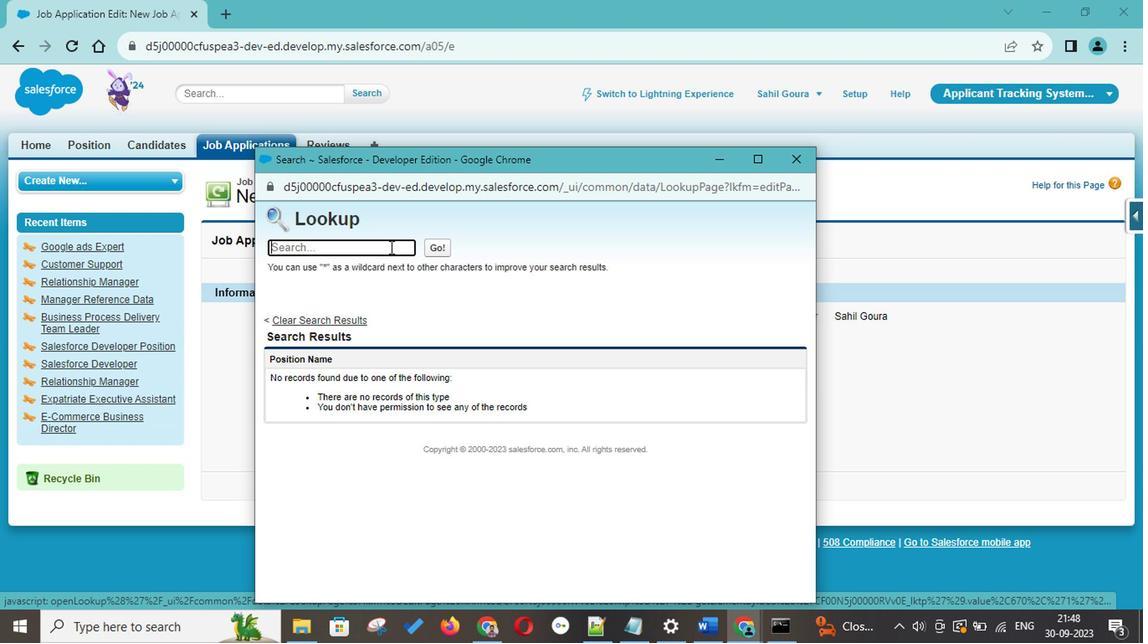 
Action: Mouse moved to (418, 281)
Screenshot: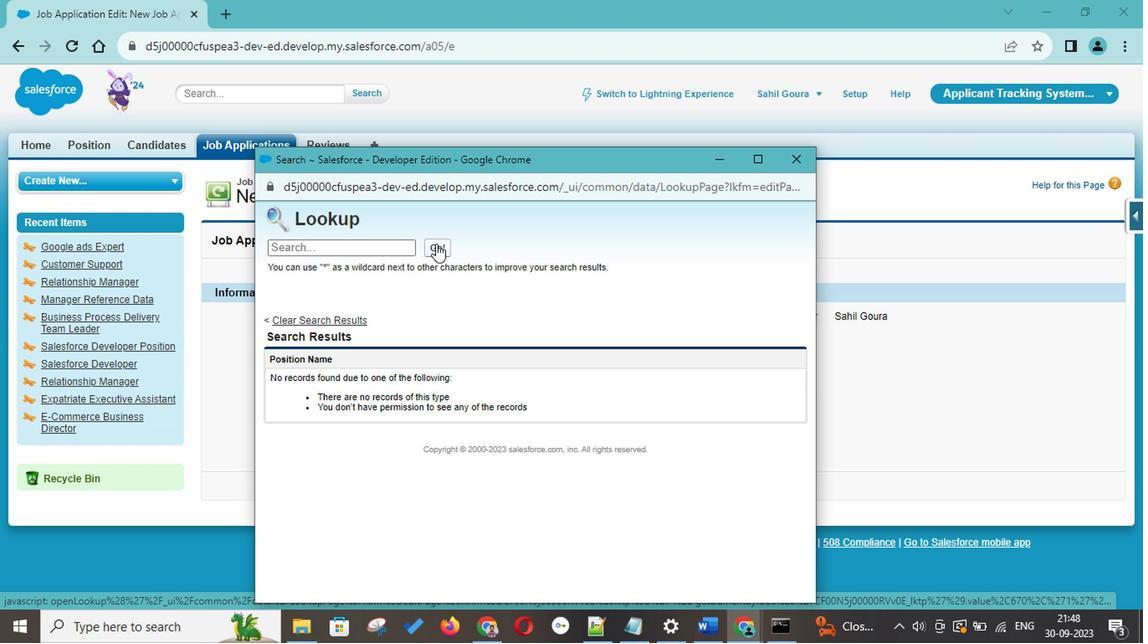 
Action: Mouse pressed left at (418, 281)
Screenshot: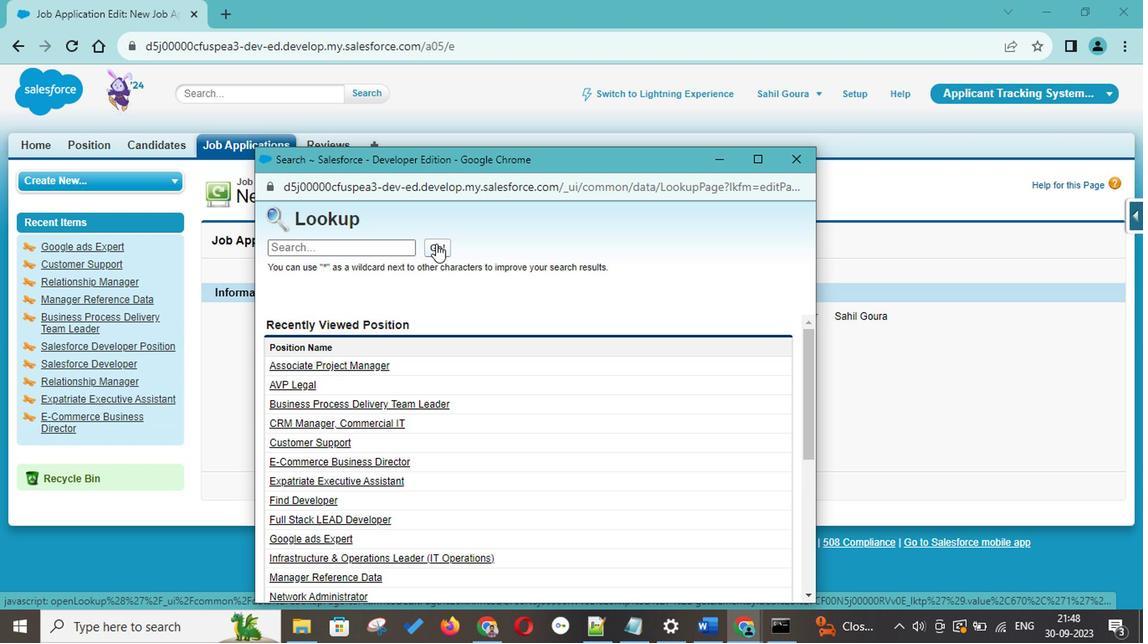 
Action: Mouse moved to (384, 475)
Screenshot: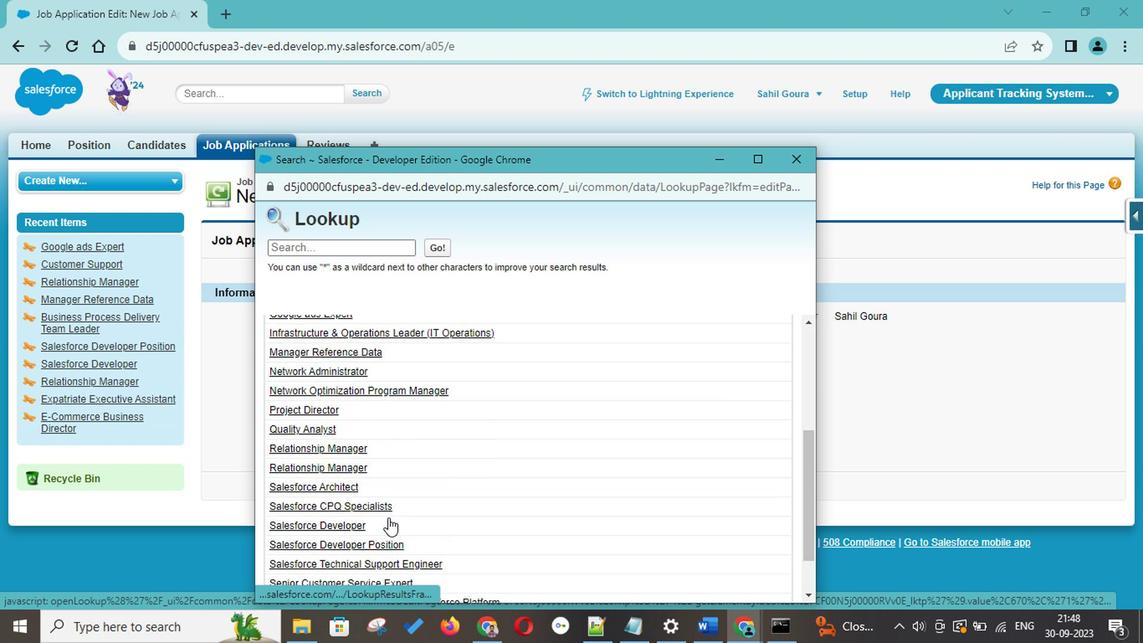 
Action: Mouse scrolled (384, 475) with delta (0, 0)
Screenshot: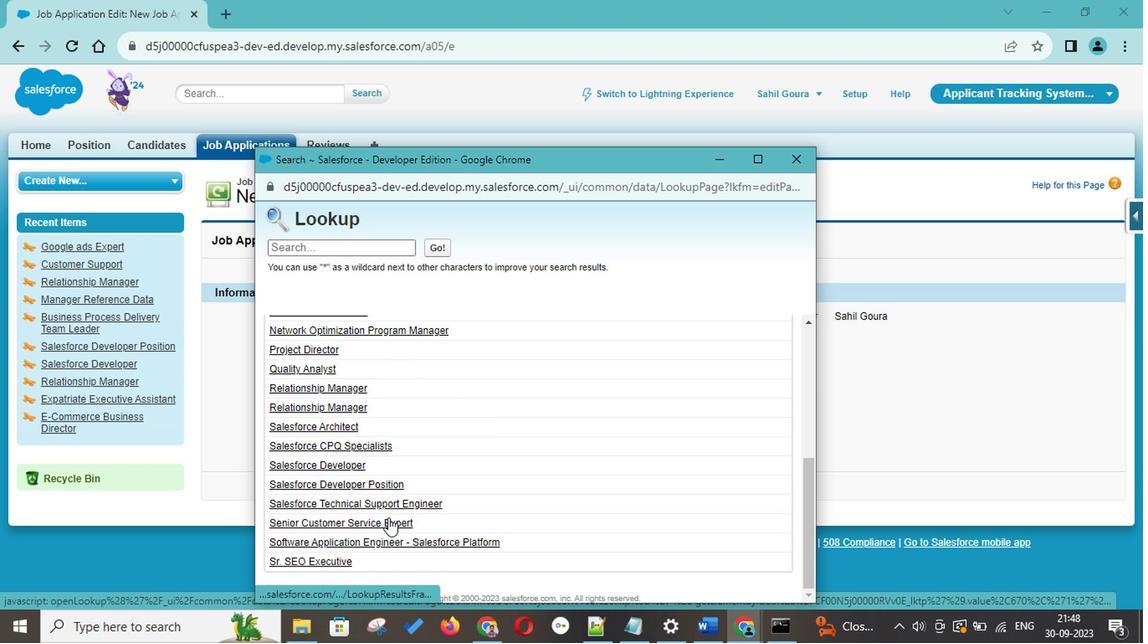 
Action: Mouse scrolled (384, 475) with delta (0, 0)
Screenshot: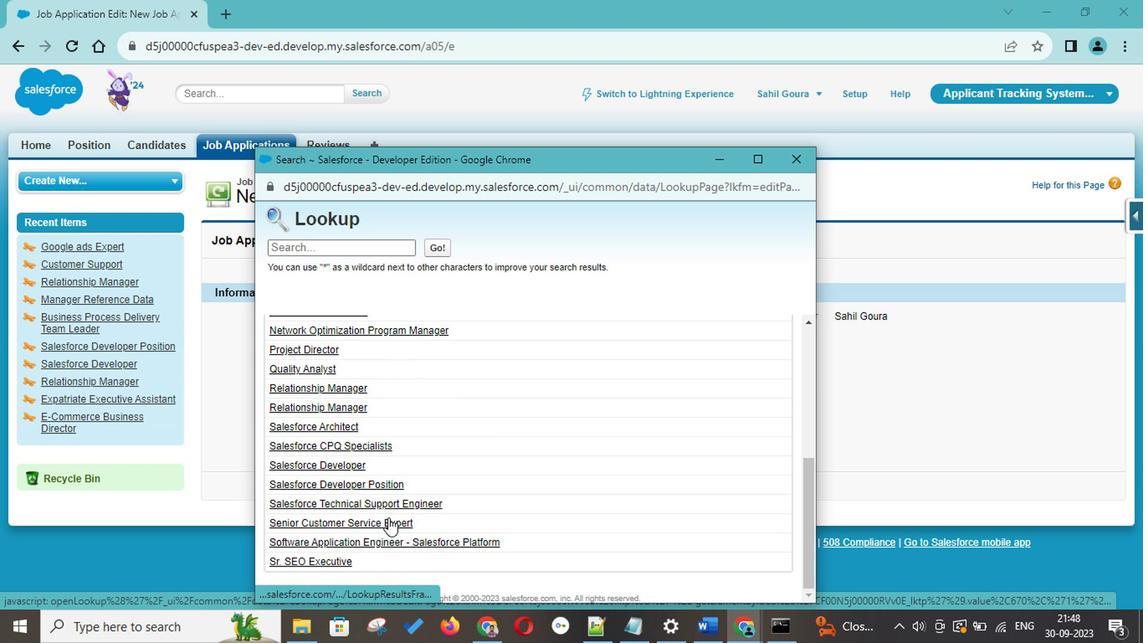 
Action: Mouse scrolled (384, 475) with delta (0, 0)
Screenshot: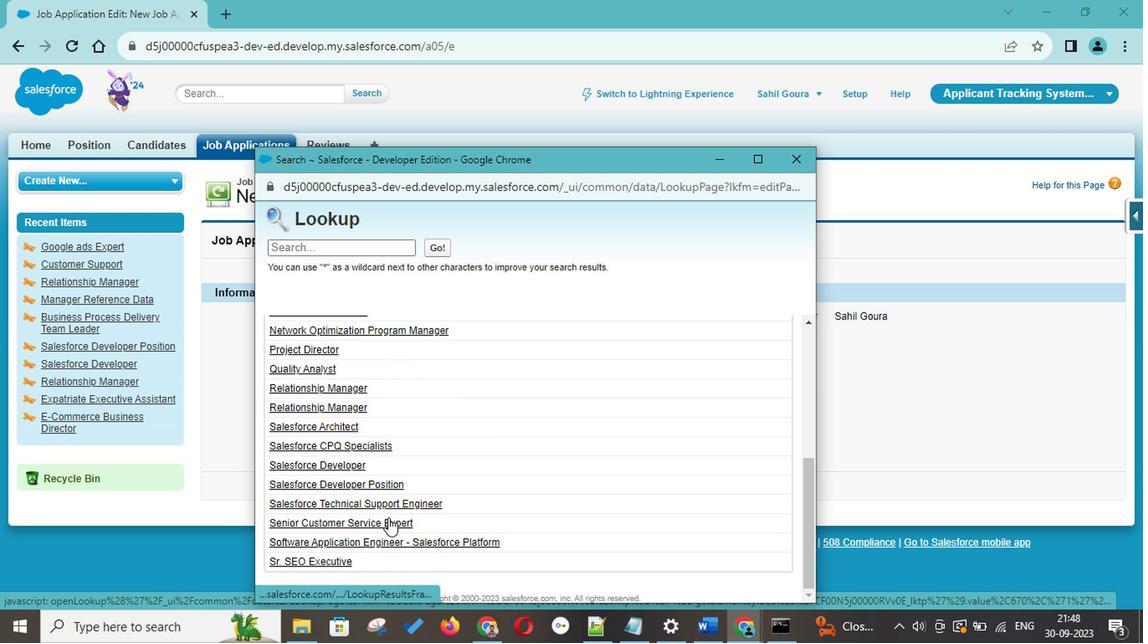 
Action: Mouse scrolled (384, 475) with delta (0, 0)
Screenshot: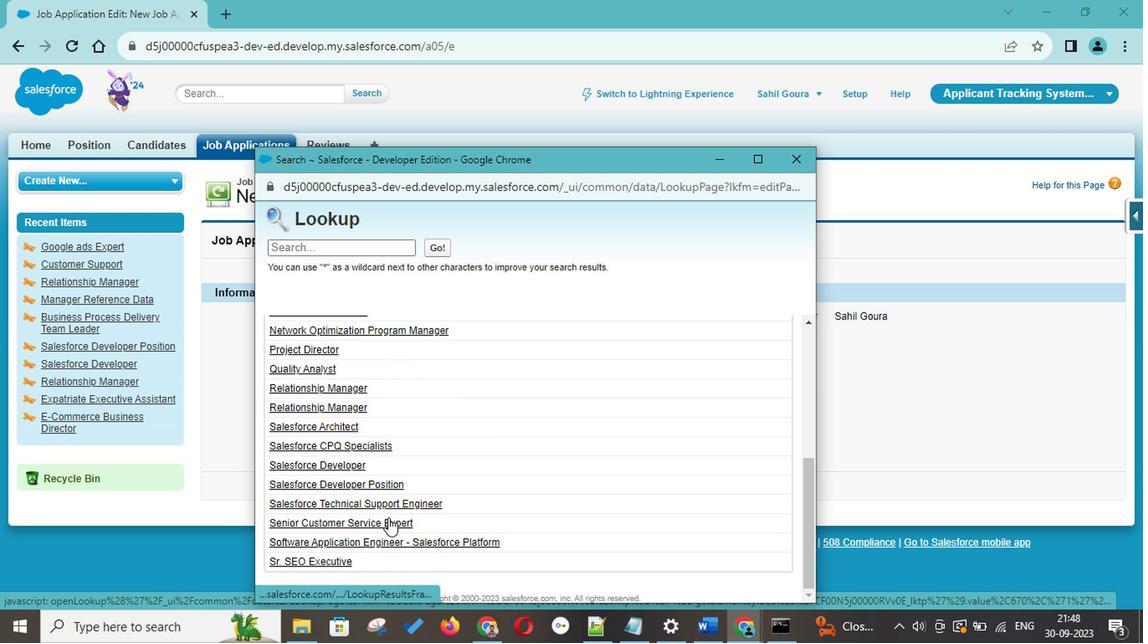 
Action: Mouse scrolled (384, 475) with delta (0, 0)
Screenshot: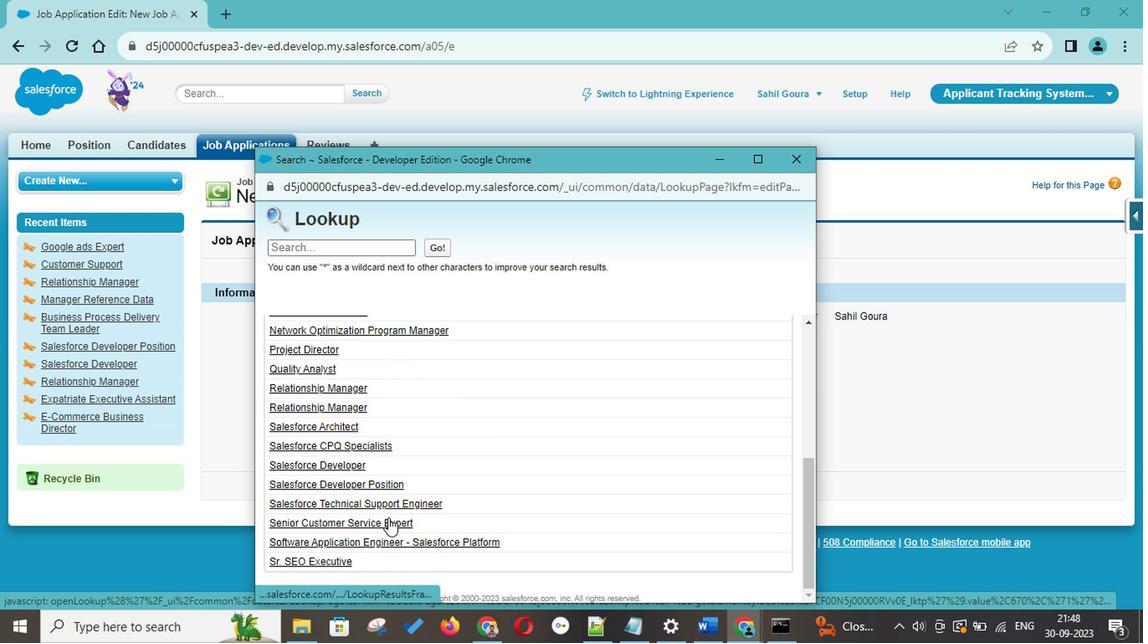 
Action: Mouse scrolled (384, 475) with delta (0, 0)
Screenshot: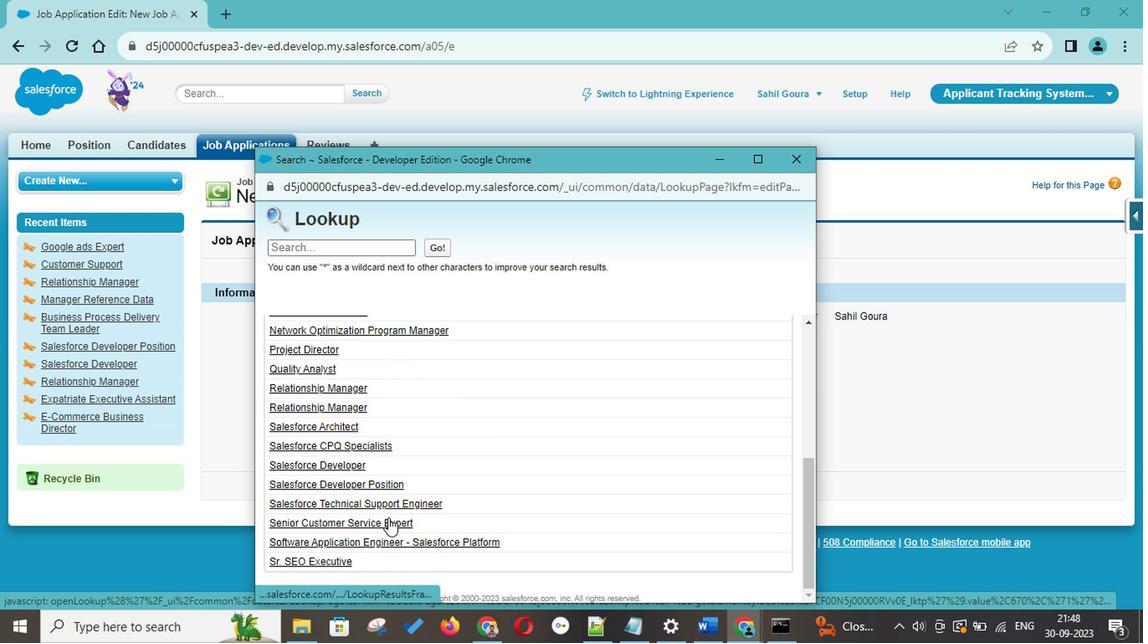 
Action: Mouse scrolled (384, 475) with delta (0, 0)
Screenshot: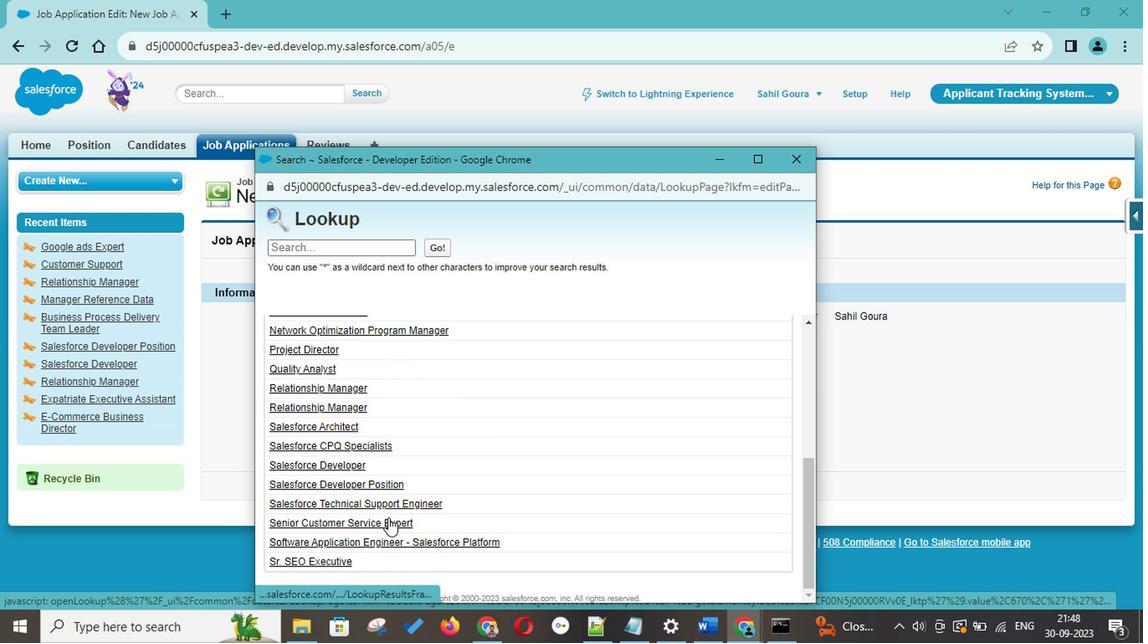 
Action: Mouse scrolled (384, 475) with delta (0, 0)
Screenshot: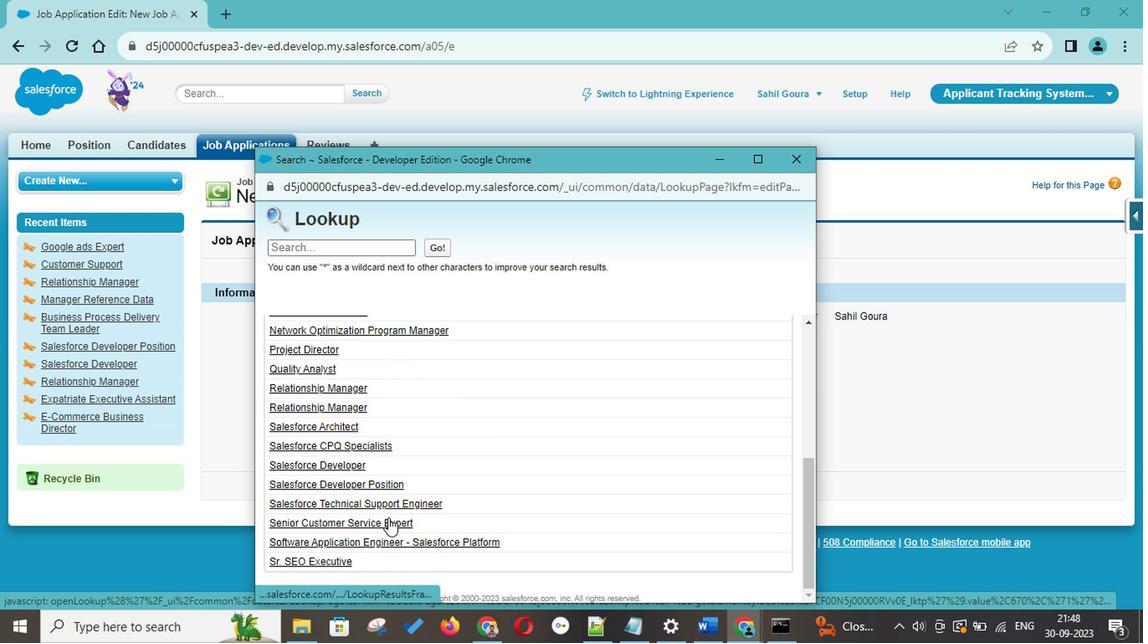 
Action: Mouse scrolled (384, 475) with delta (0, 0)
Screenshot: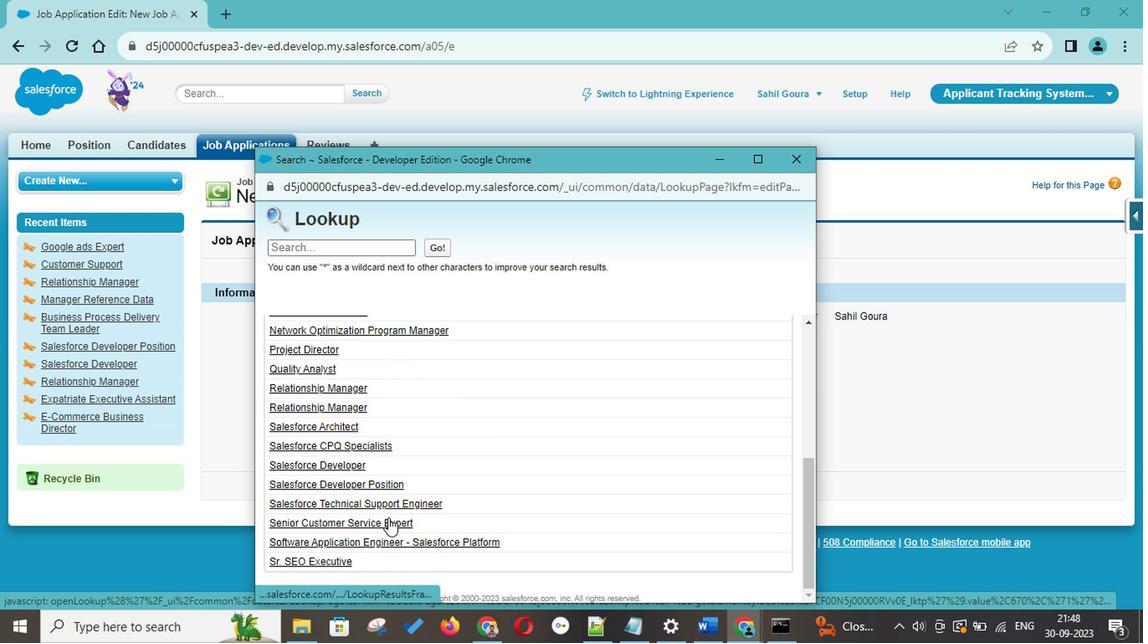 
Action: Mouse scrolled (384, 475) with delta (0, 0)
Screenshot: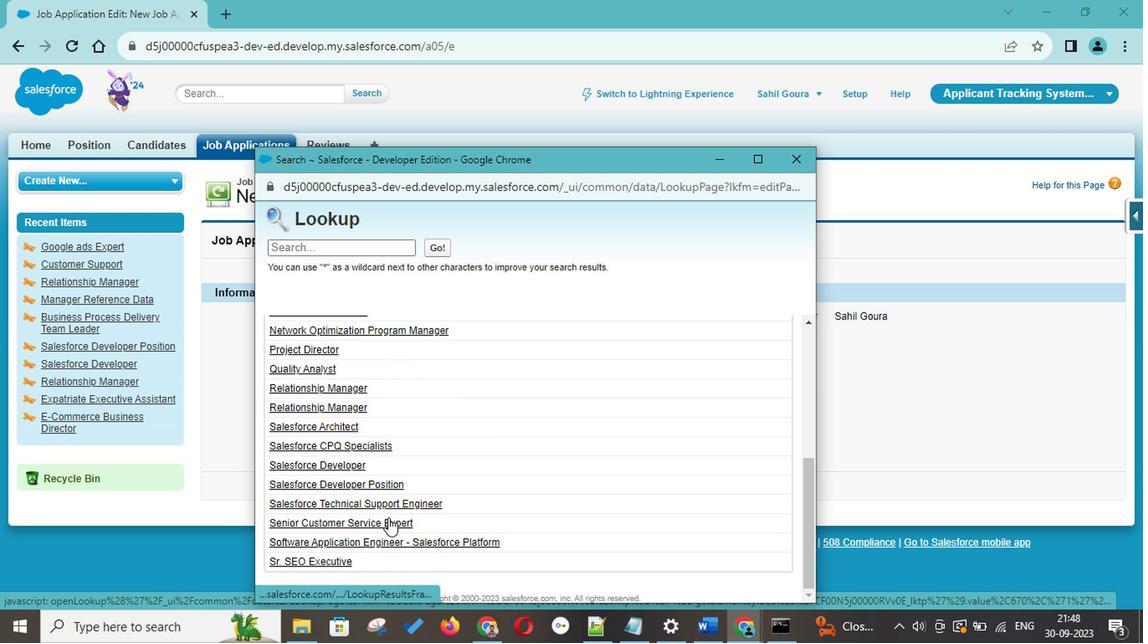 
Action: Mouse scrolled (384, 475) with delta (0, 0)
Screenshot: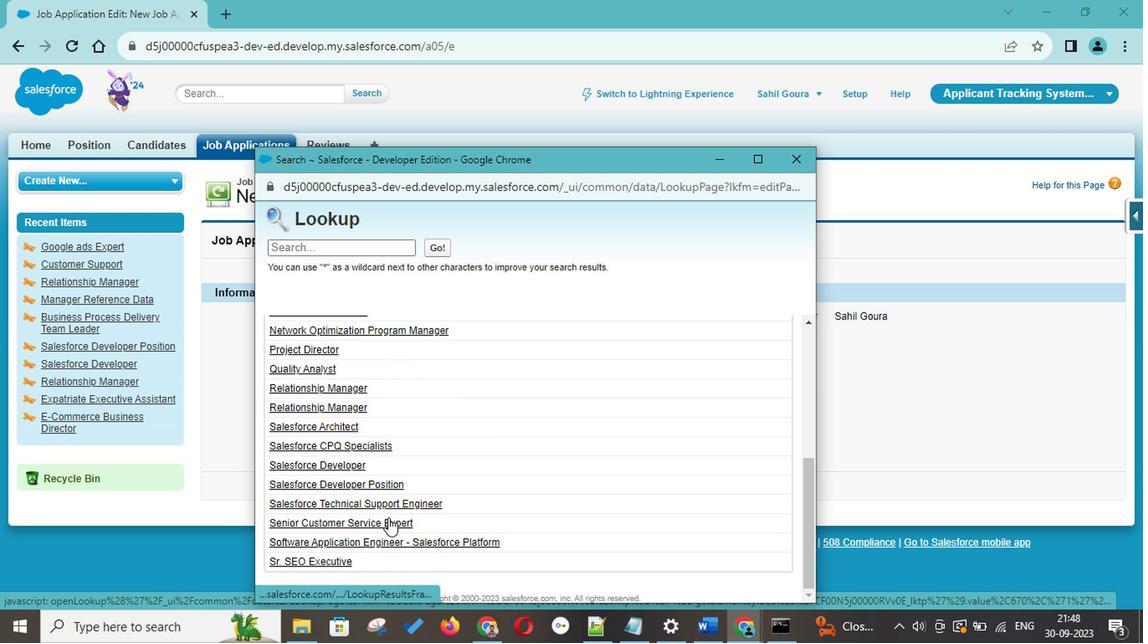 
Action: Mouse scrolled (384, 475) with delta (0, 0)
Screenshot: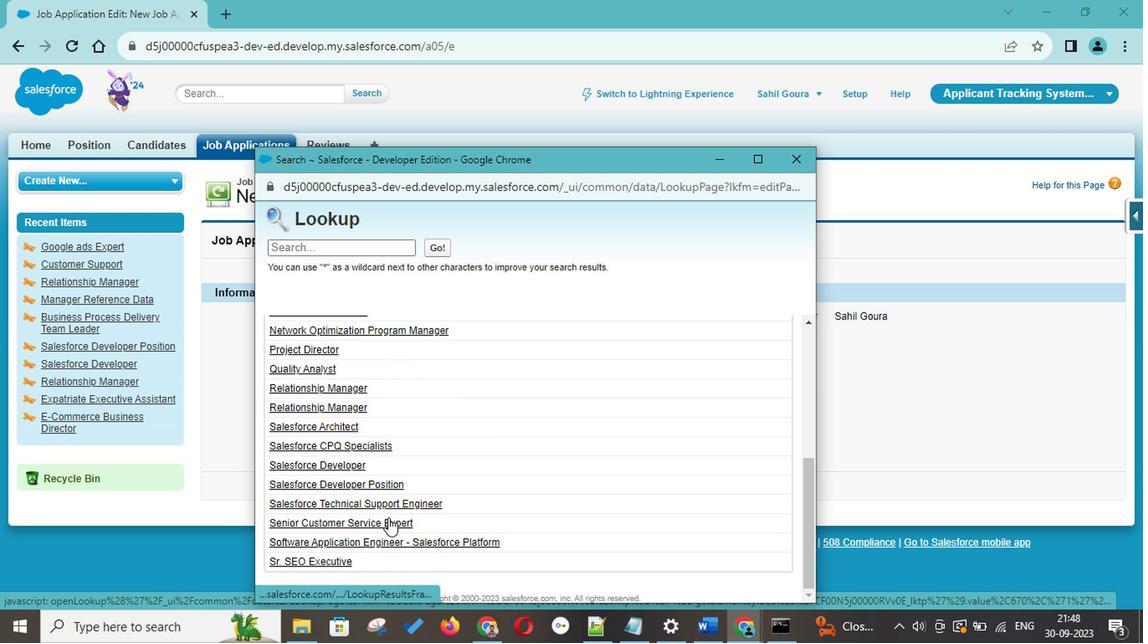 
Action: Mouse scrolled (384, 475) with delta (0, 0)
Screenshot: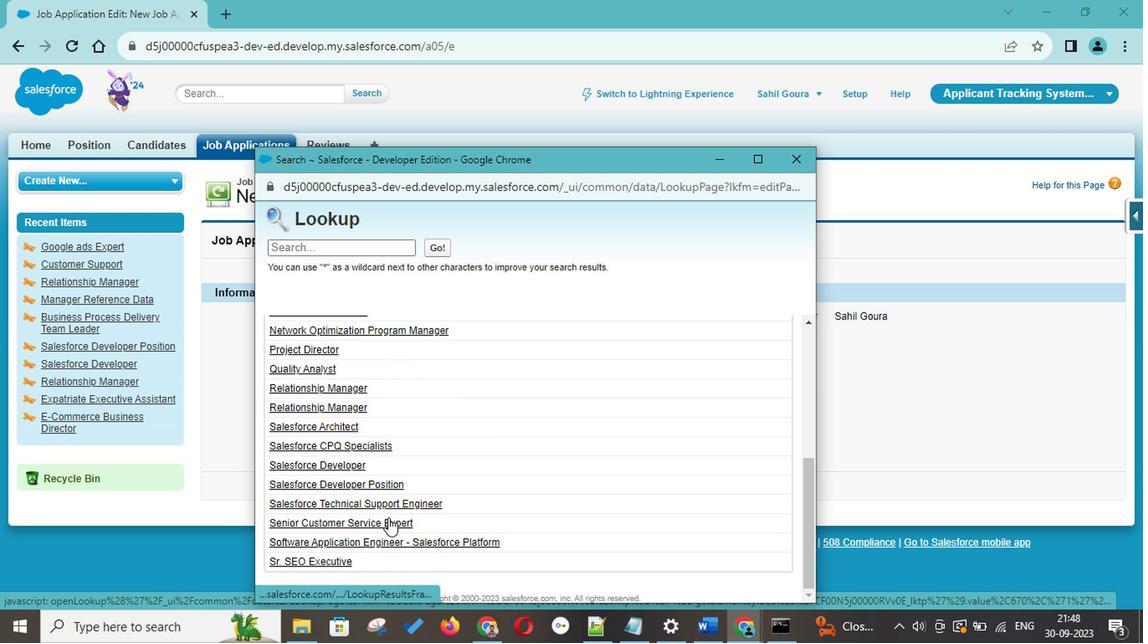 
Action: Mouse scrolled (384, 475) with delta (0, 0)
Screenshot: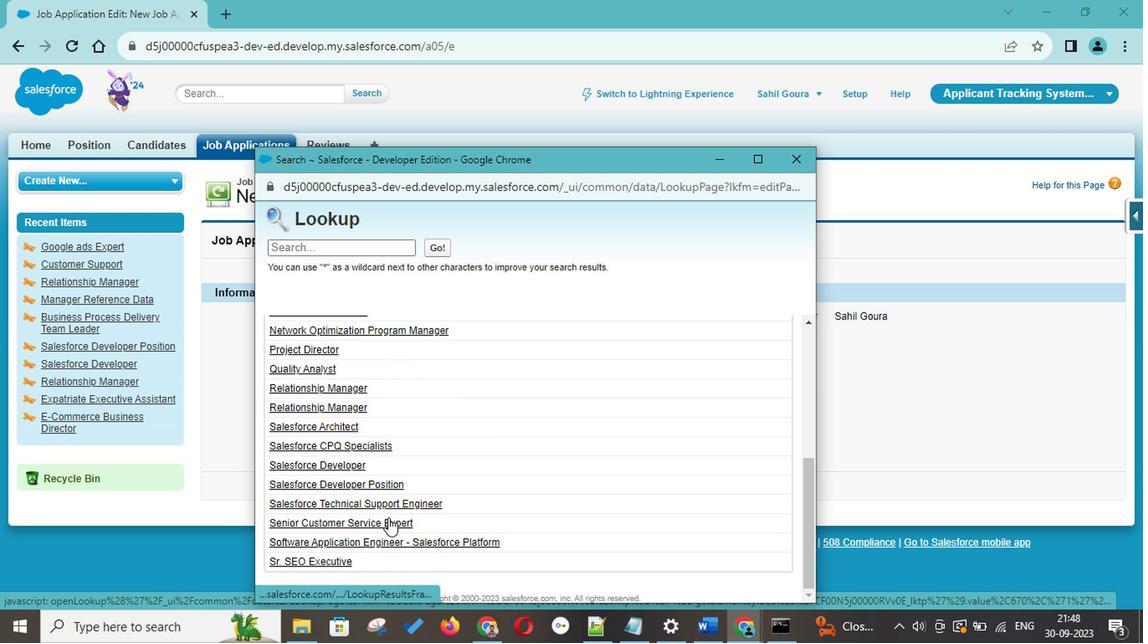 
Action: Mouse scrolled (384, 475) with delta (0, 0)
Screenshot: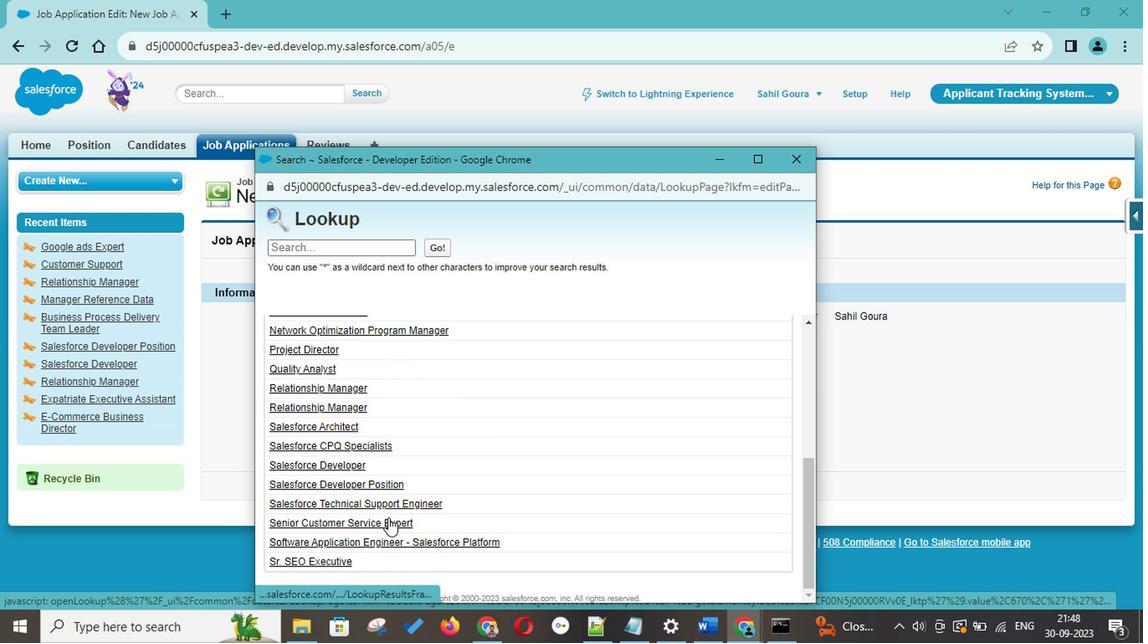 
Action: Mouse scrolled (384, 475) with delta (0, 0)
Screenshot: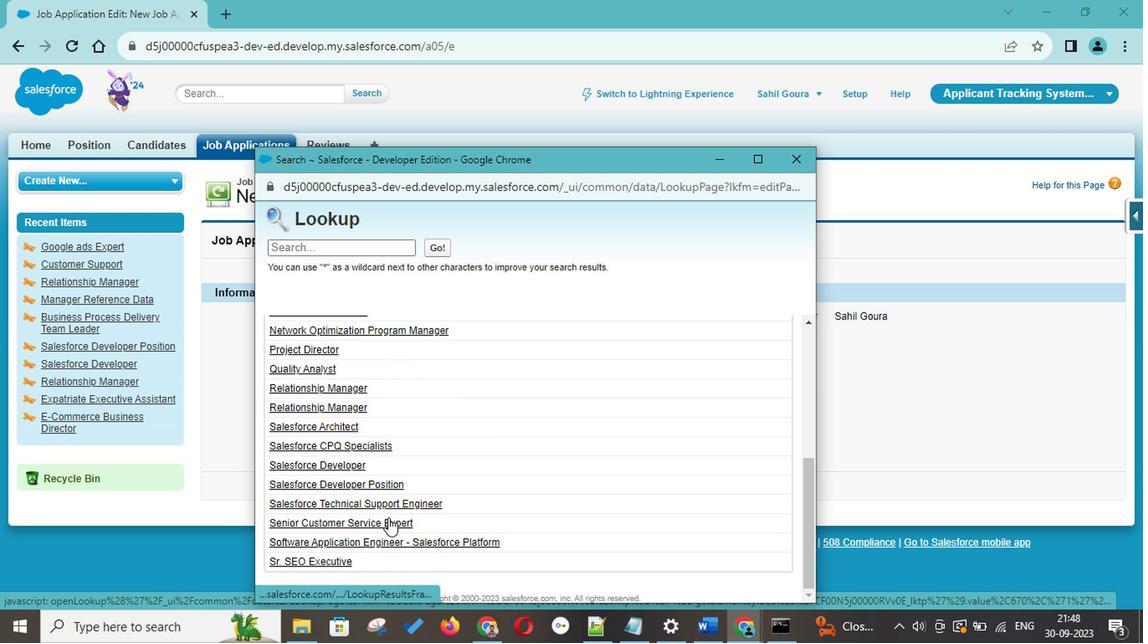 
Action: Mouse scrolled (384, 475) with delta (0, 0)
Screenshot: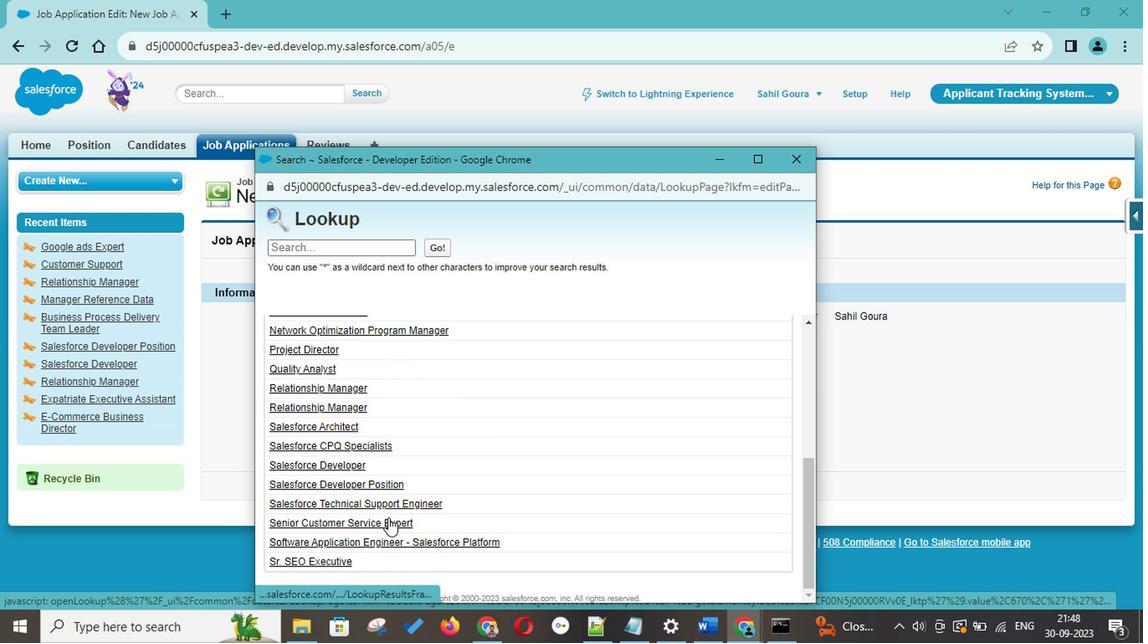
Action: Mouse scrolled (384, 475) with delta (0, 0)
Screenshot: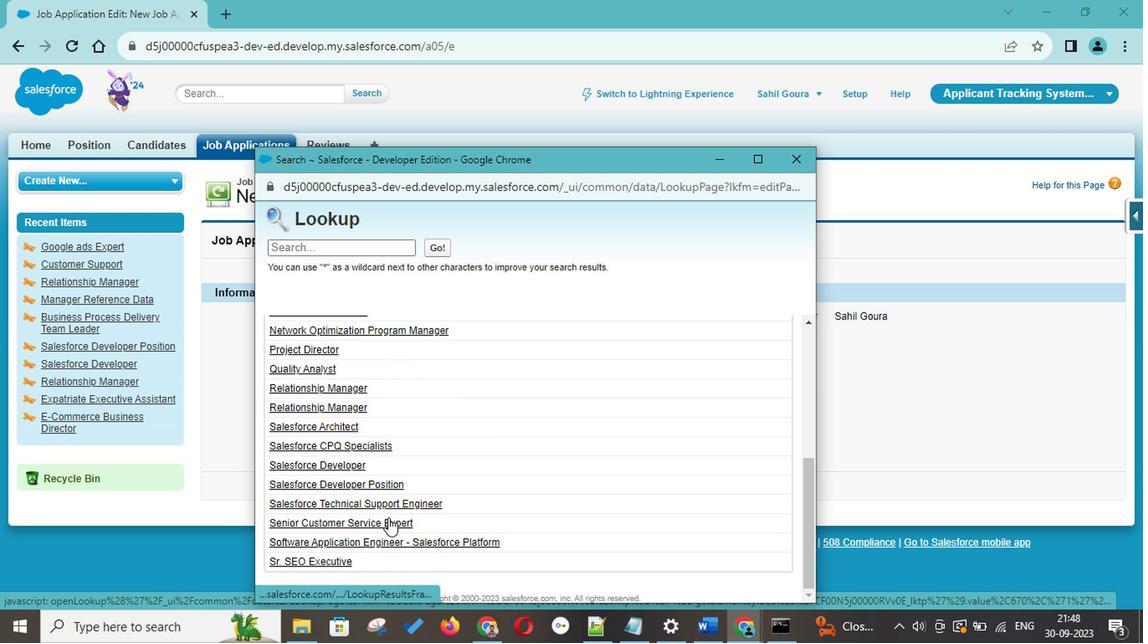 
Action: Mouse scrolled (384, 475) with delta (0, 0)
Screenshot: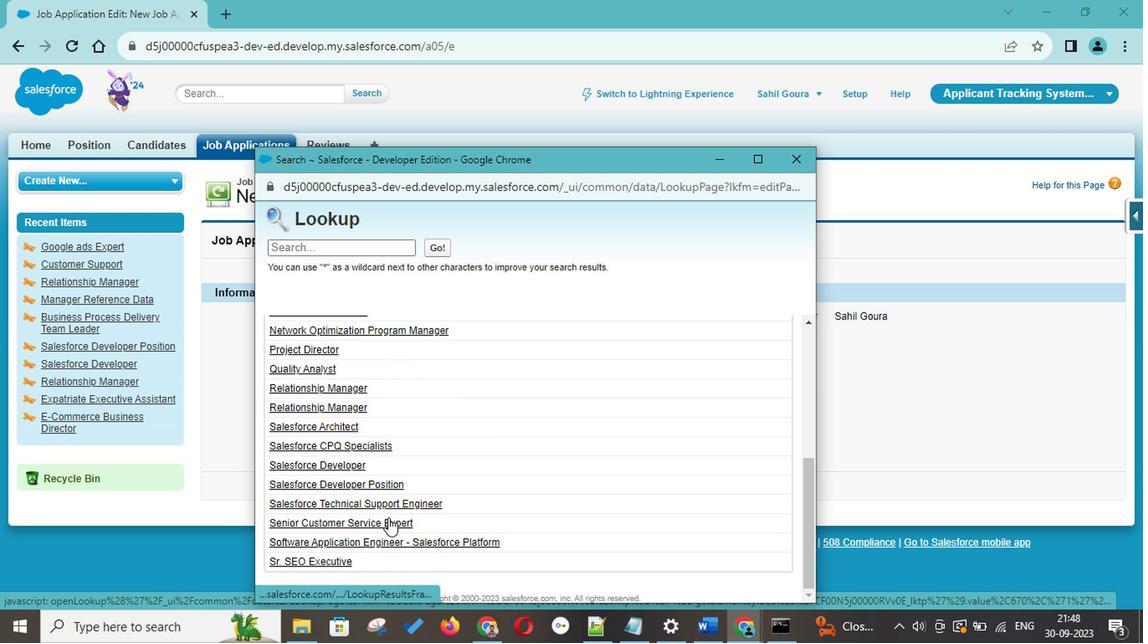 
Action: Mouse scrolled (384, 475) with delta (0, 0)
Screenshot: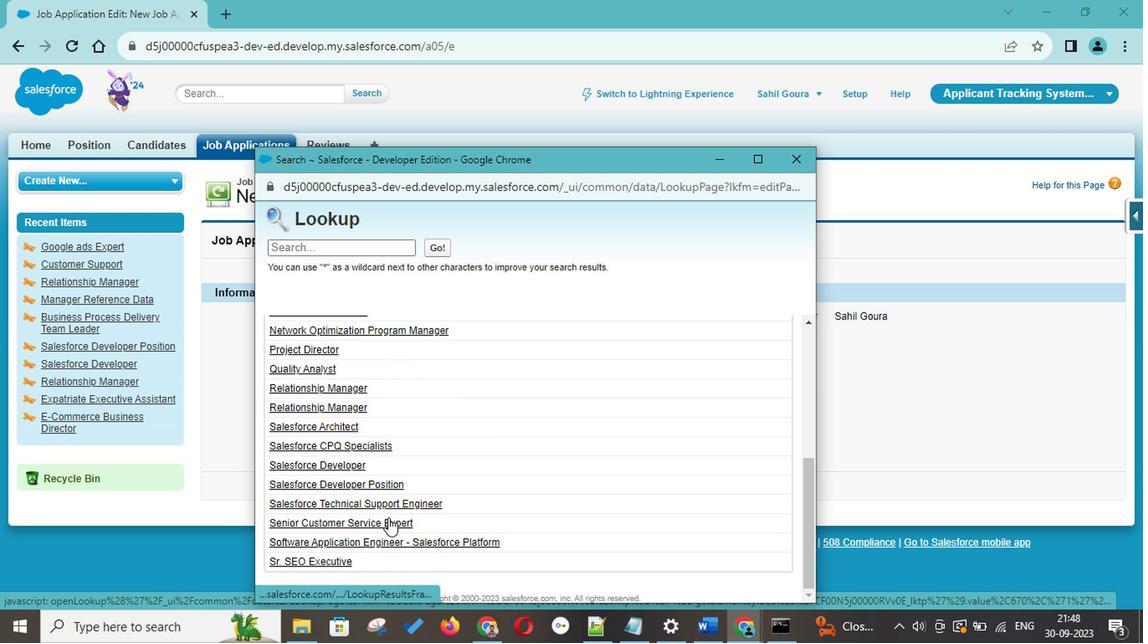 
Action: Mouse scrolled (384, 475) with delta (0, 0)
Screenshot: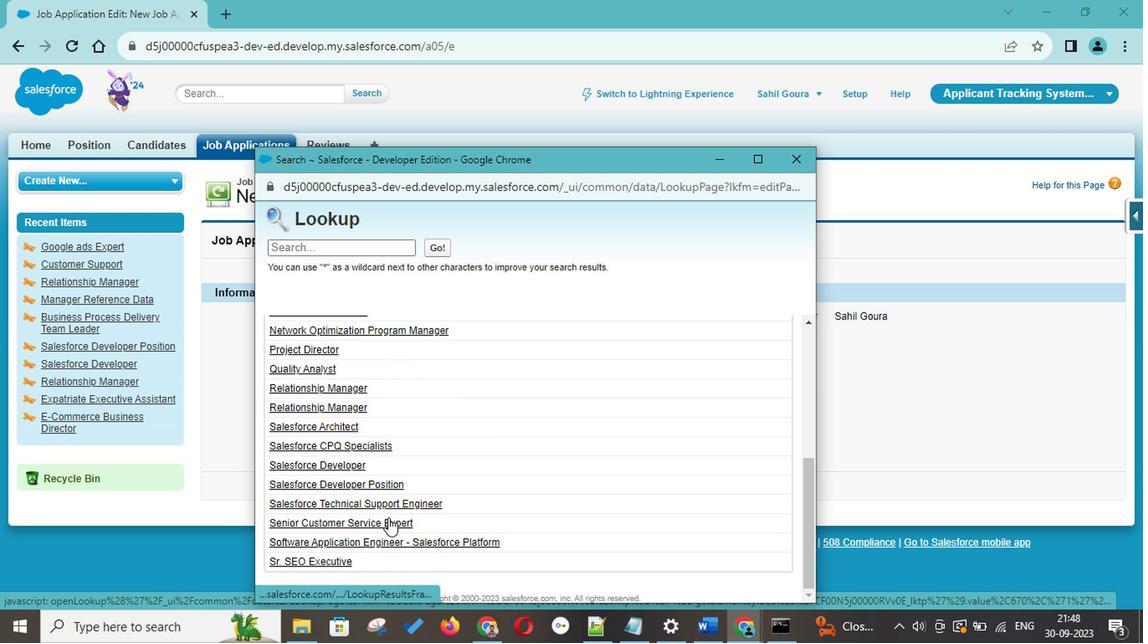 
Action: Mouse scrolled (384, 475) with delta (0, 0)
Screenshot: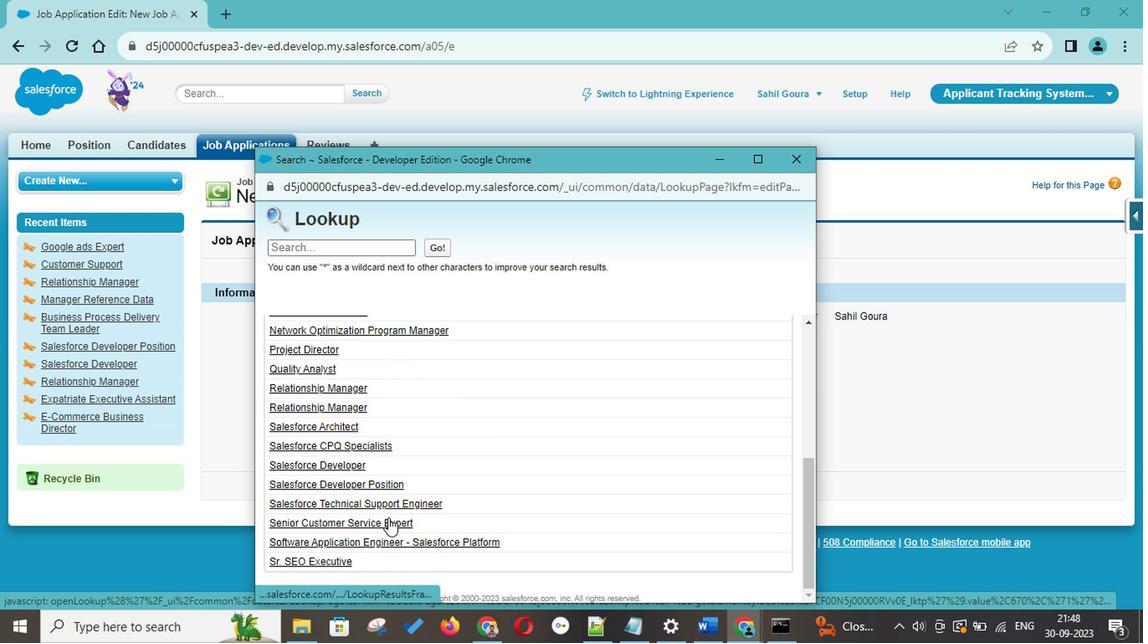 
Action: Mouse scrolled (384, 475) with delta (0, 0)
Screenshot: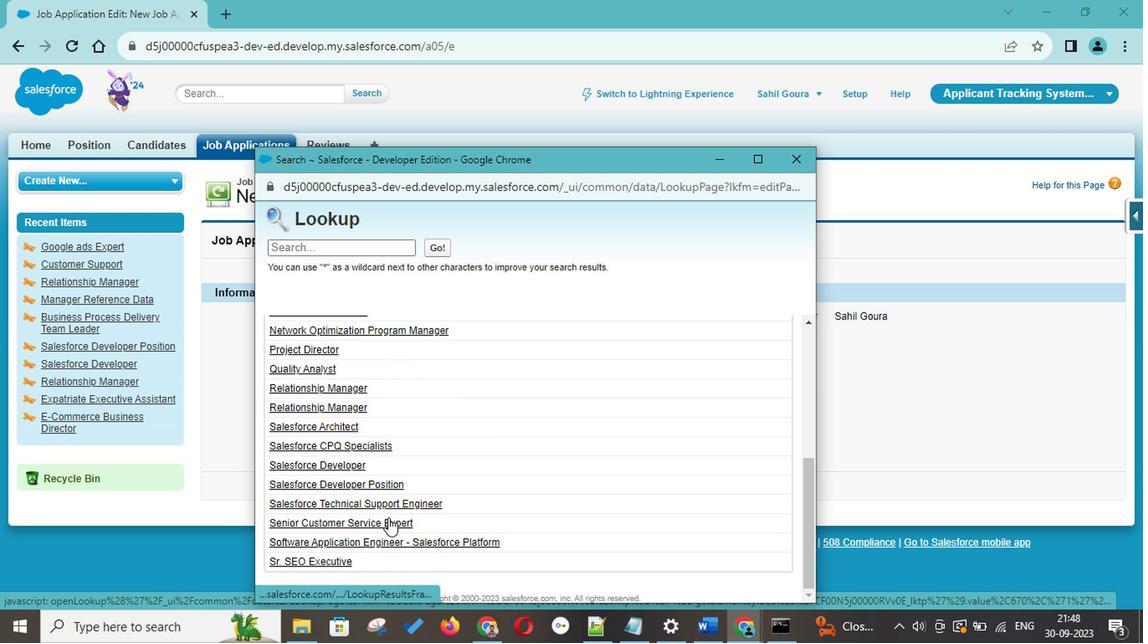 
Action: Mouse scrolled (384, 475) with delta (0, 0)
Screenshot: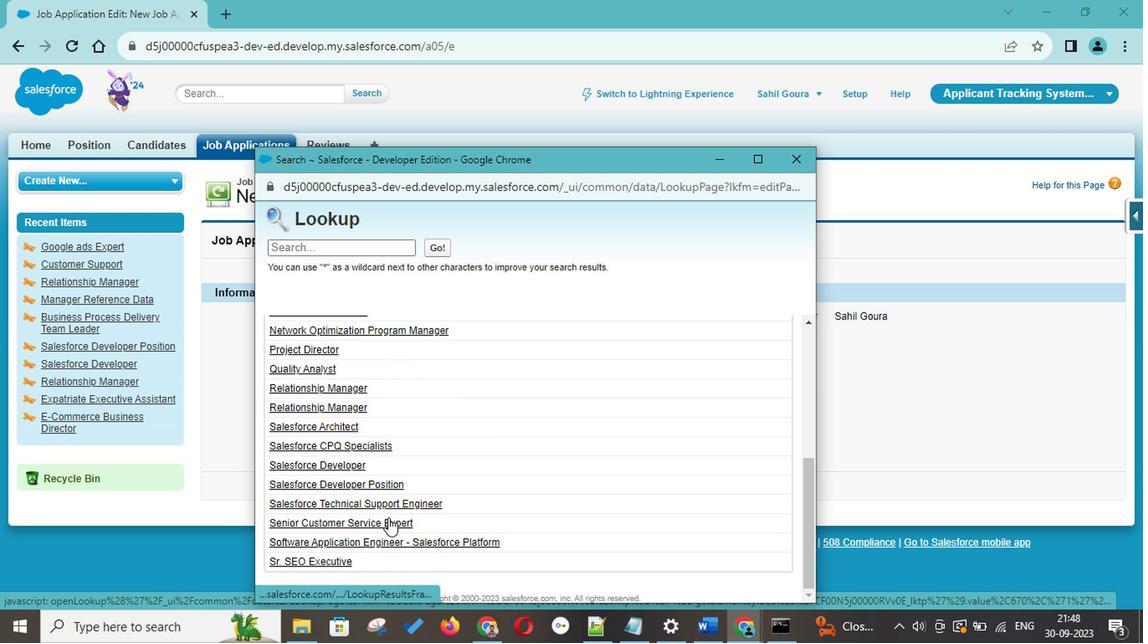 
Action: Mouse scrolled (384, 475) with delta (0, 0)
Screenshot: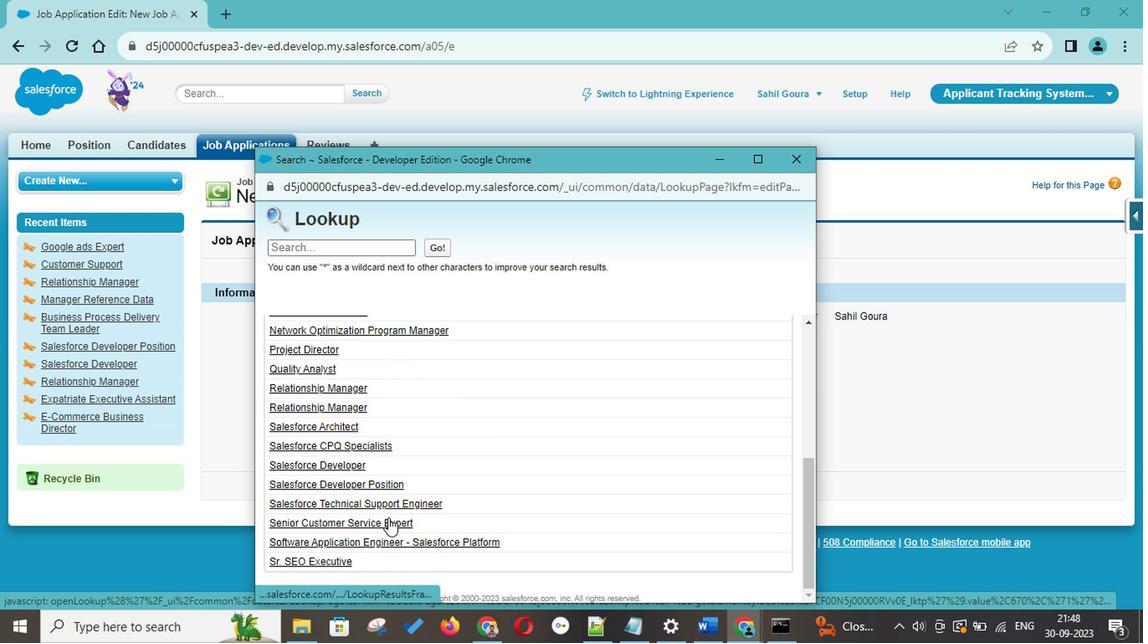 
Action: Mouse scrolled (384, 475) with delta (0, 0)
Screenshot: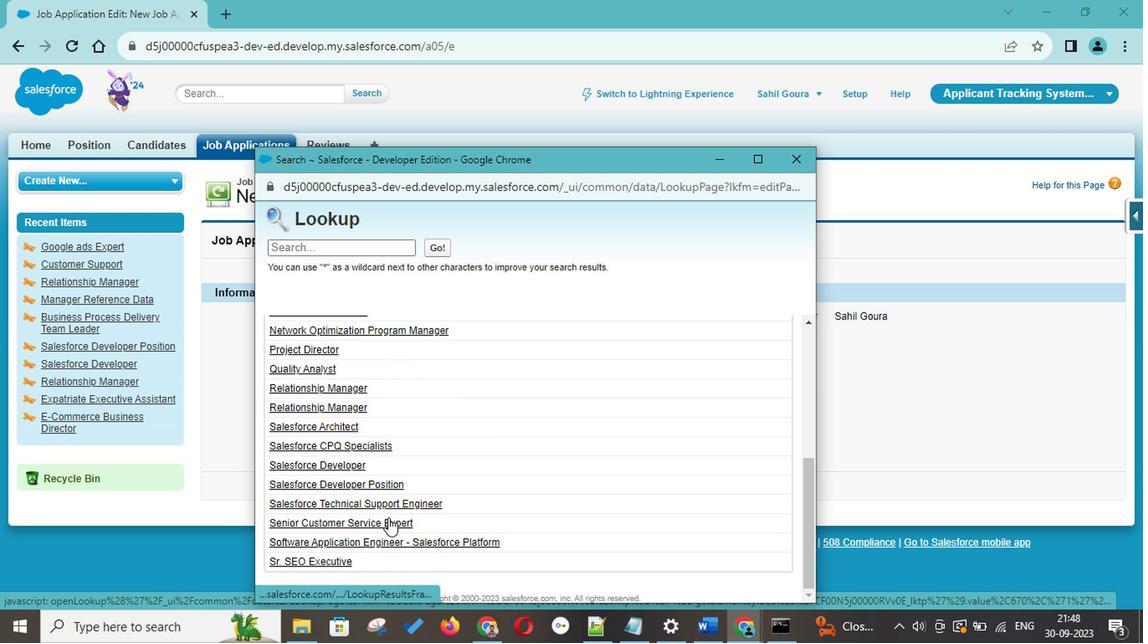 
Action: Mouse scrolled (384, 475) with delta (0, 0)
Screenshot: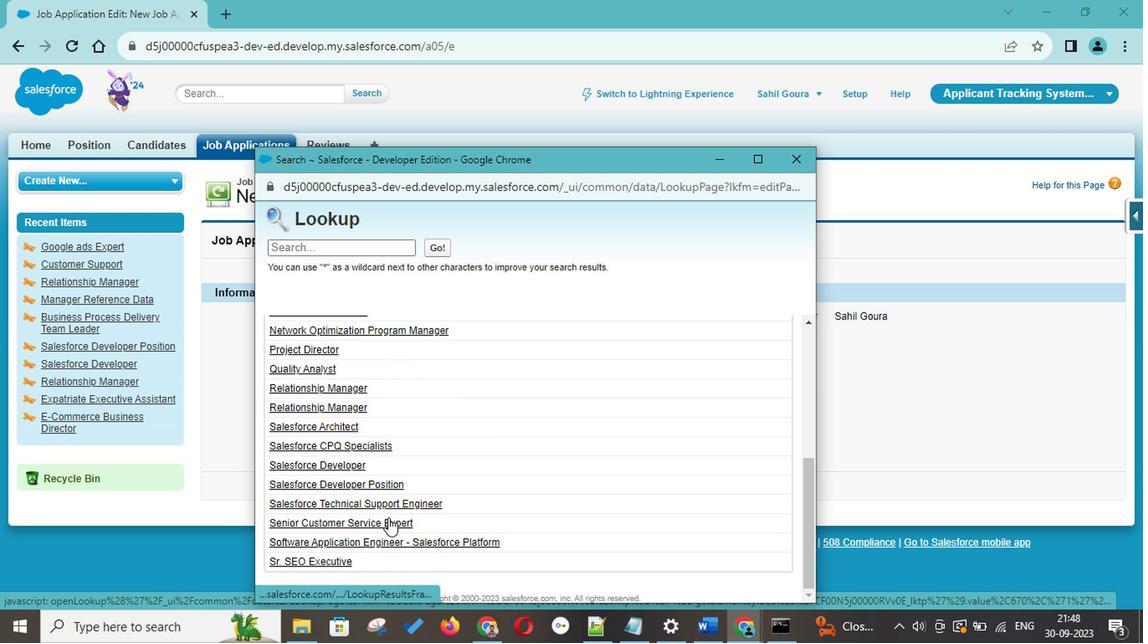 
Action: Mouse scrolled (384, 475) with delta (0, 0)
Screenshot: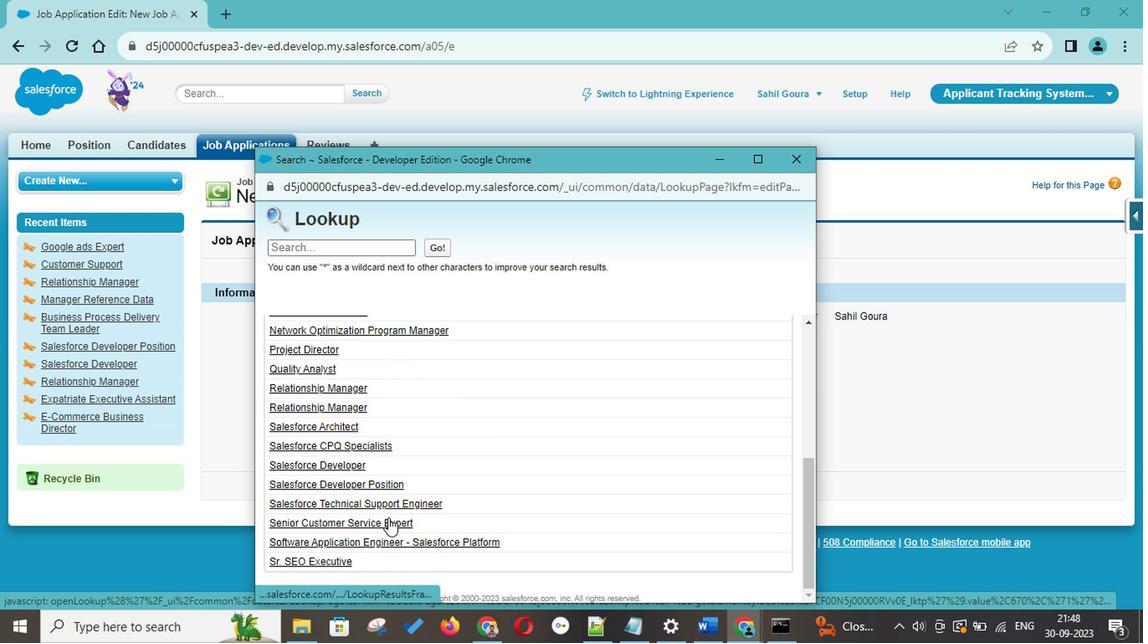 
Action: Mouse scrolled (384, 475) with delta (0, 0)
Screenshot: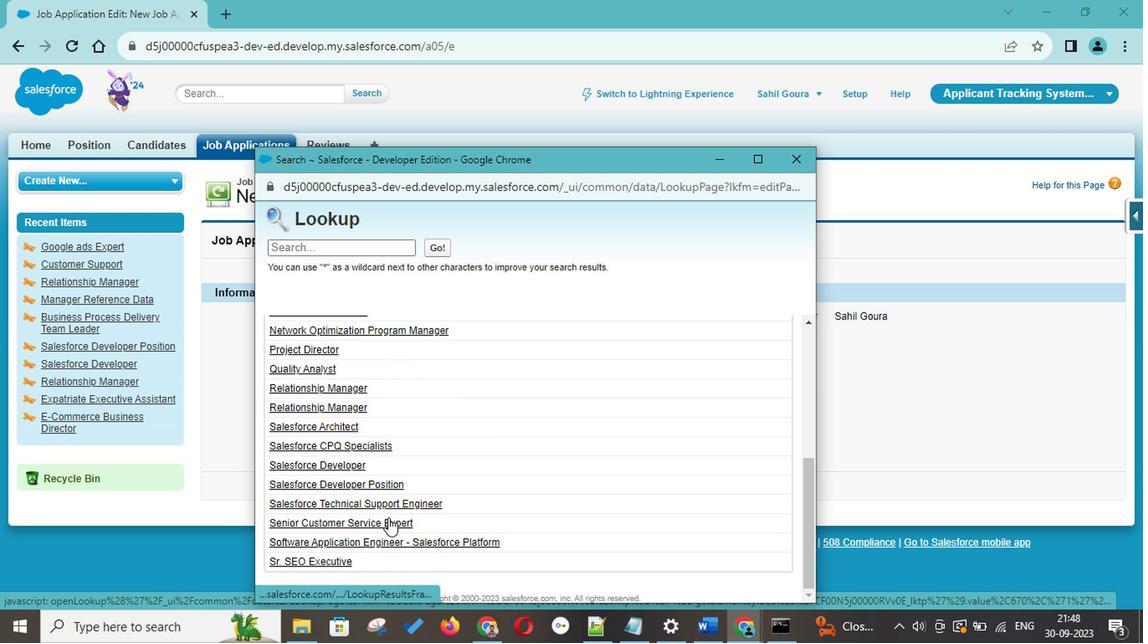 
Action: Mouse scrolled (384, 475) with delta (0, 0)
Screenshot: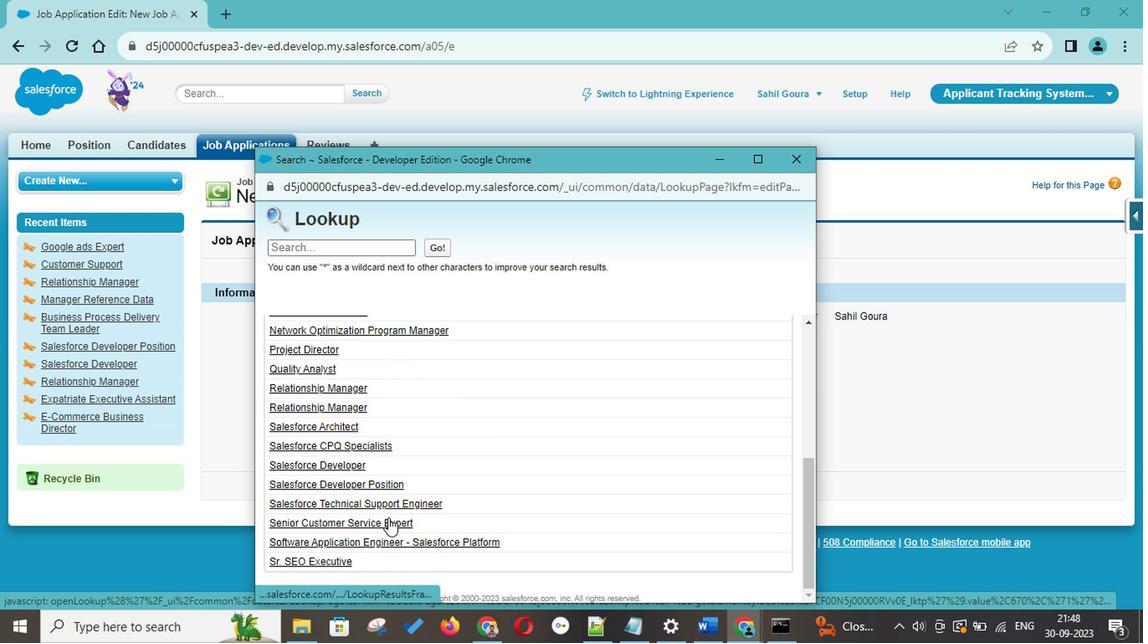 
Action: Mouse scrolled (384, 475) with delta (0, 0)
Screenshot: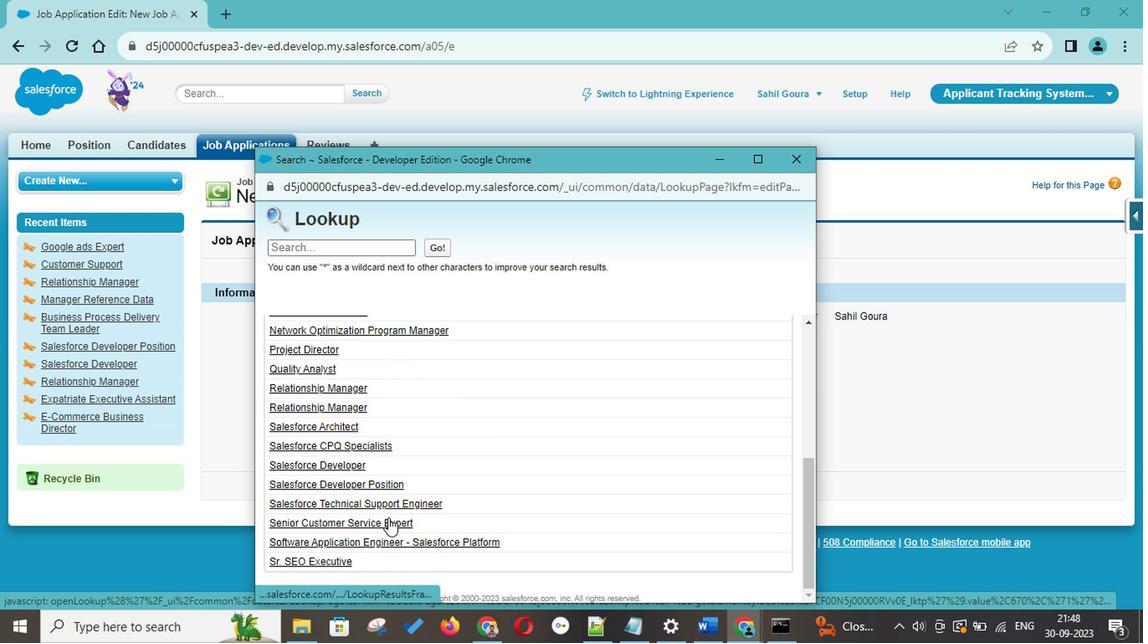 
Action: Mouse scrolled (384, 475) with delta (0, 0)
Screenshot: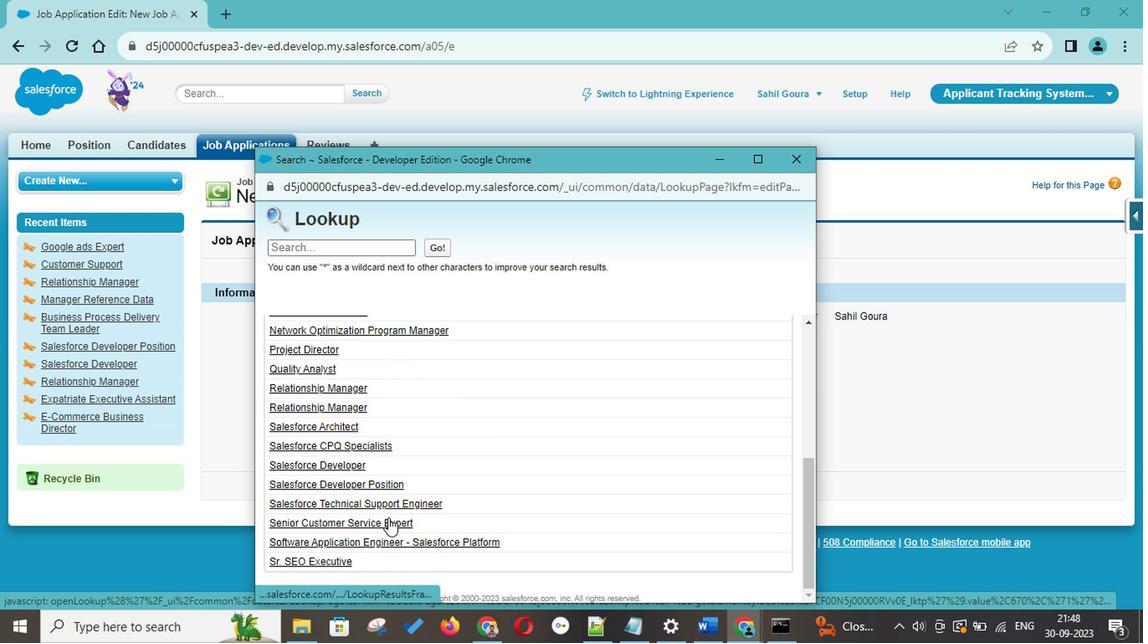 
Action: Mouse scrolled (384, 475) with delta (0, 0)
Screenshot: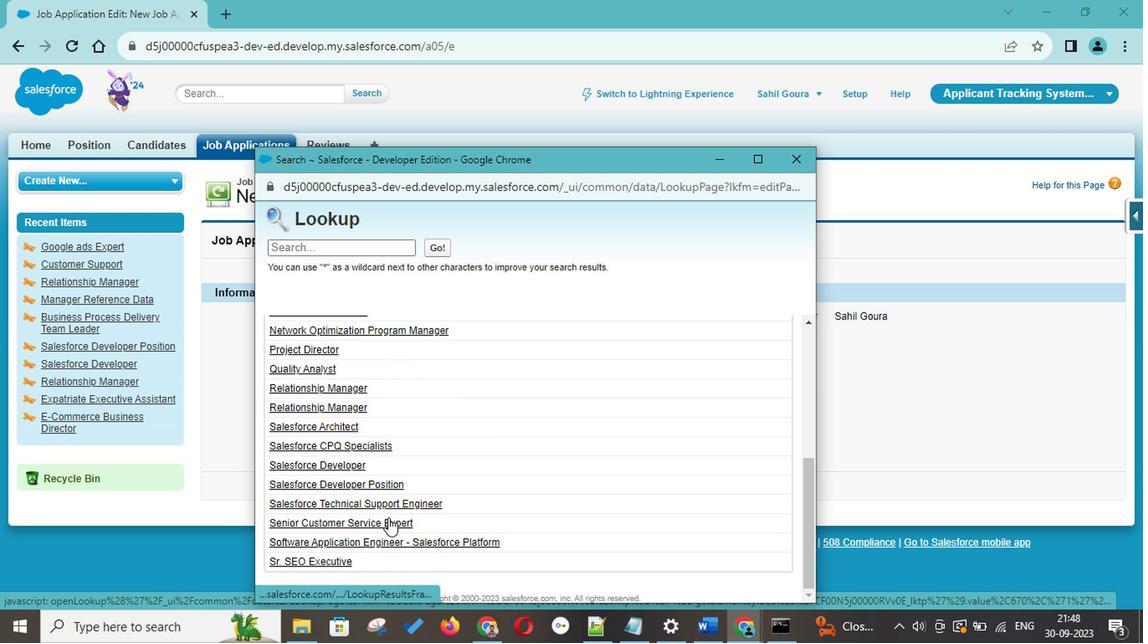 
Action: Mouse scrolled (384, 475) with delta (0, 0)
Screenshot: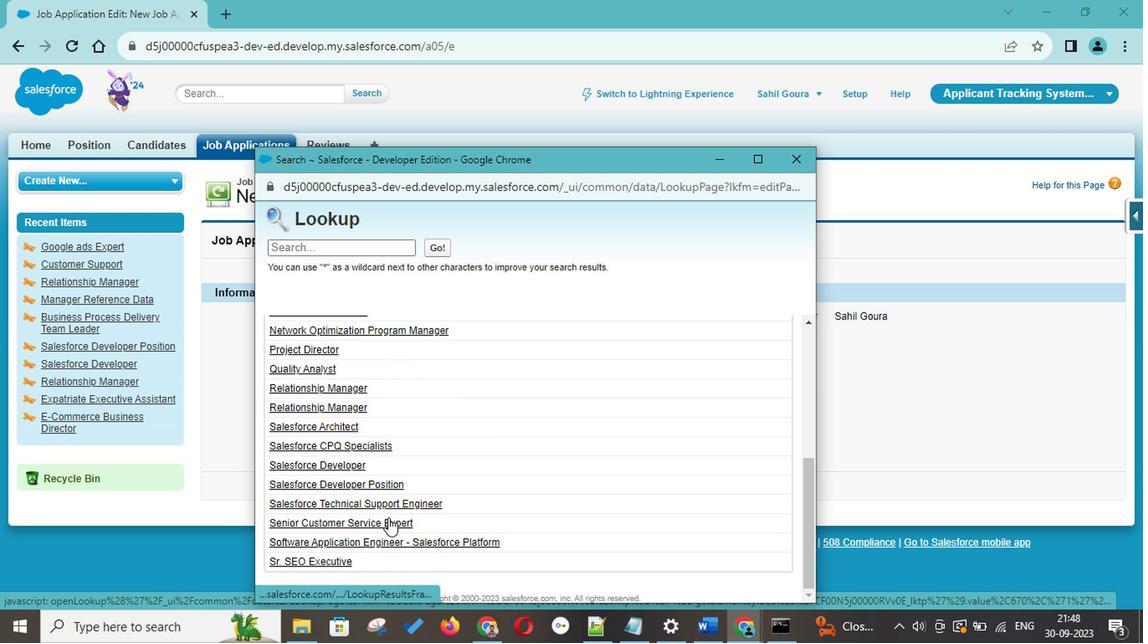 
Action: Mouse scrolled (384, 475) with delta (0, 0)
Screenshot: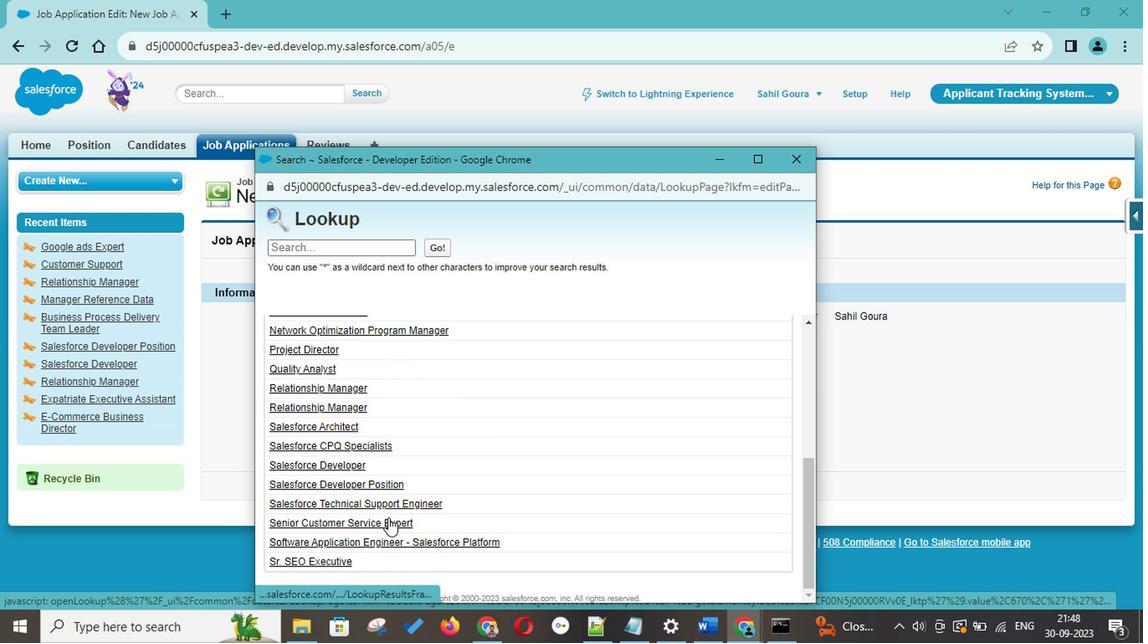 
Action: Mouse scrolled (384, 475) with delta (0, 0)
Screenshot: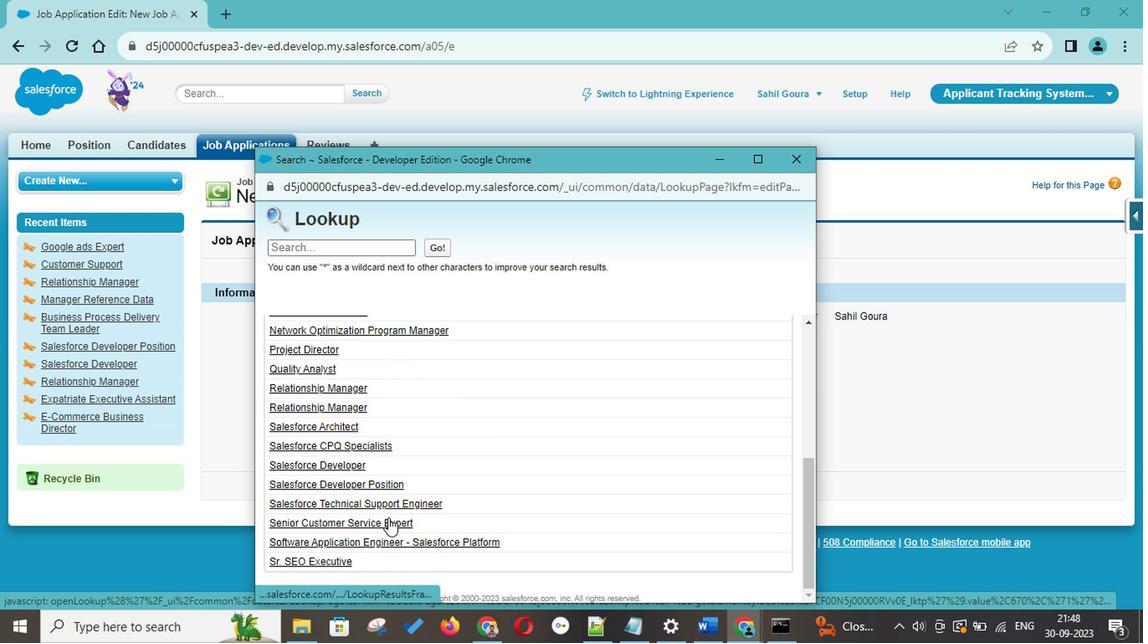 
Action: Mouse scrolled (384, 475) with delta (0, 0)
Screenshot: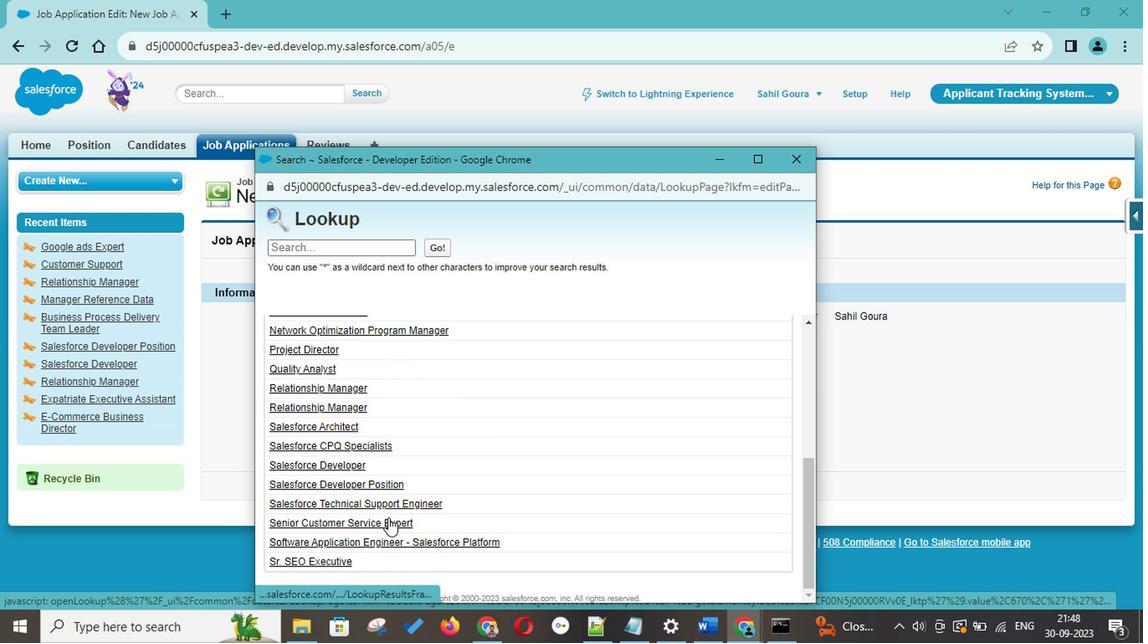 
Action: Mouse scrolled (384, 475) with delta (0, 0)
Screenshot: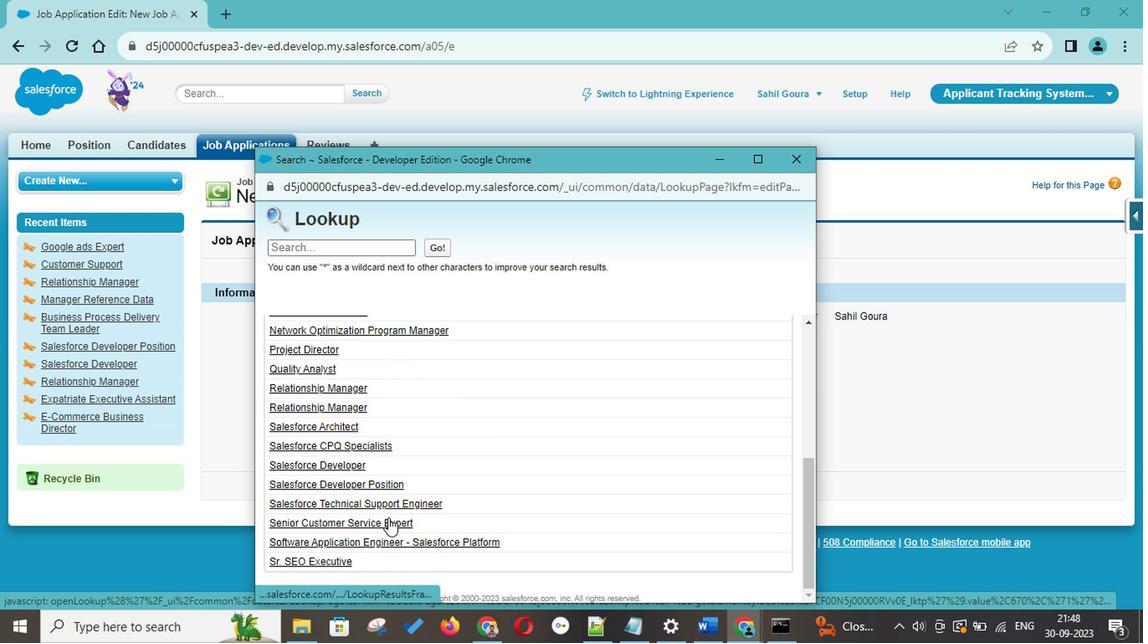 
Action: Mouse scrolled (384, 475) with delta (0, 0)
Screenshot: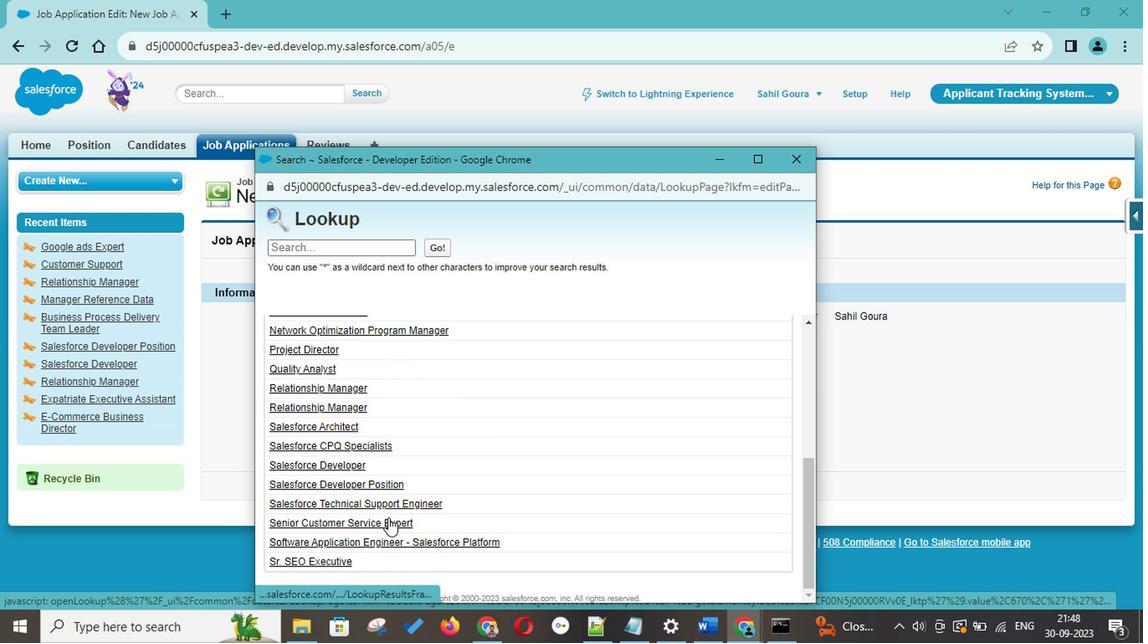 
Action: Mouse scrolled (384, 475) with delta (0, 0)
Screenshot: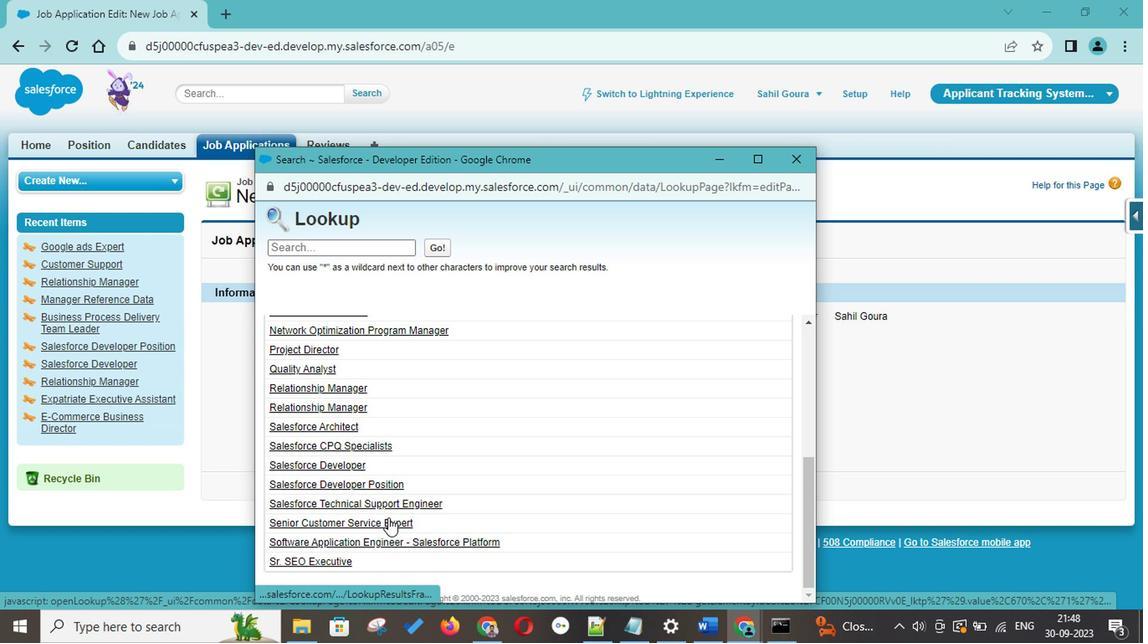 
Action: Mouse scrolled (384, 475) with delta (0, 0)
Screenshot: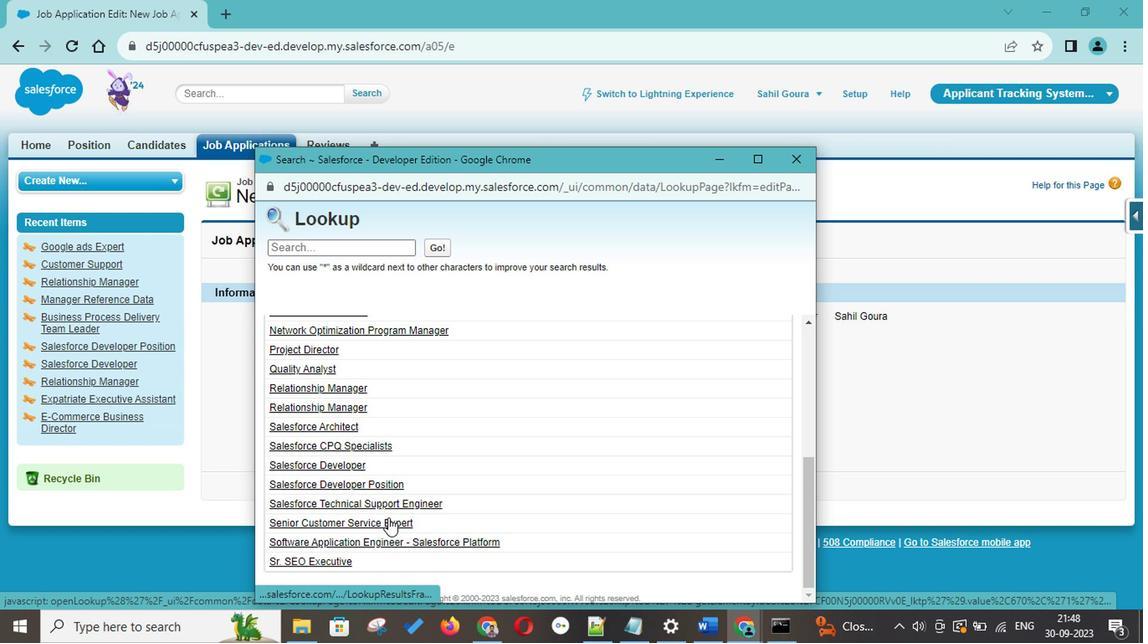 
Action: Mouse scrolled (384, 475) with delta (0, 0)
Screenshot: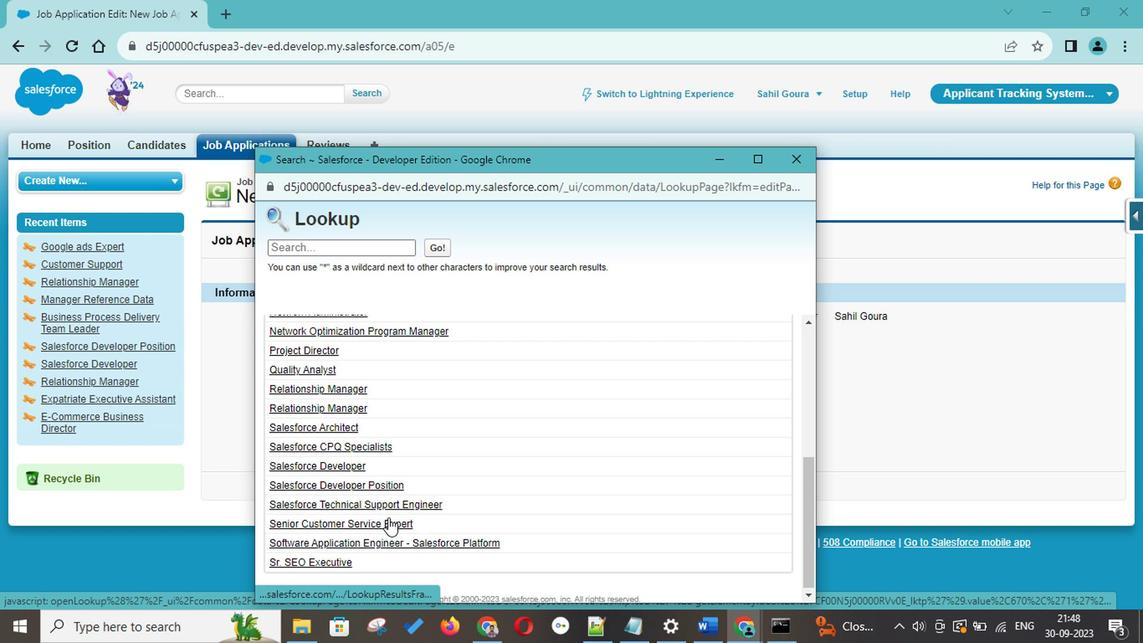 
Action: Mouse scrolled (384, 475) with delta (0, 0)
Screenshot: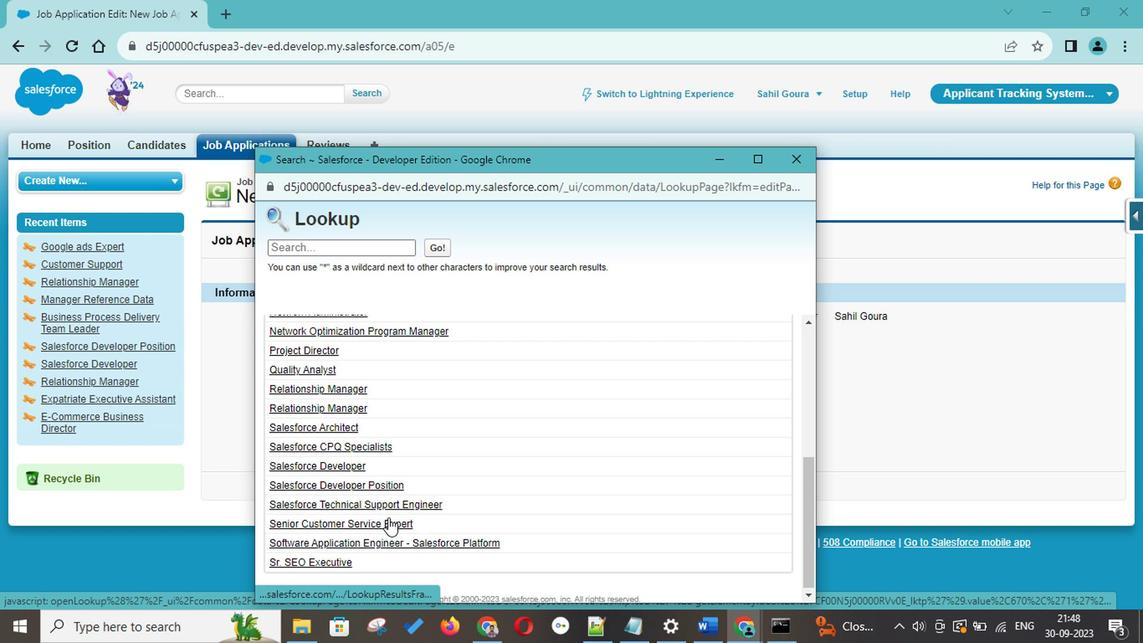 
Action: Mouse scrolled (384, 475) with delta (0, 0)
Screenshot: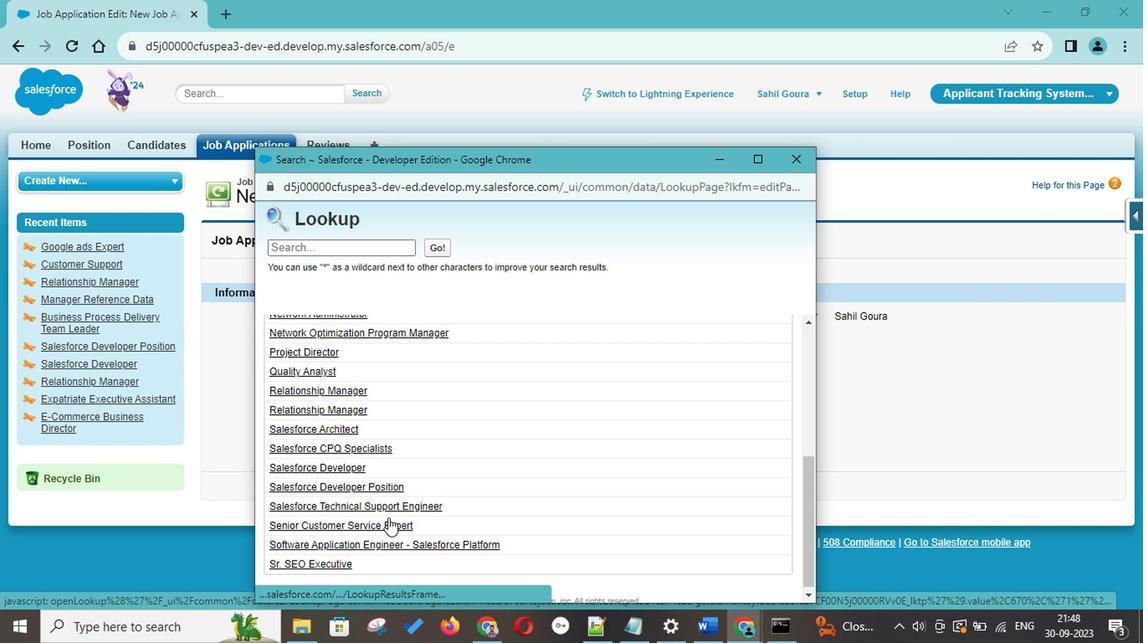 
Action: Mouse scrolled (384, 475) with delta (0, 0)
Screenshot: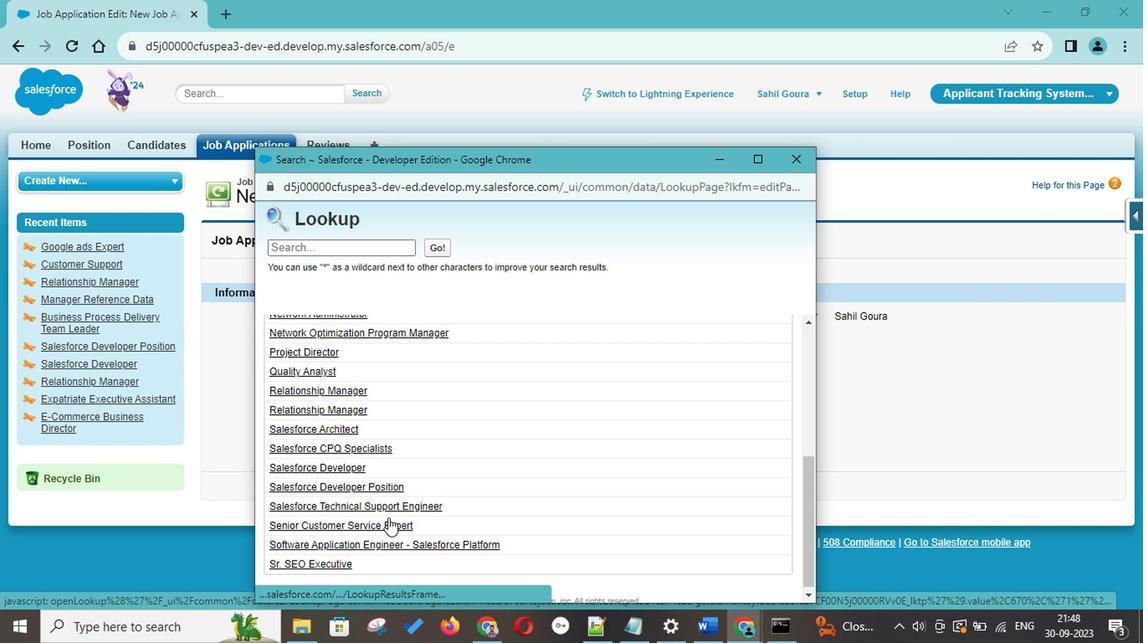 
Action: Mouse scrolled (384, 475) with delta (0, 0)
Screenshot: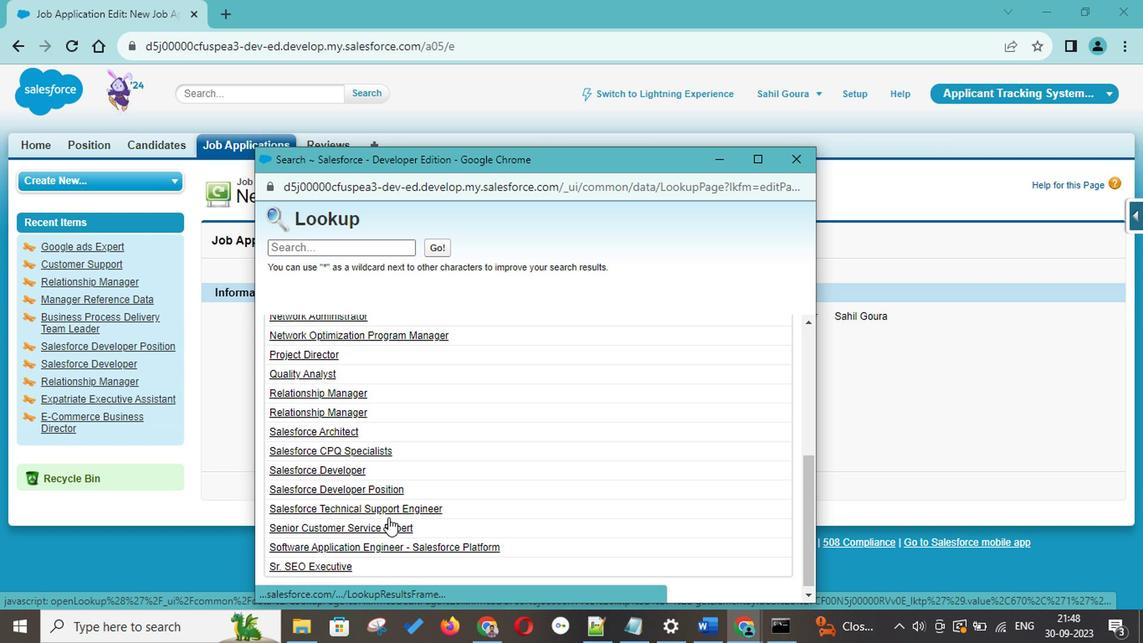 
Action: Mouse scrolled (384, 475) with delta (0, 0)
Screenshot: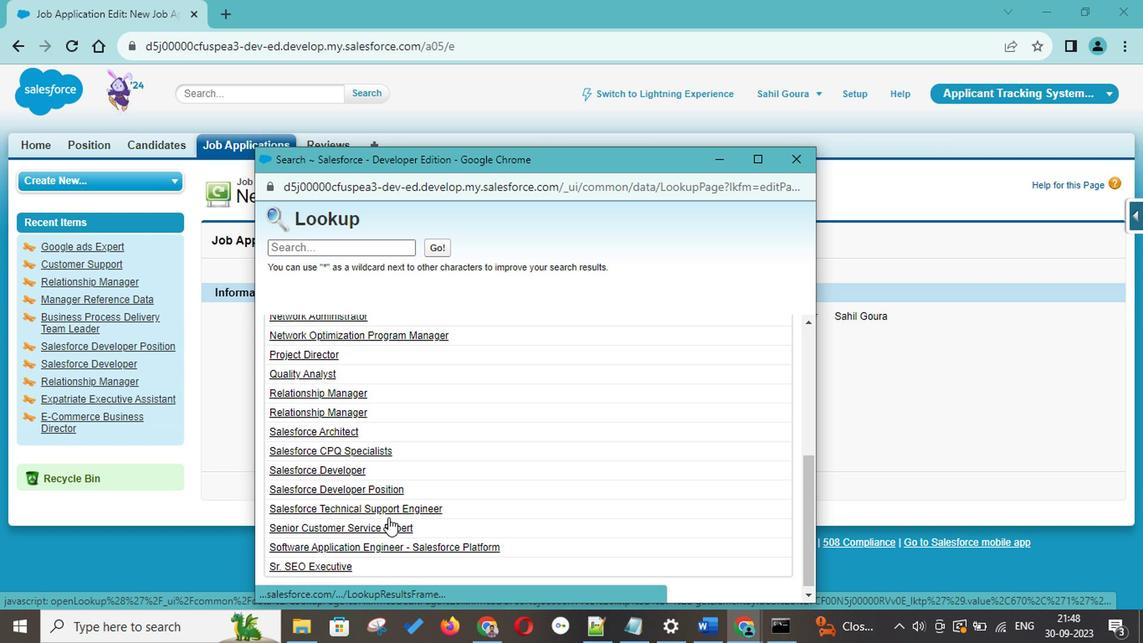 
Action: Mouse scrolled (384, 475) with delta (0, 0)
Screenshot: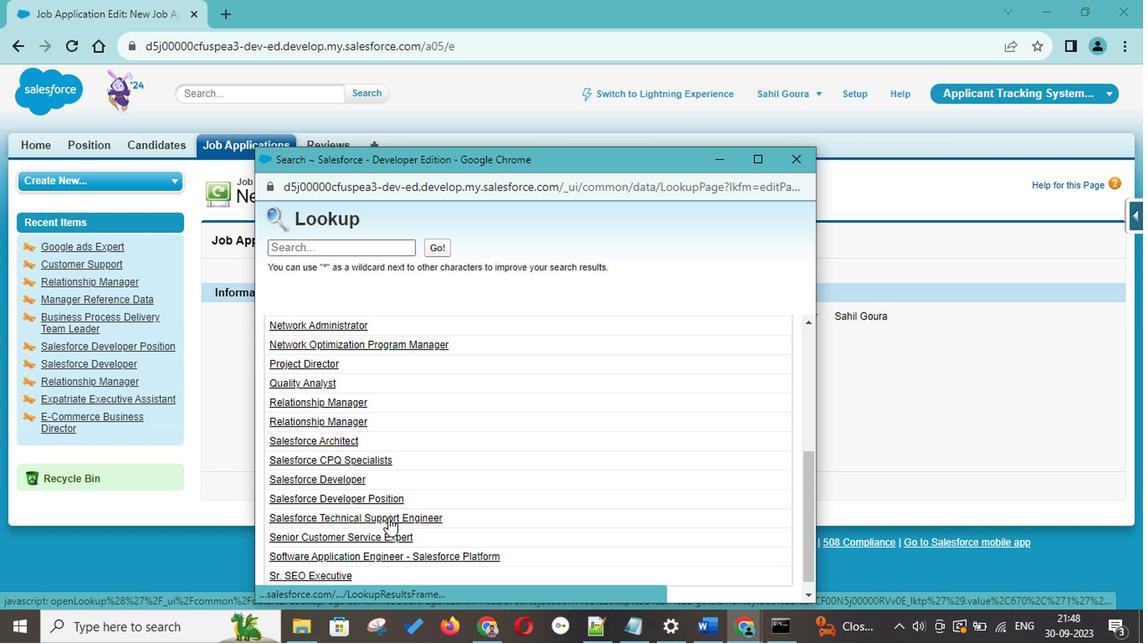 
Action: Mouse scrolled (384, 475) with delta (0, 0)
Screenshot: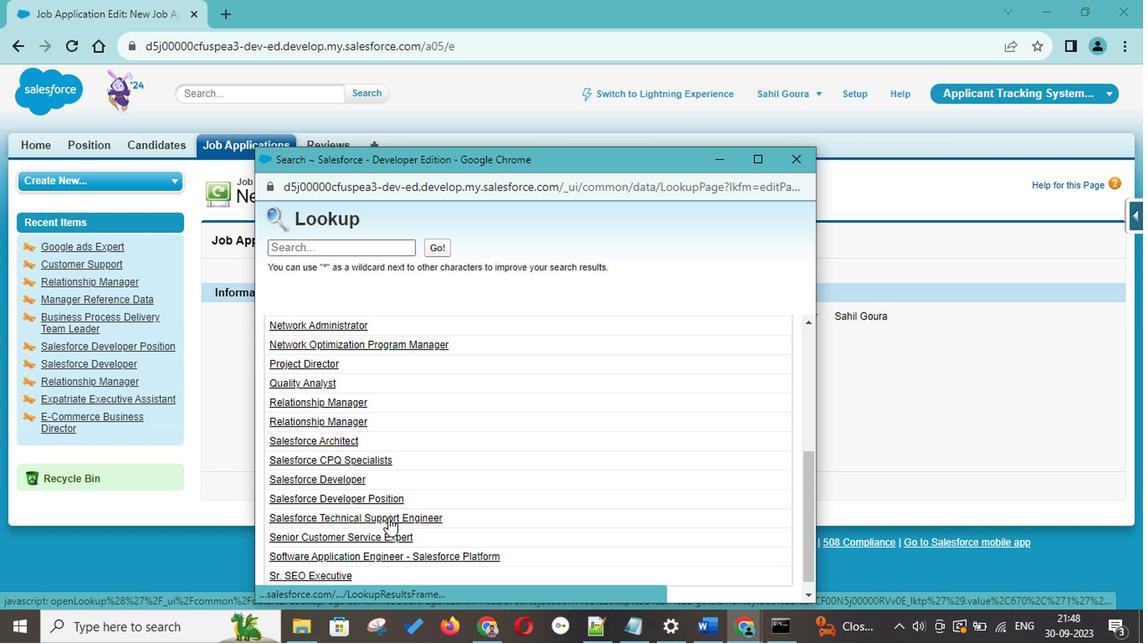
Action: Mouse scrolled (384, 475) with delta (0, 0)
Screenshot: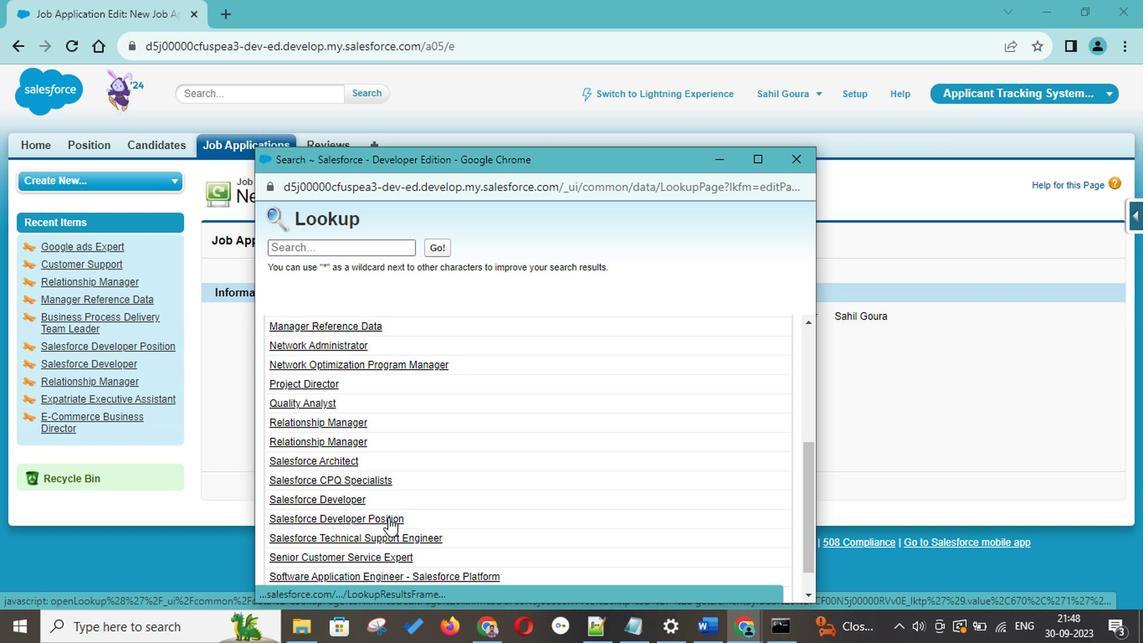 
Action: Mouse scrolled (384, 475) with delta (0, 0)
Screenshot: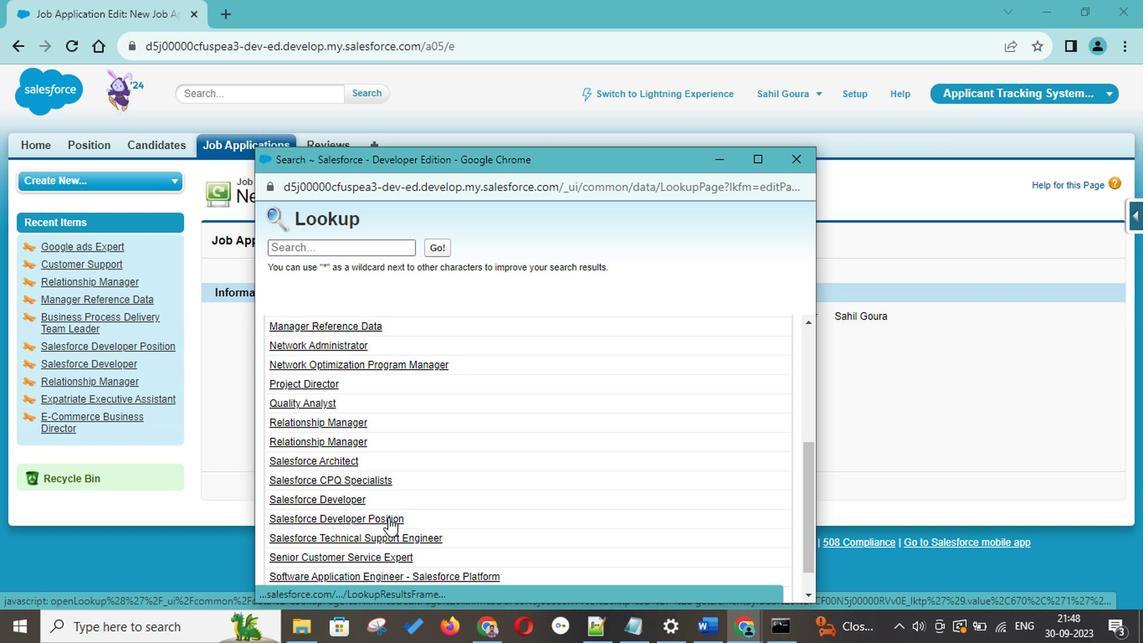 
Action: Mouse scrolled (384, 475) with delta (0, 0)
Screenshot: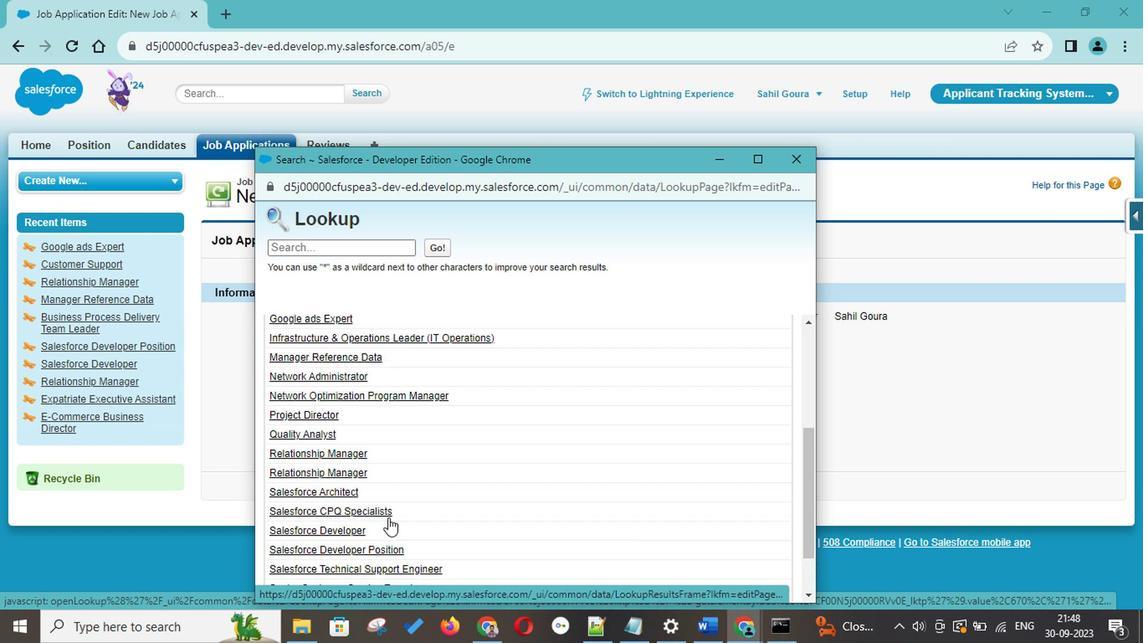 
Action: Mouse moved to (661, 226)
Screenshot: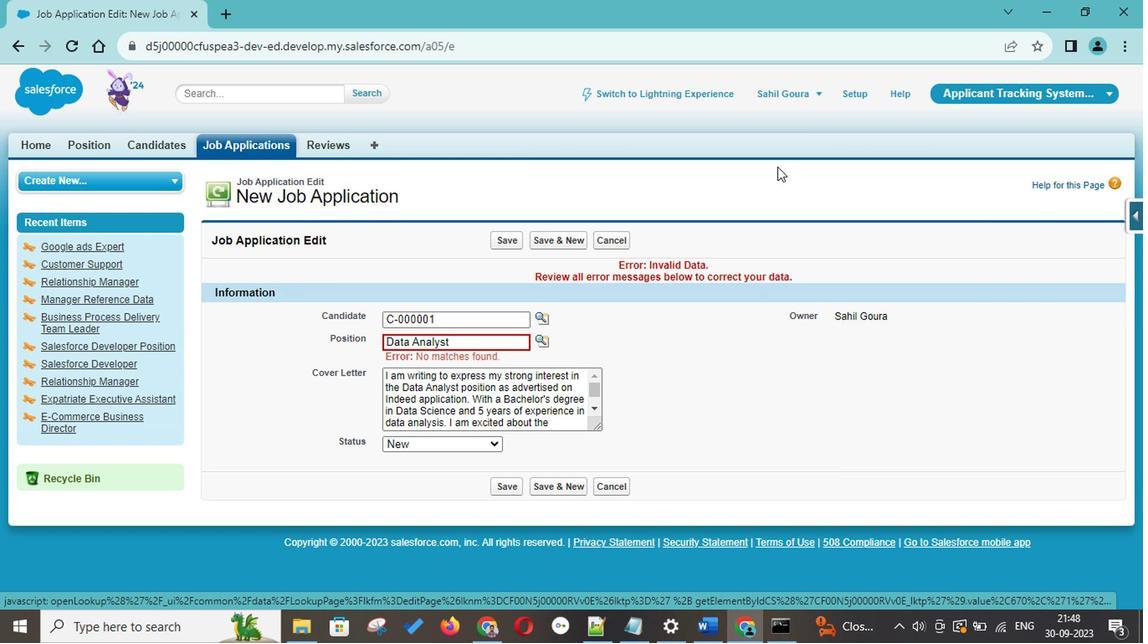 
Action: Mouse pressed left at (661, 226)
Screenshot: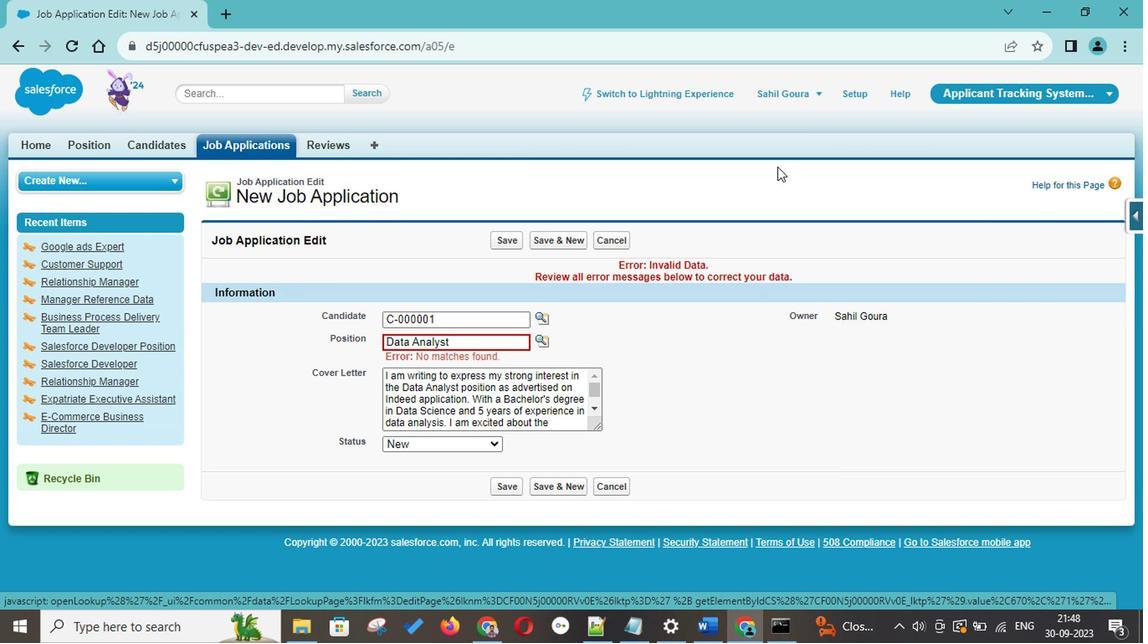 
Action: Mouse moved to (663, 354)
Screenshot: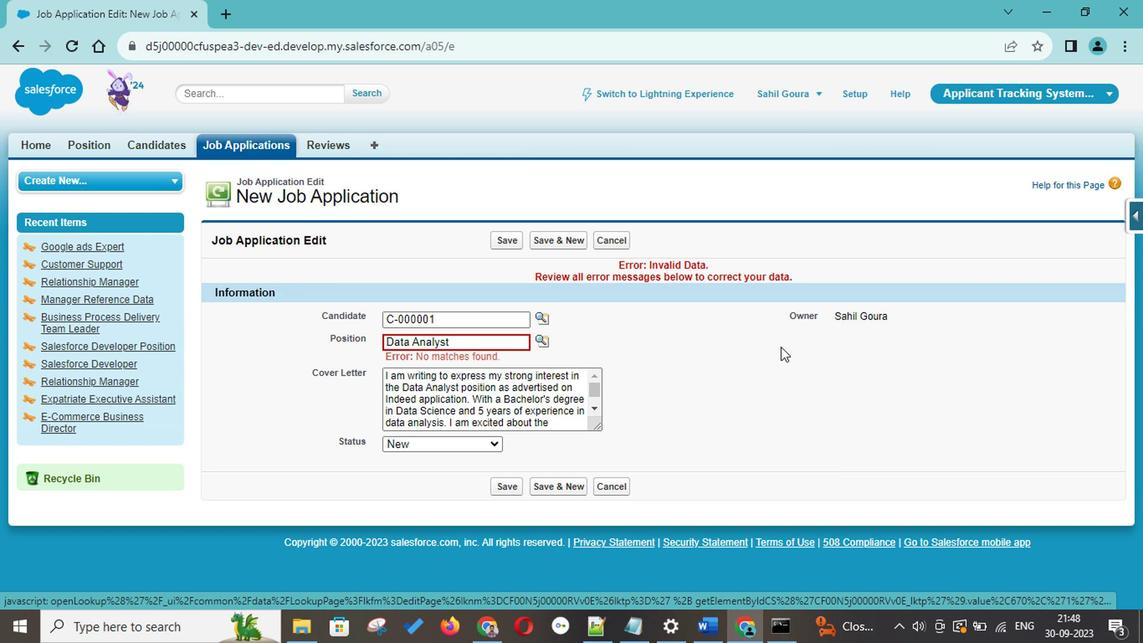 
